 Task: Find a flat in Westfield, United States, for 2 adults from 2nd to 6th September, with a price range of ₹15,000 to ₹20,000, 1 bedroom, 1 bed, 1 bathroom, self check-in, and English-speaking host.
Action: Mouse moved to (538, 139)
Screenshot: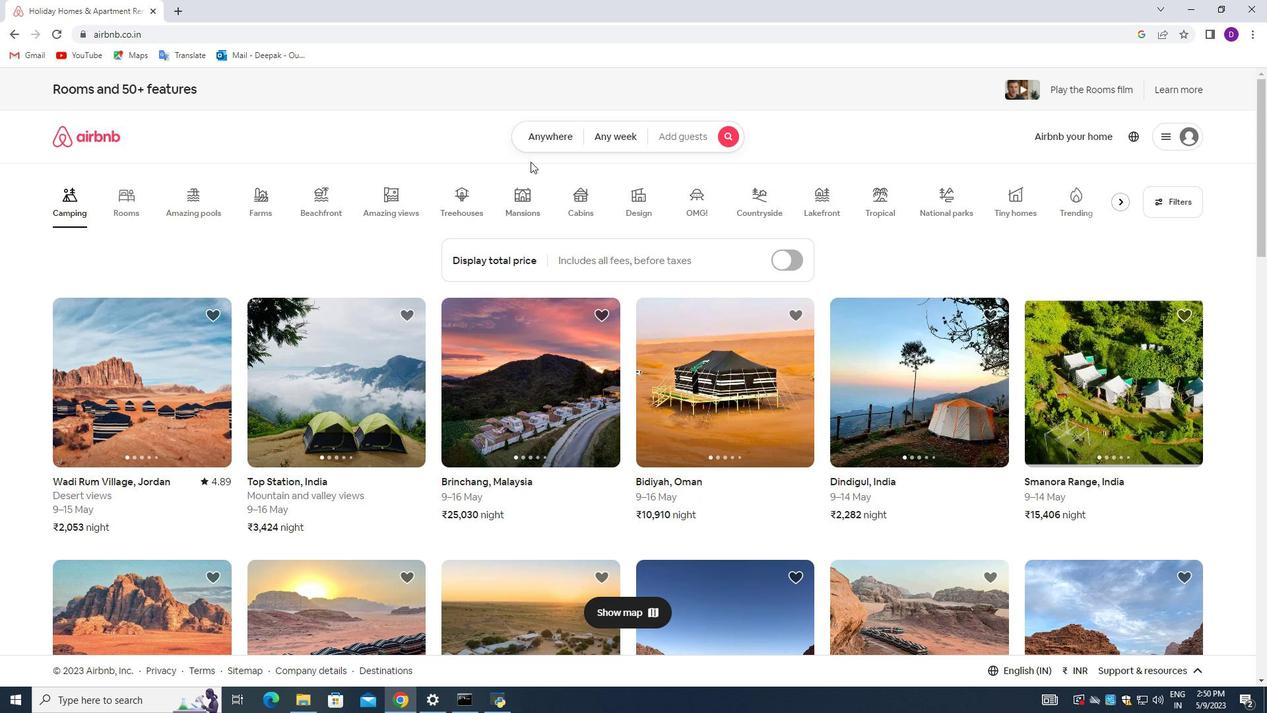 
Action: Mouse pressed left at (538, 139)
Screenshot: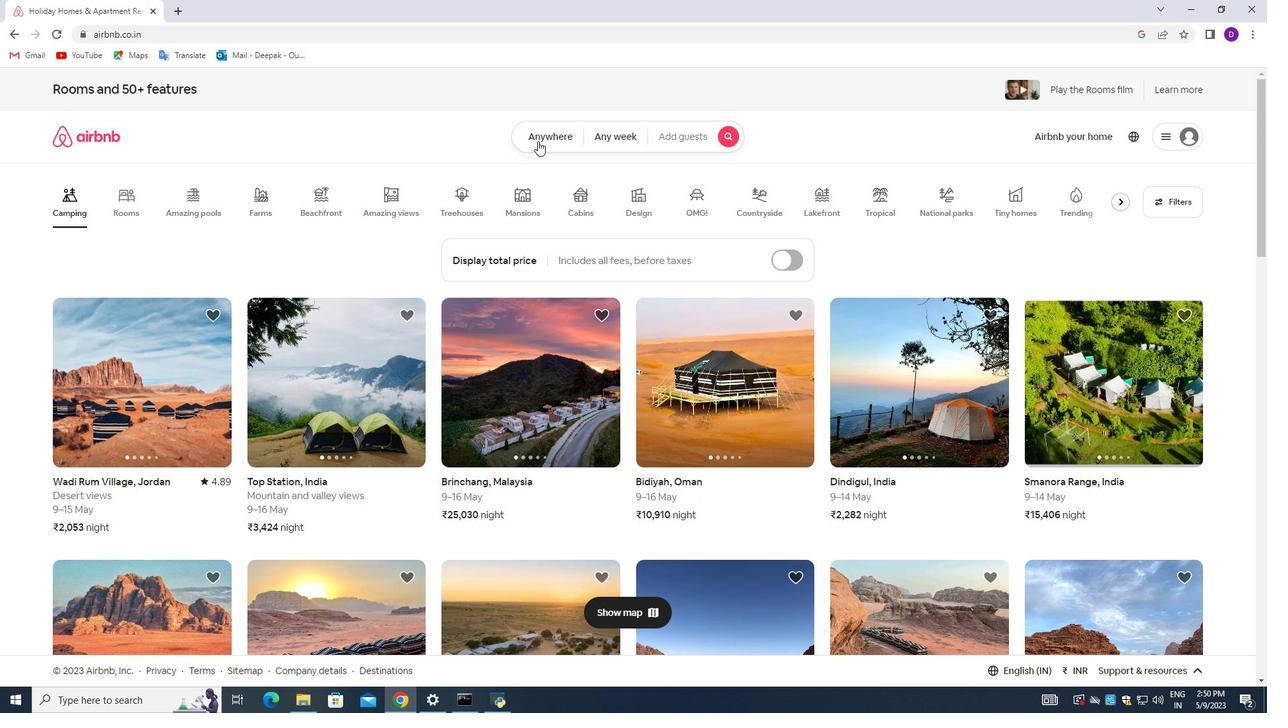 
Action: Mouse moved to (479, 185)
Screenshot: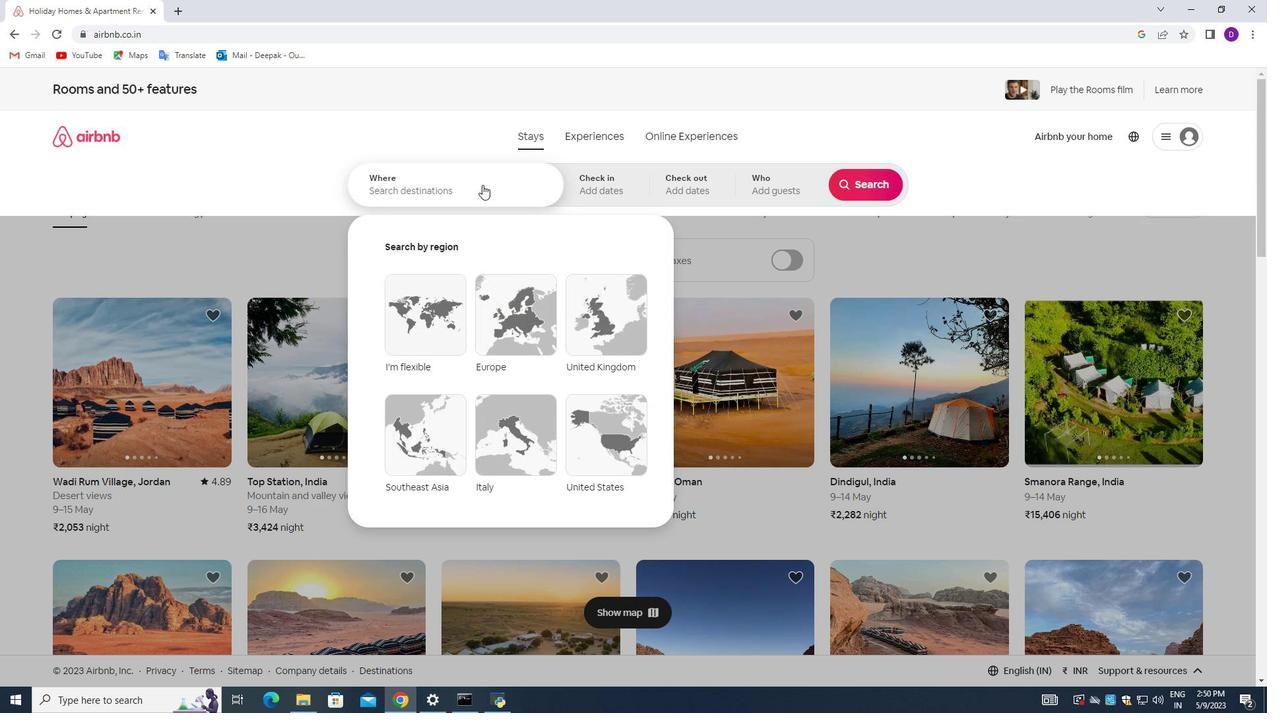
Action: Mouse pressed left at (479, 185)
Screenshot: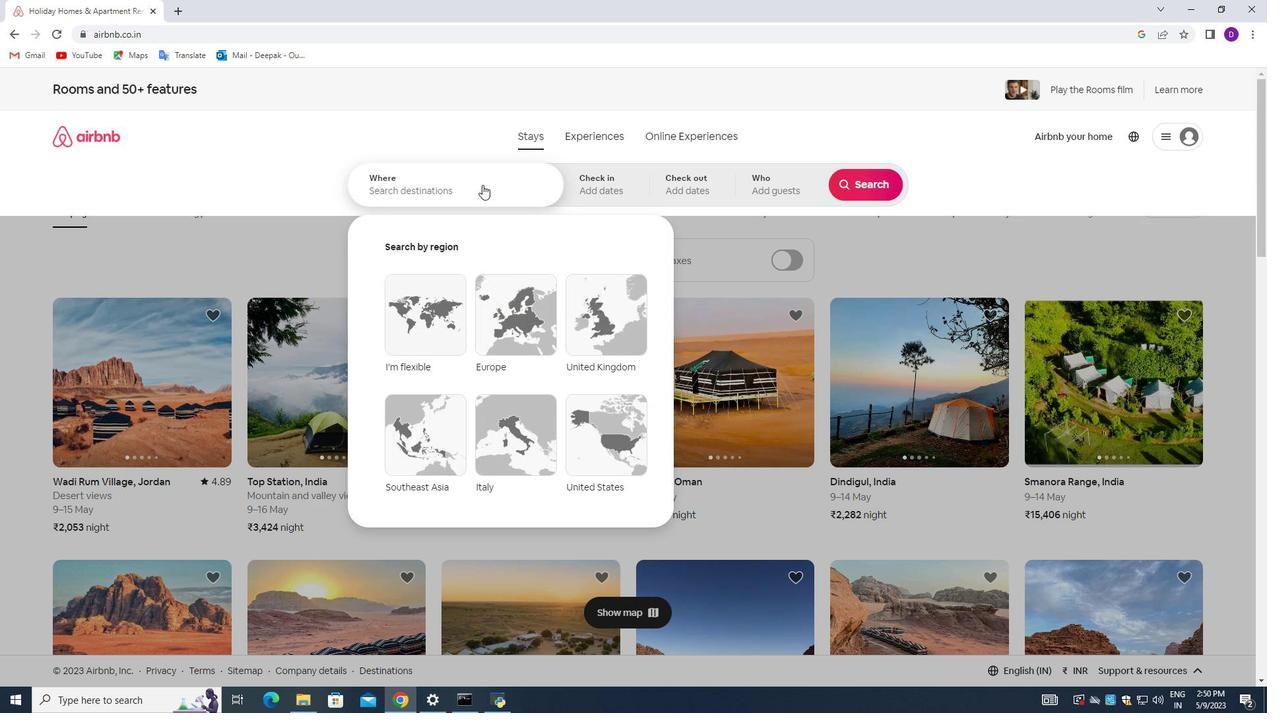 
Action: Mouse moved to (275, 266)
Screenshot: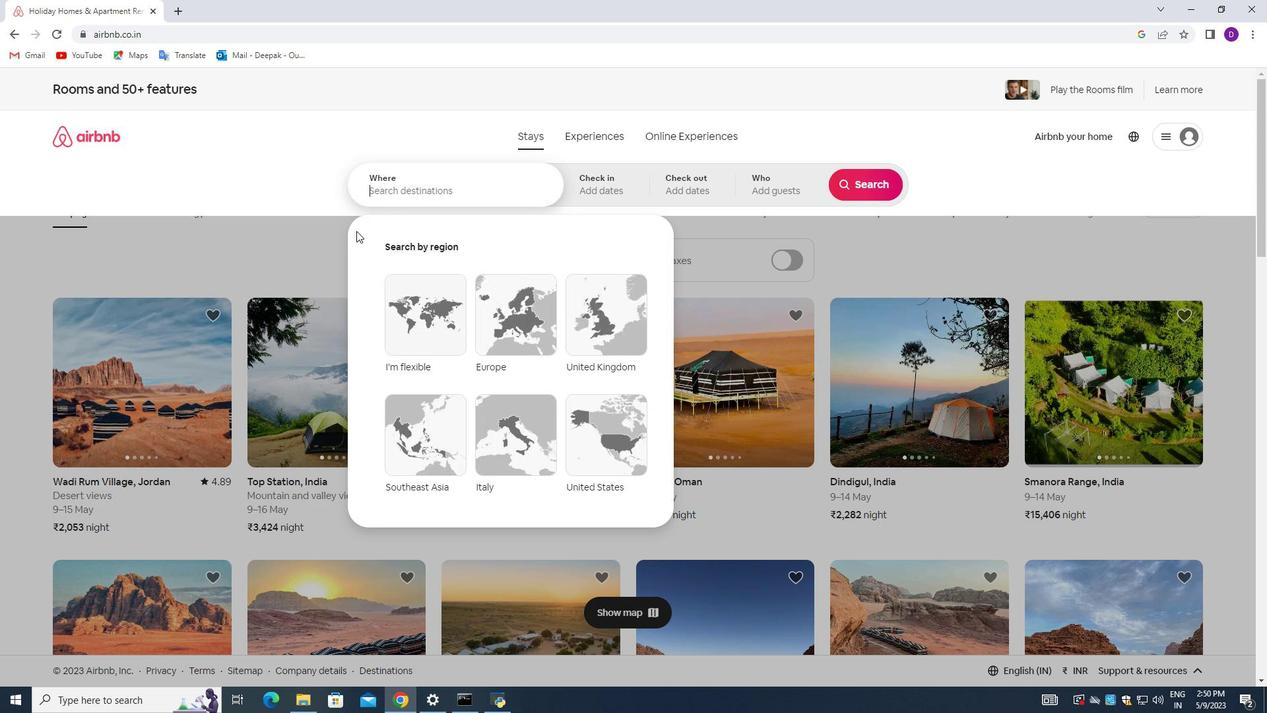 
Action: Key pressed <Key.shift_r>Westg=<Key.backspace><Key.backspace>fiels<Key.backspace>d,<Key.space><Key.shift>United<Key.space><Key.shift_r>States<Key.enter>
Screenshot: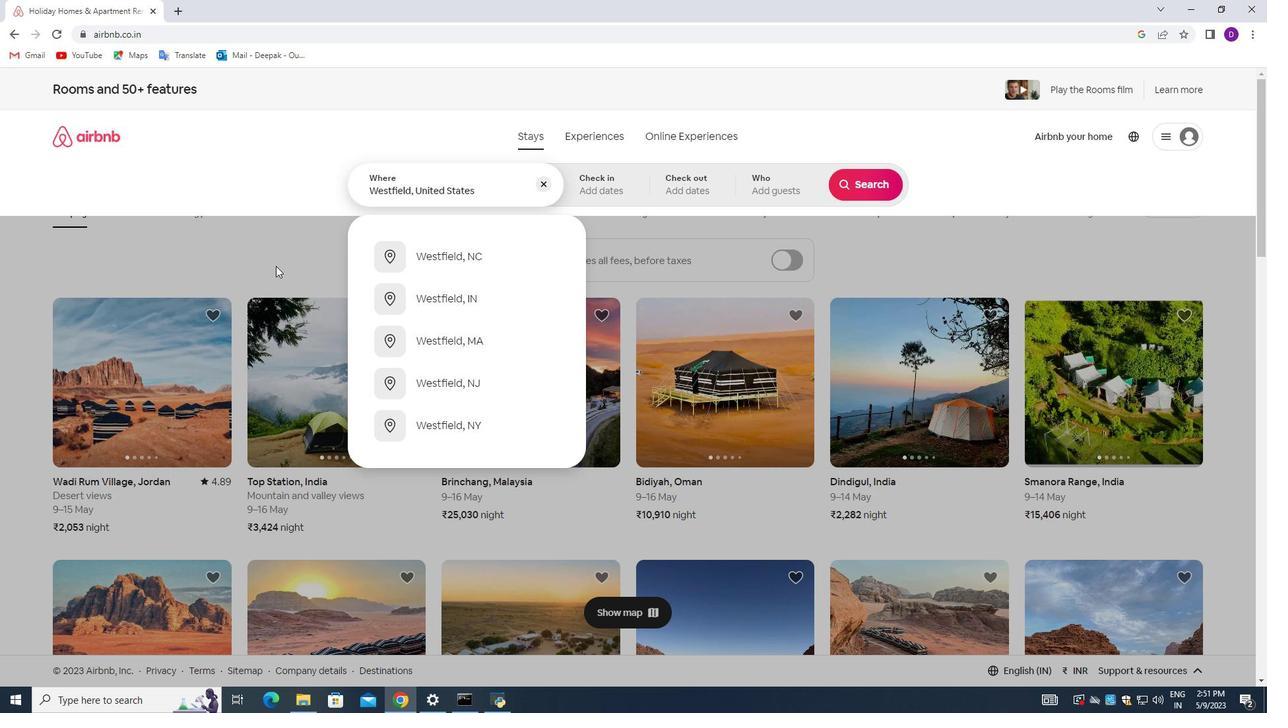 
Action: Mouse moved to (868, 293)
Screenshot: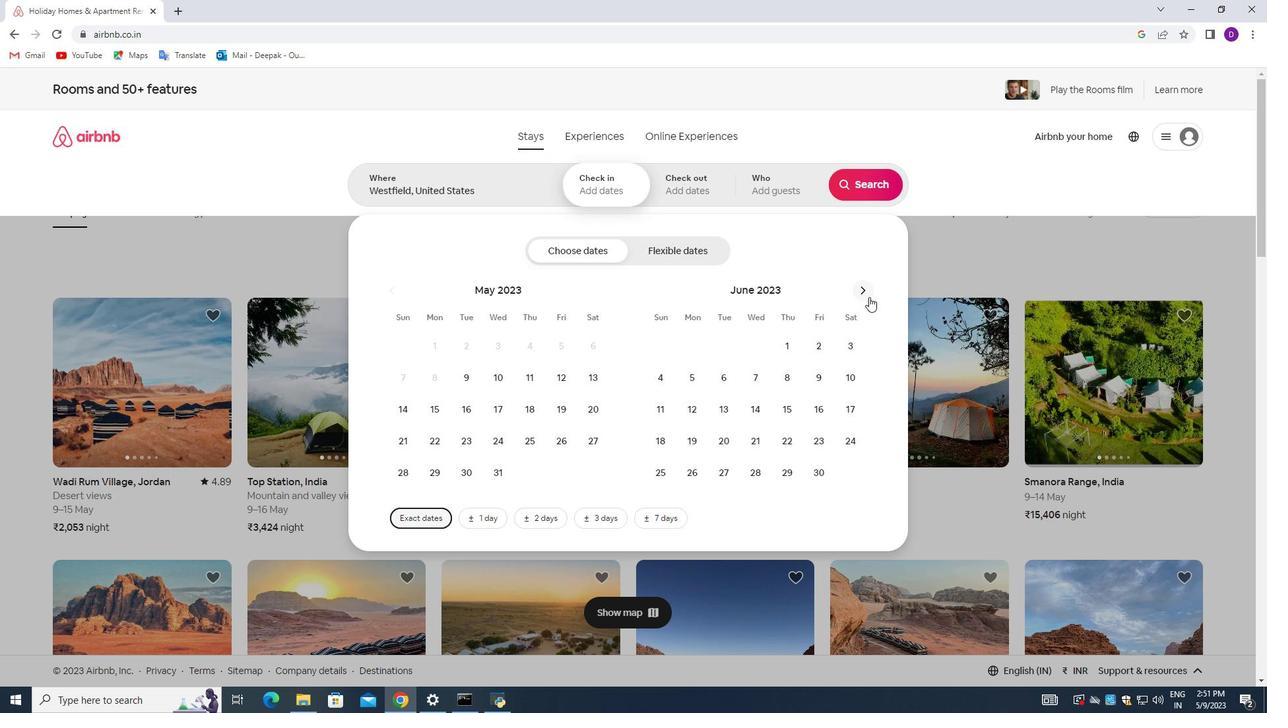 
Action: Mouse pressed left at (868, 293)
Screenshot: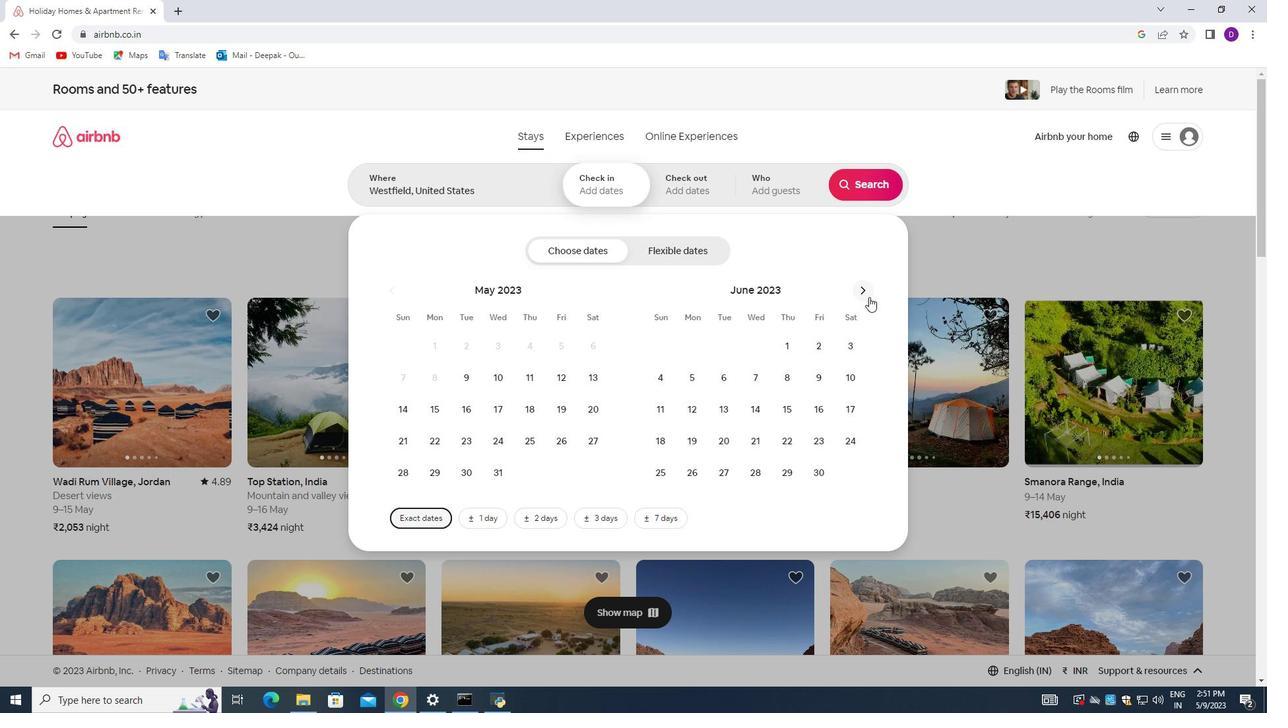 
Action: Mouse pressed left at (868, 293)
Screenshot: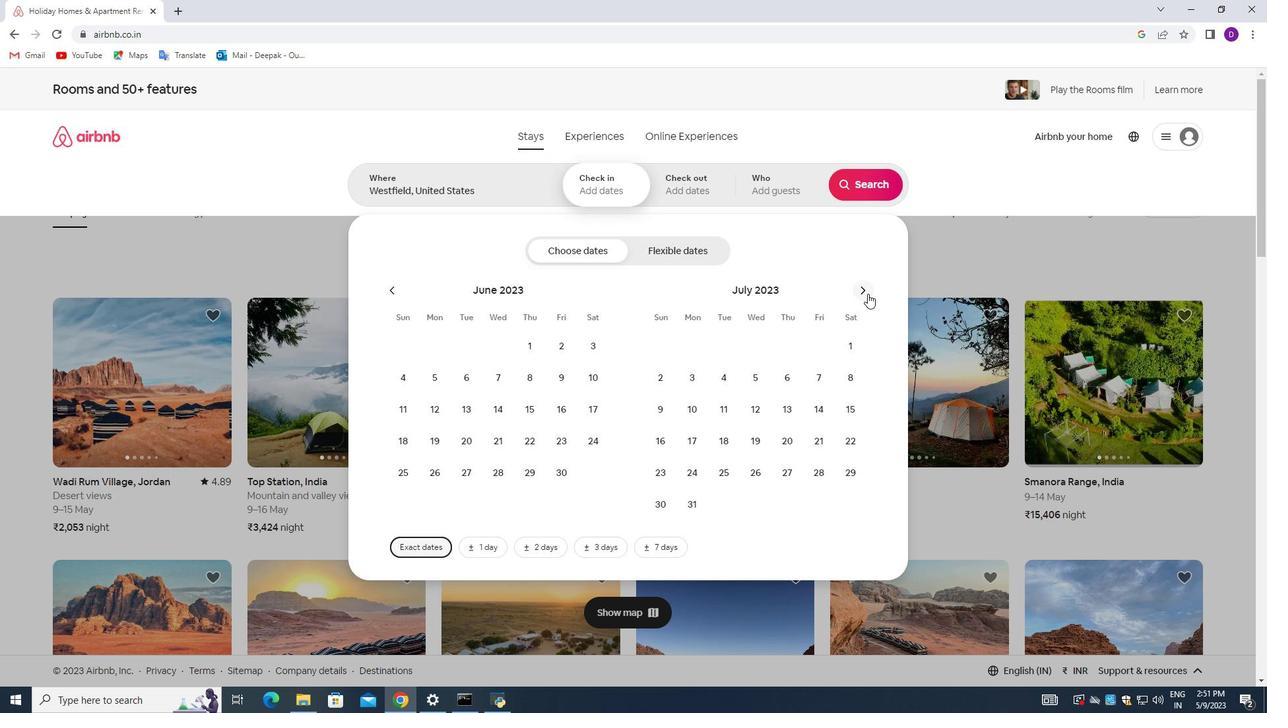
Action: Mouse pressed left at (868, 293)
Screenshot: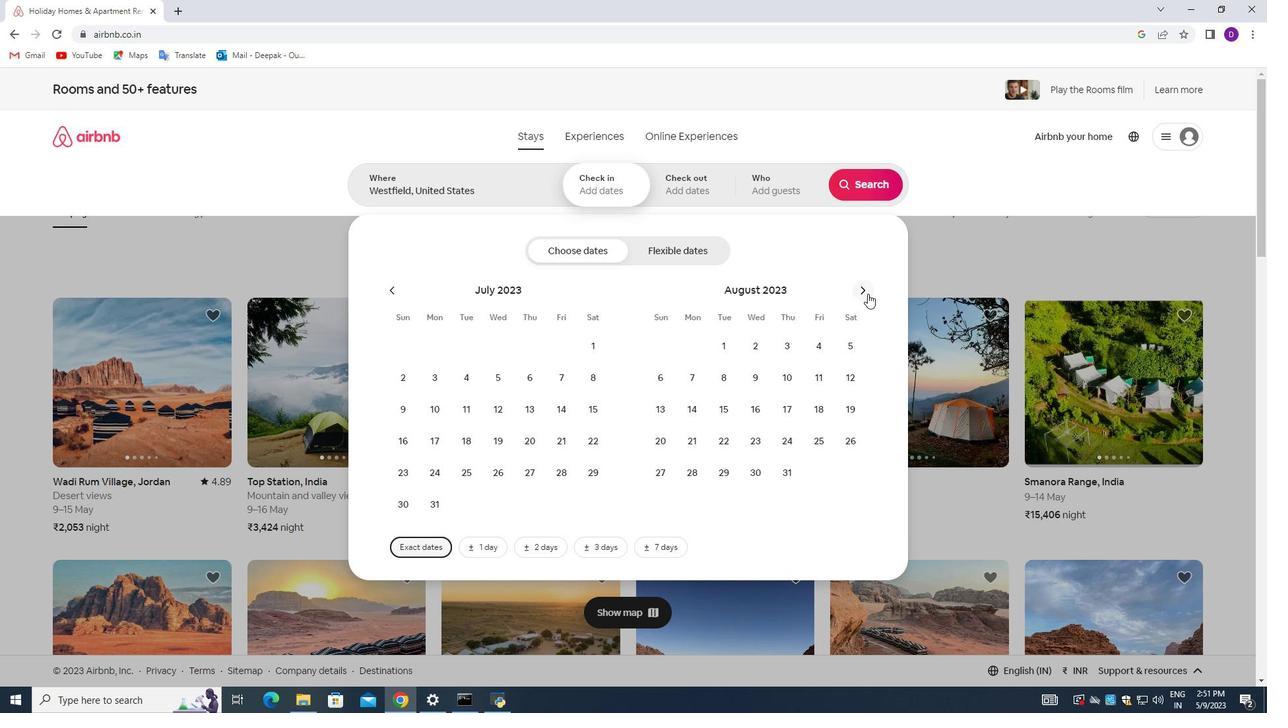 
Action: Mouse moved to (853, 339)
Screenshot: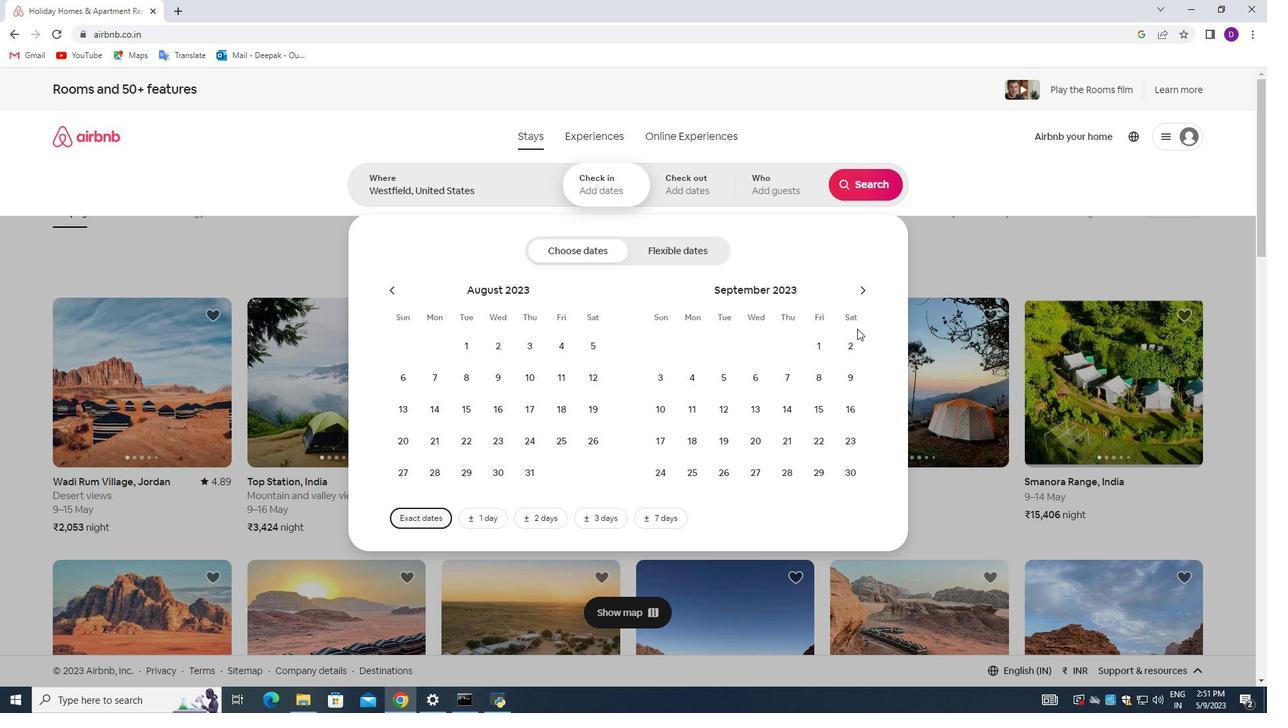 
Action: Mouse pressed left at (853, 339)
Screenshot: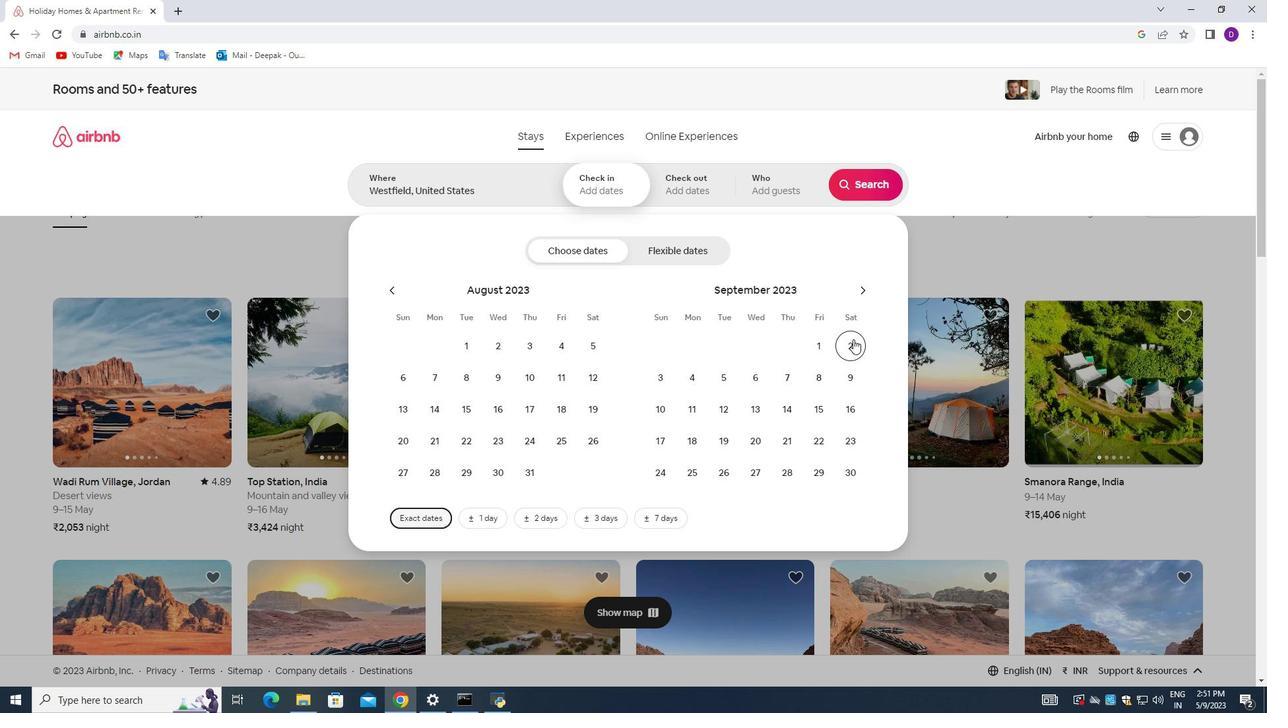 
Action: Mouse moved to (765, 377)
Screenshot: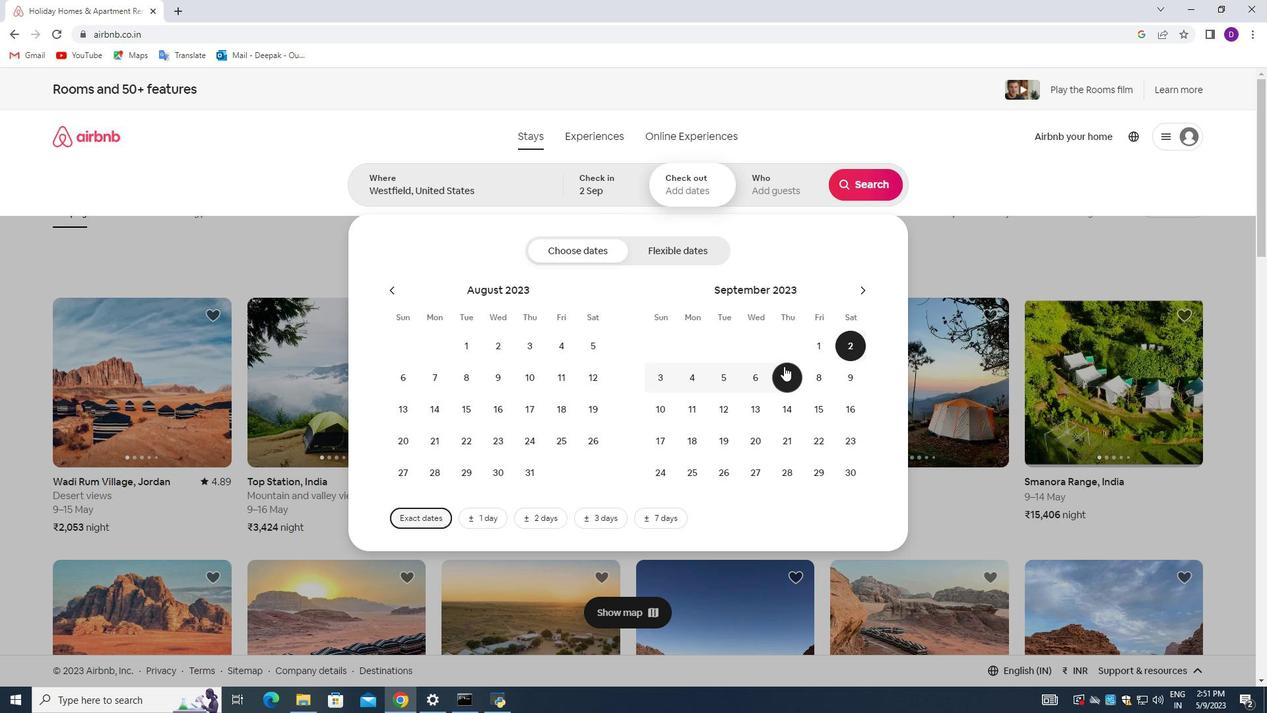 
Action: Mouse pressed left at (765, 377)
Screenshot: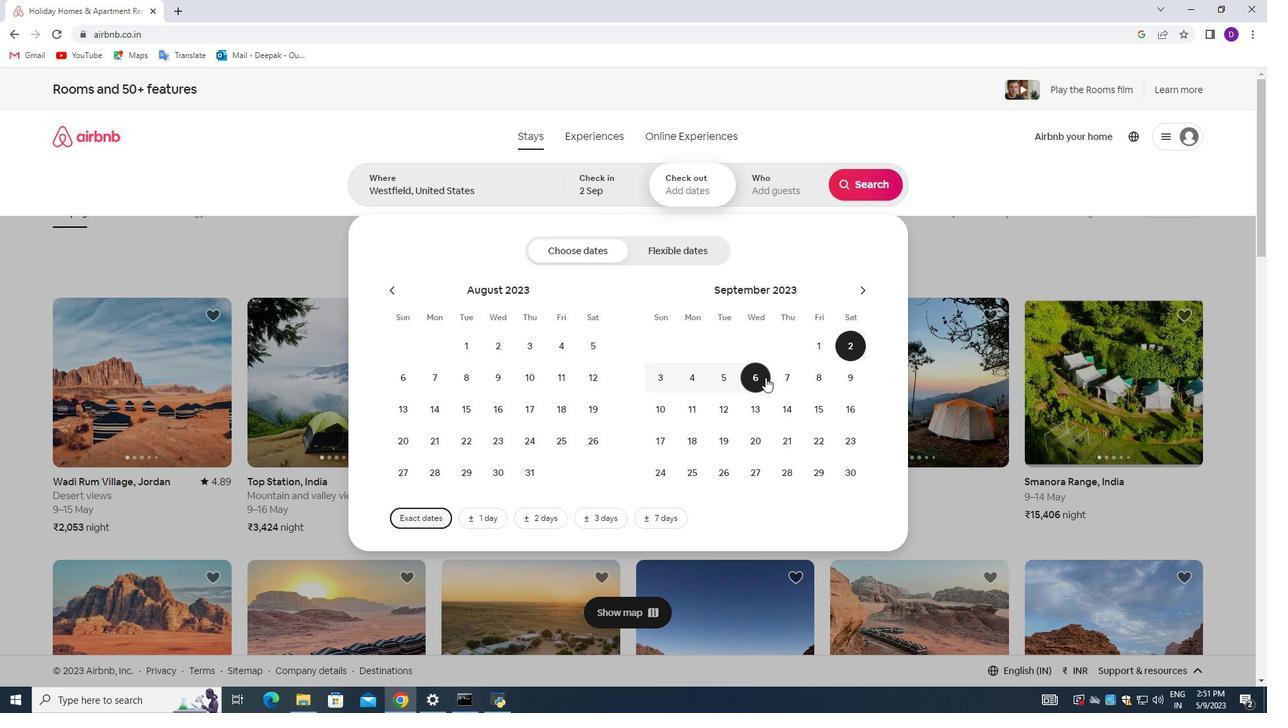 
Action: Mouse moved to (761, 176)
Screenshot: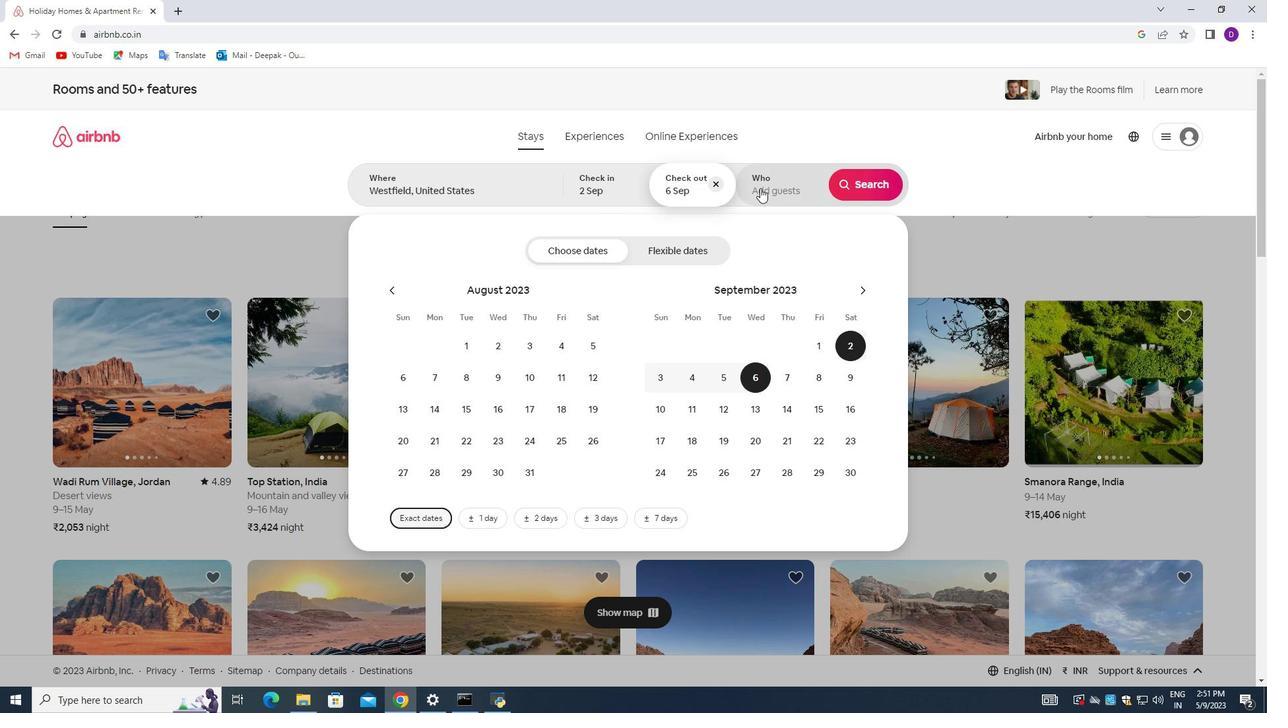
Action: Mouse pressed left at (761, 176)
Screenshot: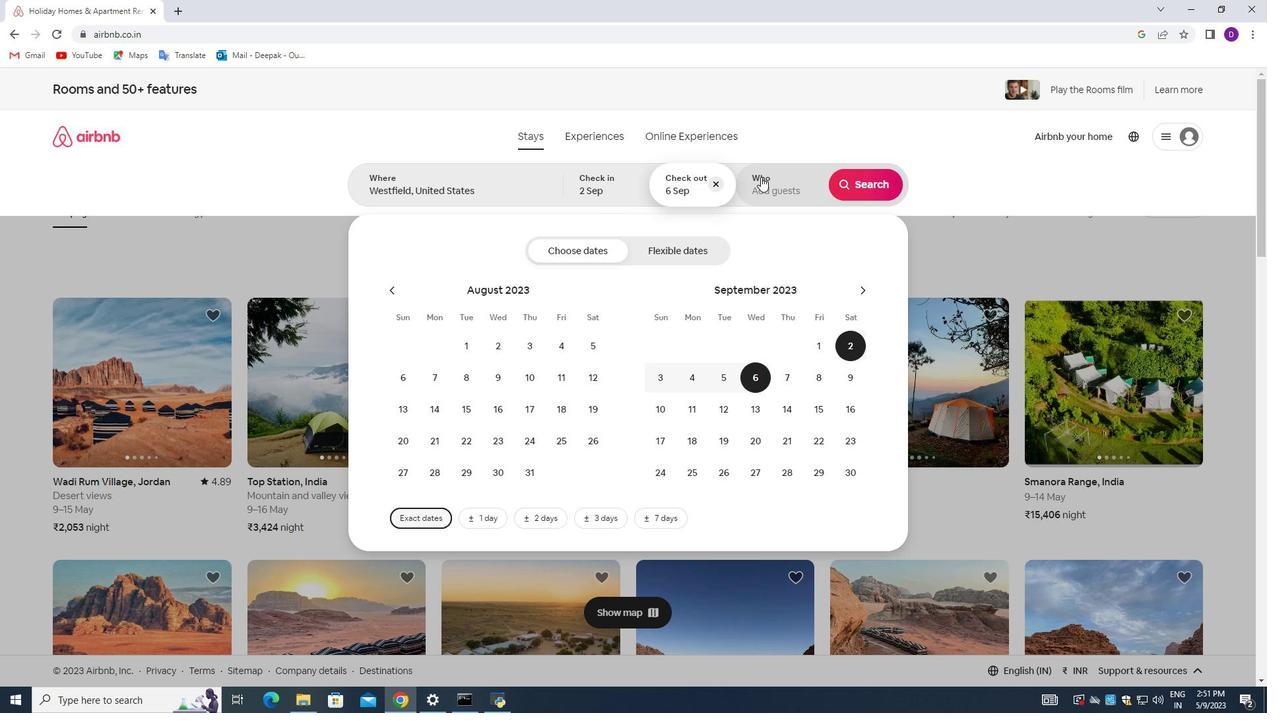
Action: Mouse moved to (872, 256)
Screenshot: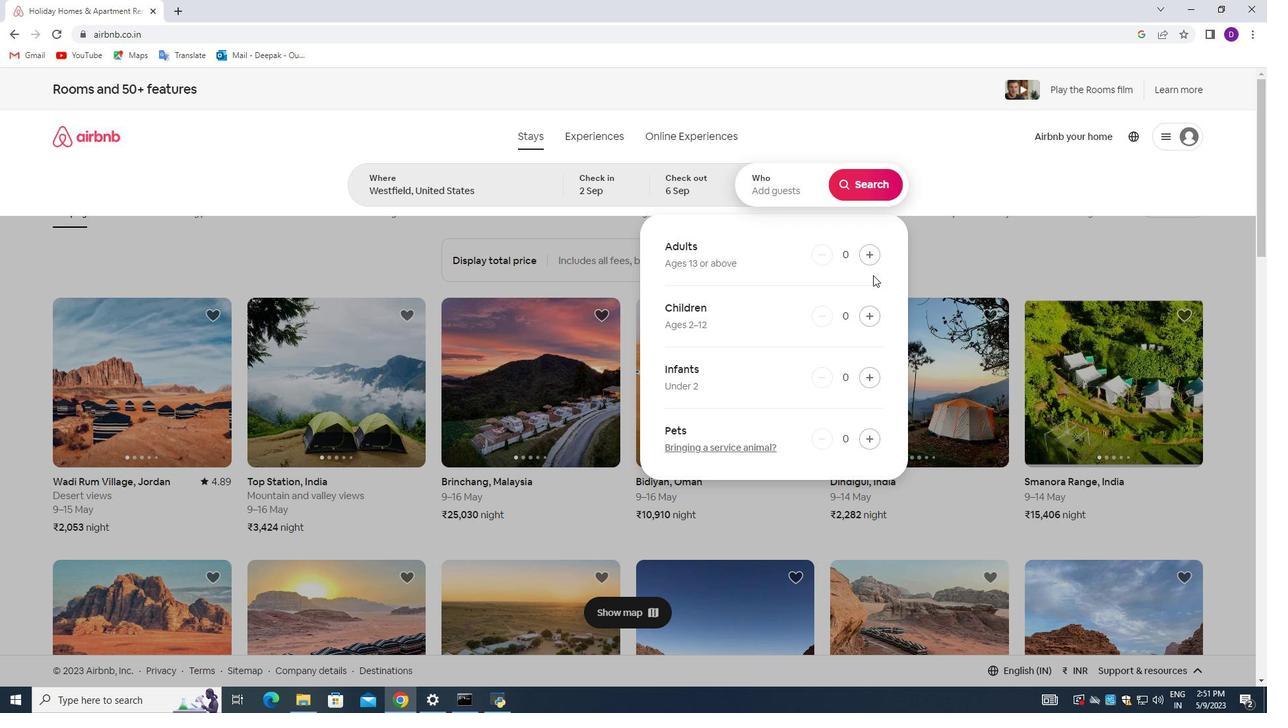 
Action: Mouse pressed left at (872, 256)
Screenshot: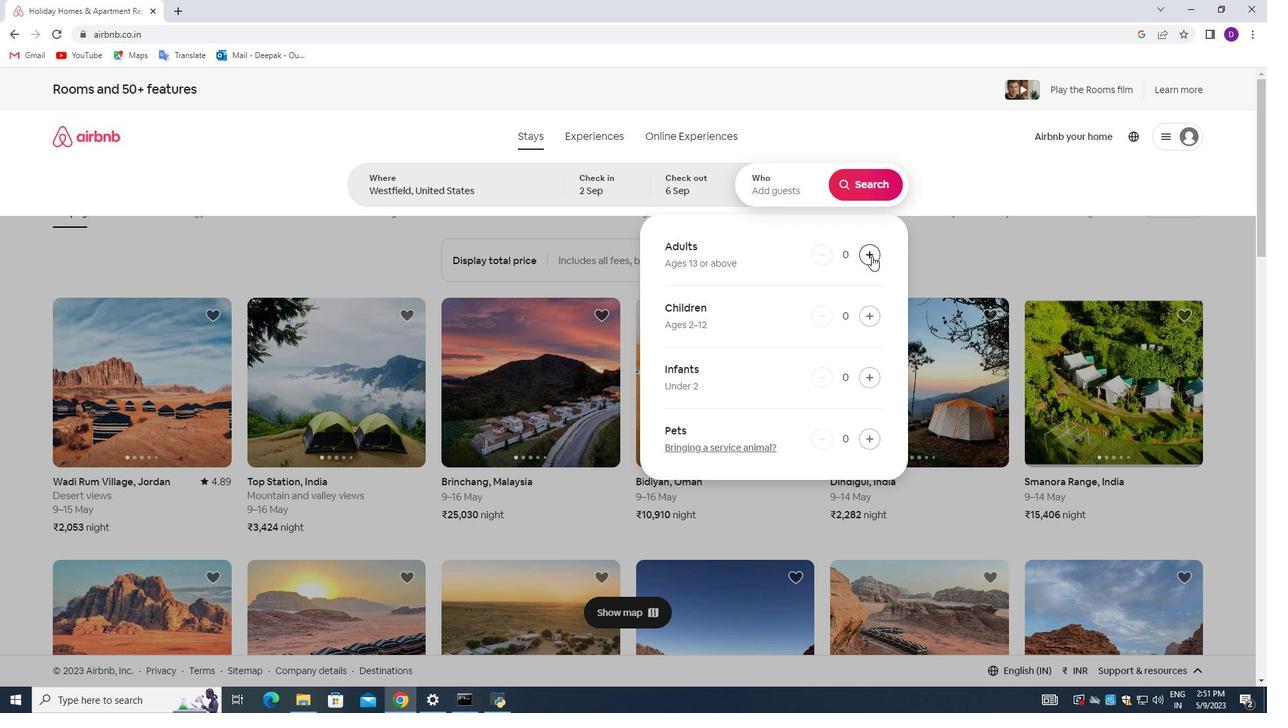 
Action: Mouse pressed left at (872, 256)
Screenshot: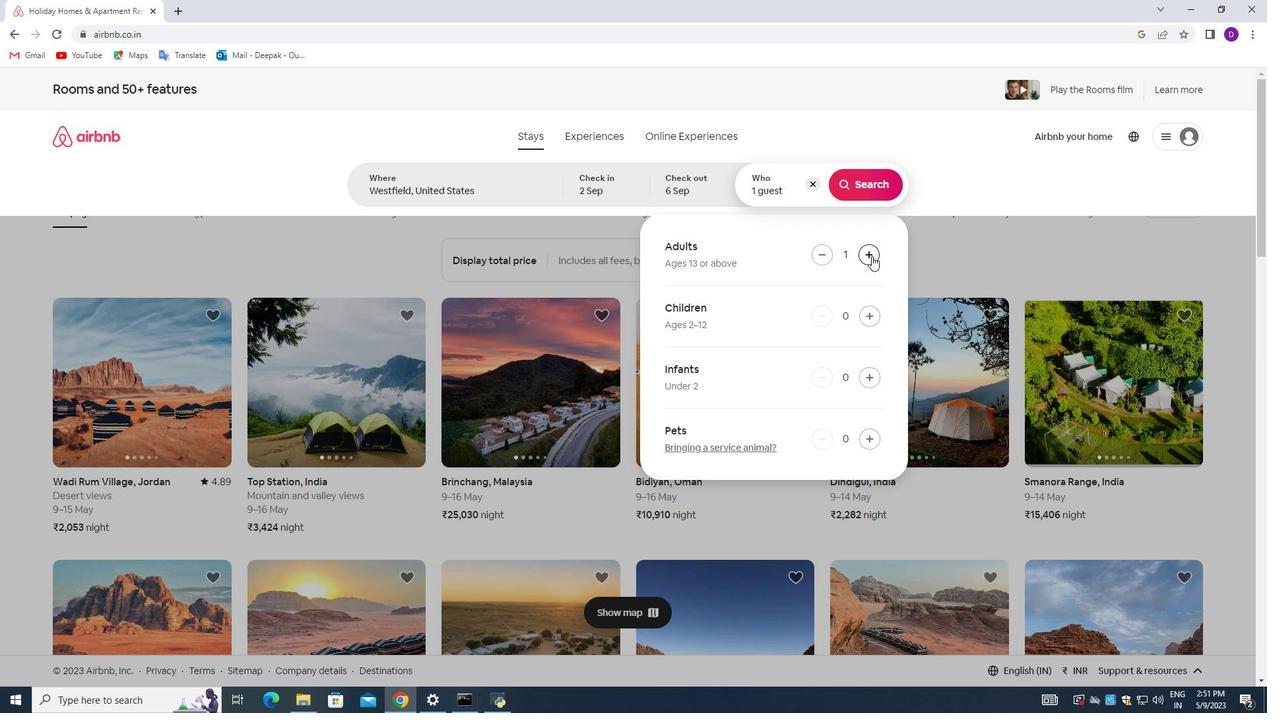 
Action: Mouse moved to (864, 185)
Screenshot: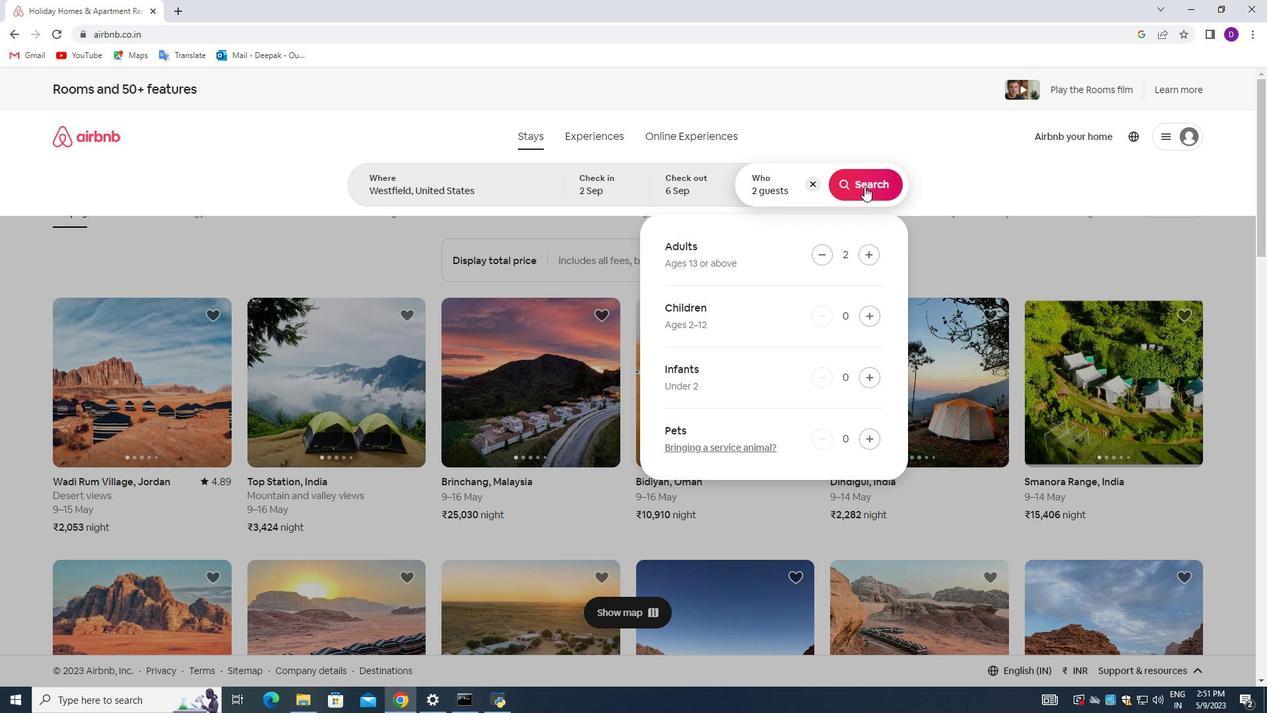 
Action: Mouse pressed left at (864, 185)
Screenshot: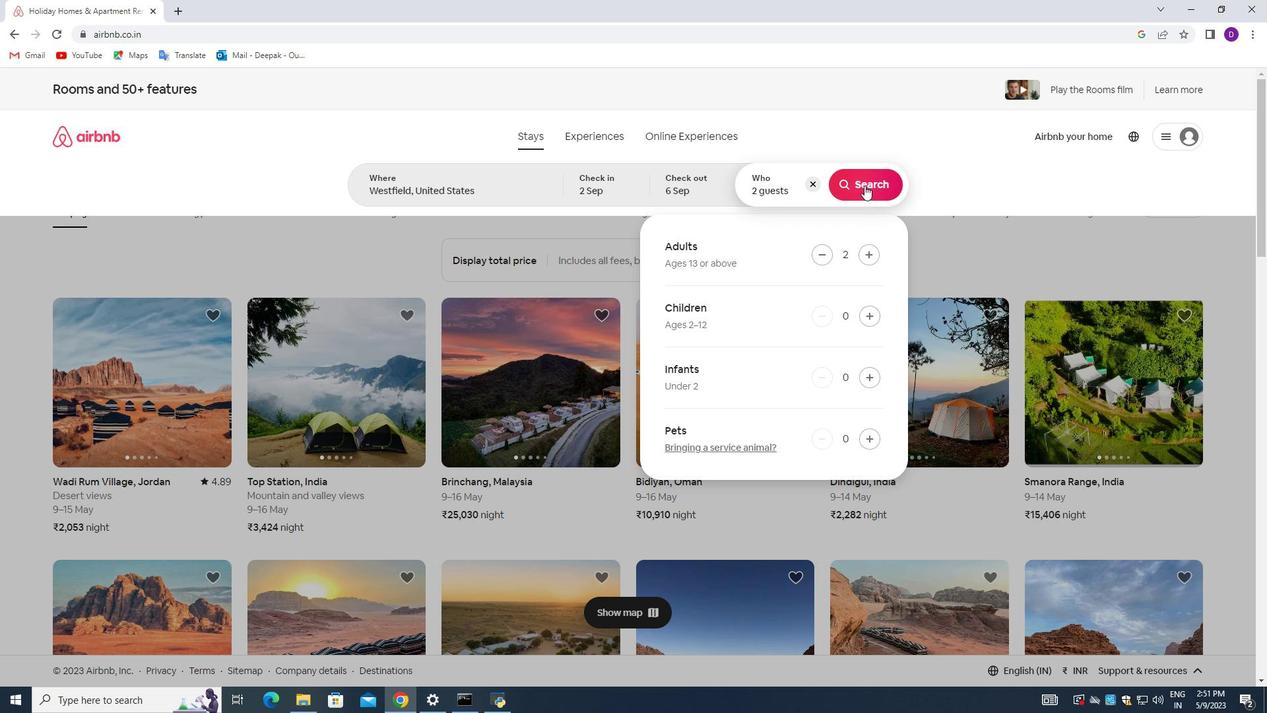 
Action: Mouse moved to (1187, 147)
Screenshot: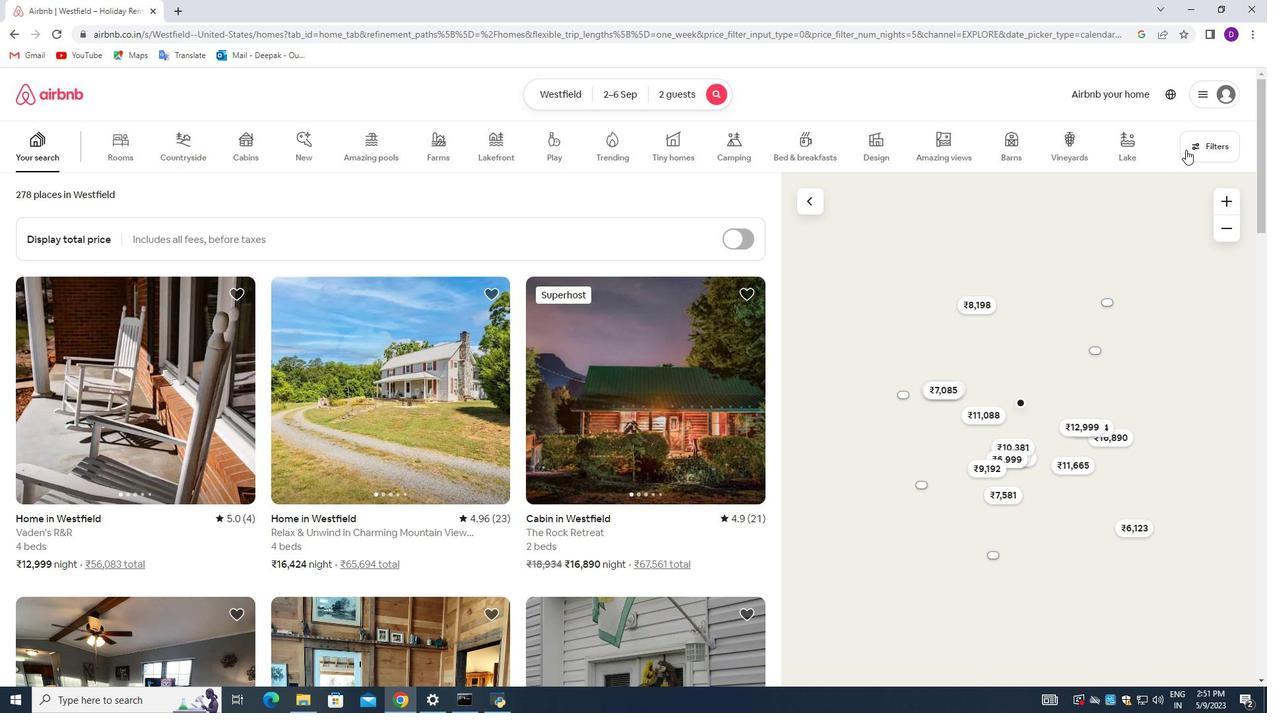 
Action: Mouse pressed left at (1187, 147)
Screenshot: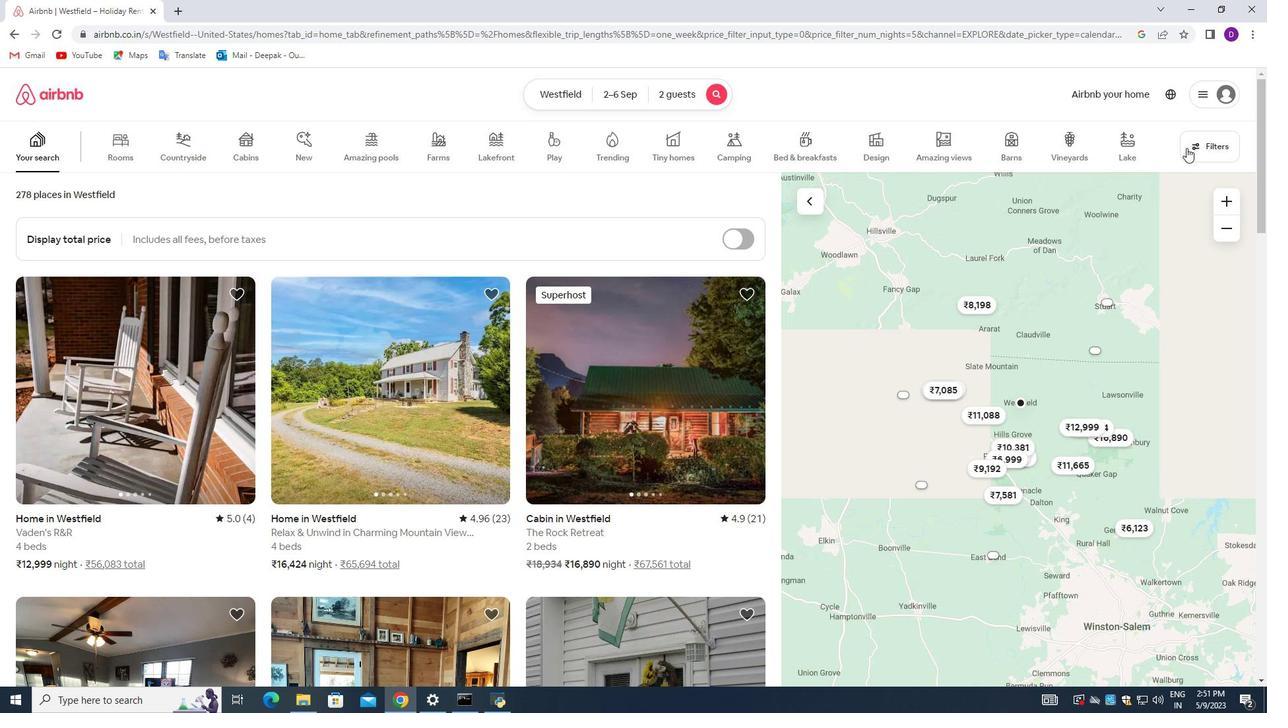 
Action: Mouse moved to (454, 474)
Screenshot: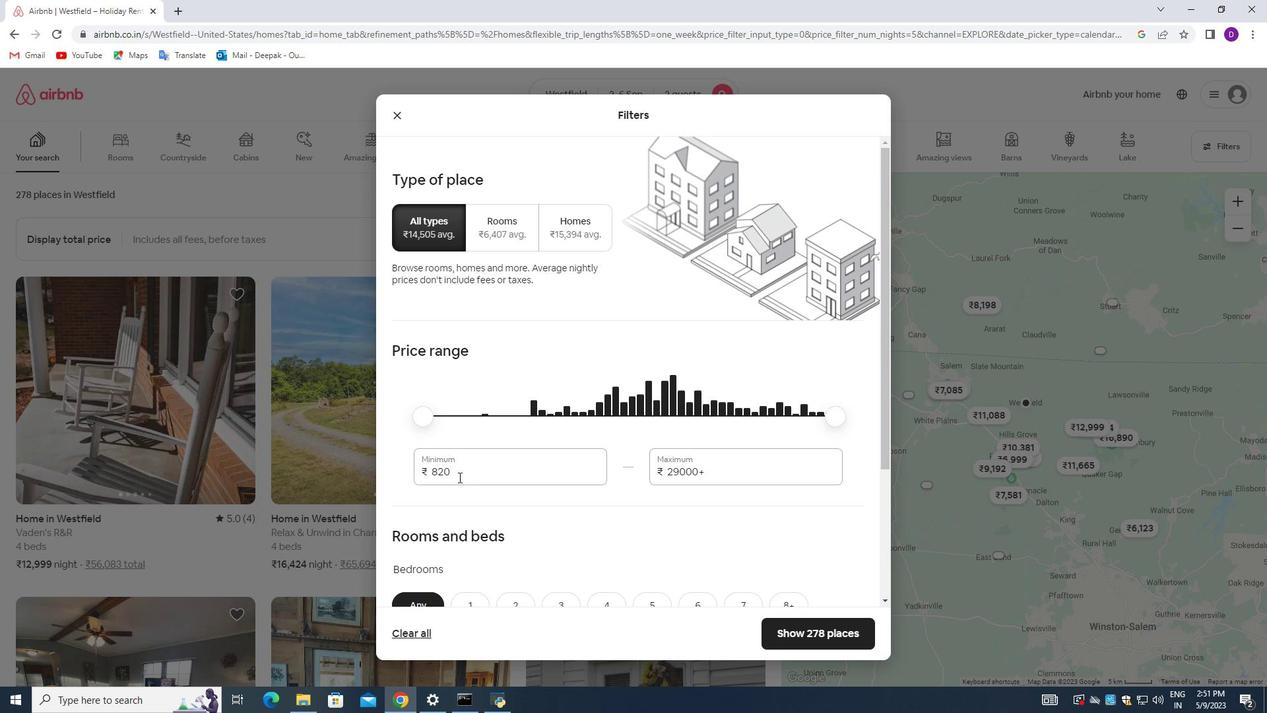 
Action: Mouse pressed left at (454, 474)
Screenshot: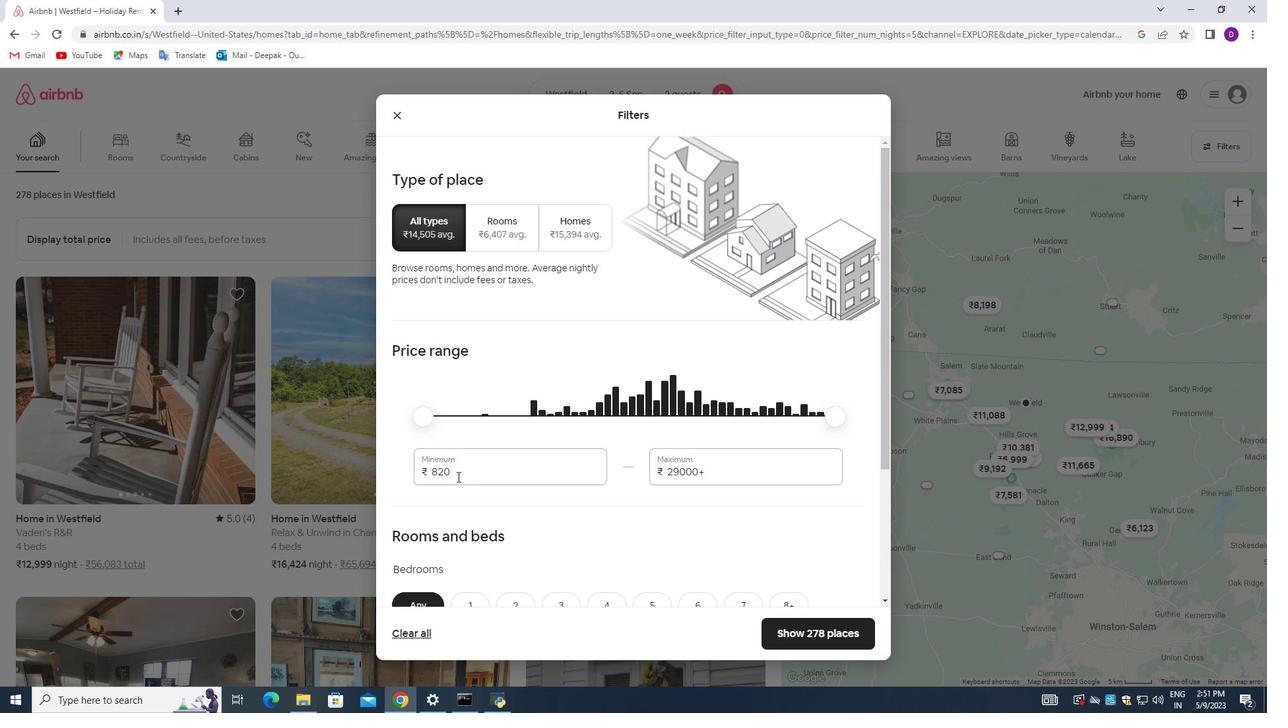 
Action: Mouse pressed left at (454, 474)
Screenshot: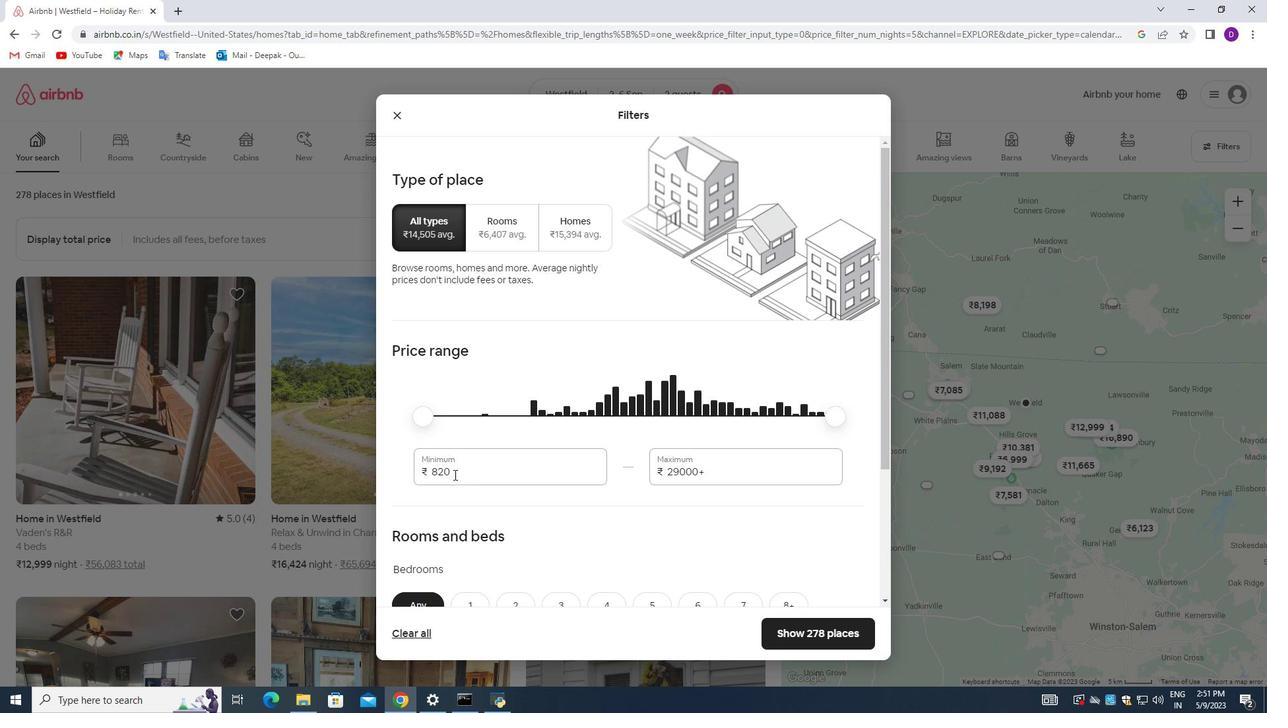 
Action: Key pressed 15020<Key.backspace><Key.backspace>00<Key.tab>20000
Screenshot: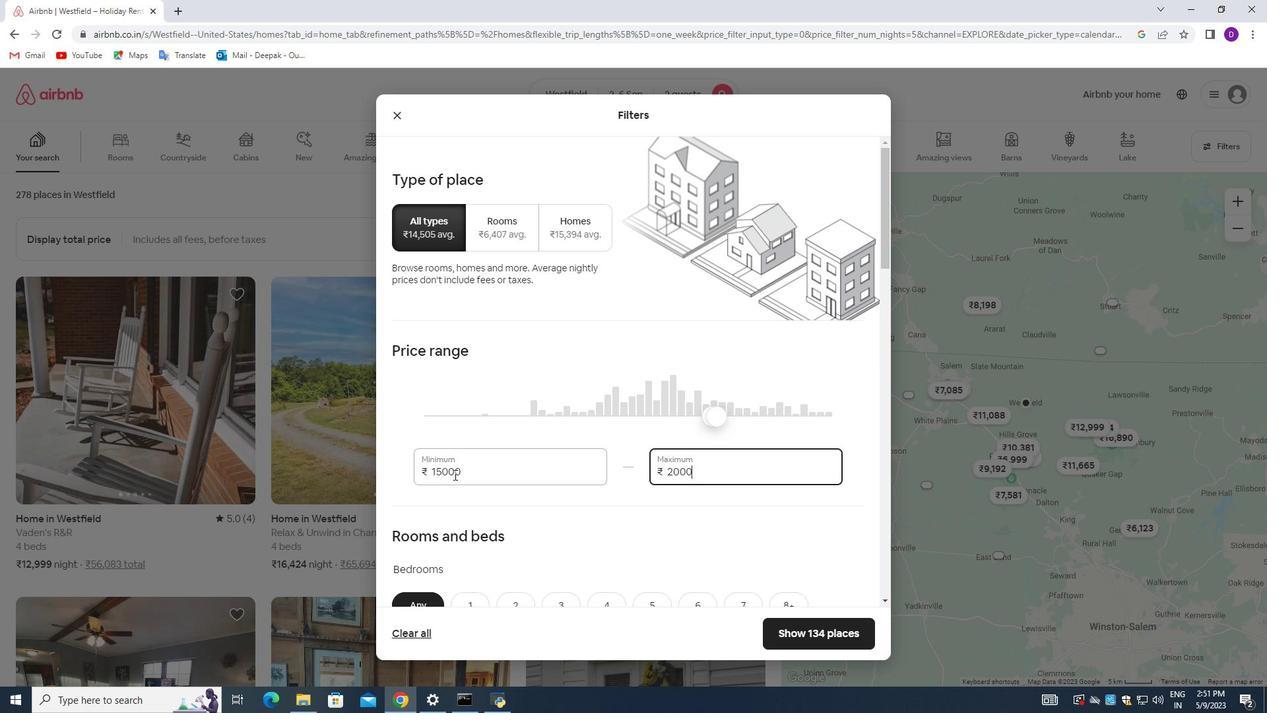 
Action: Mouse moved to (562, 424)
Screenshot: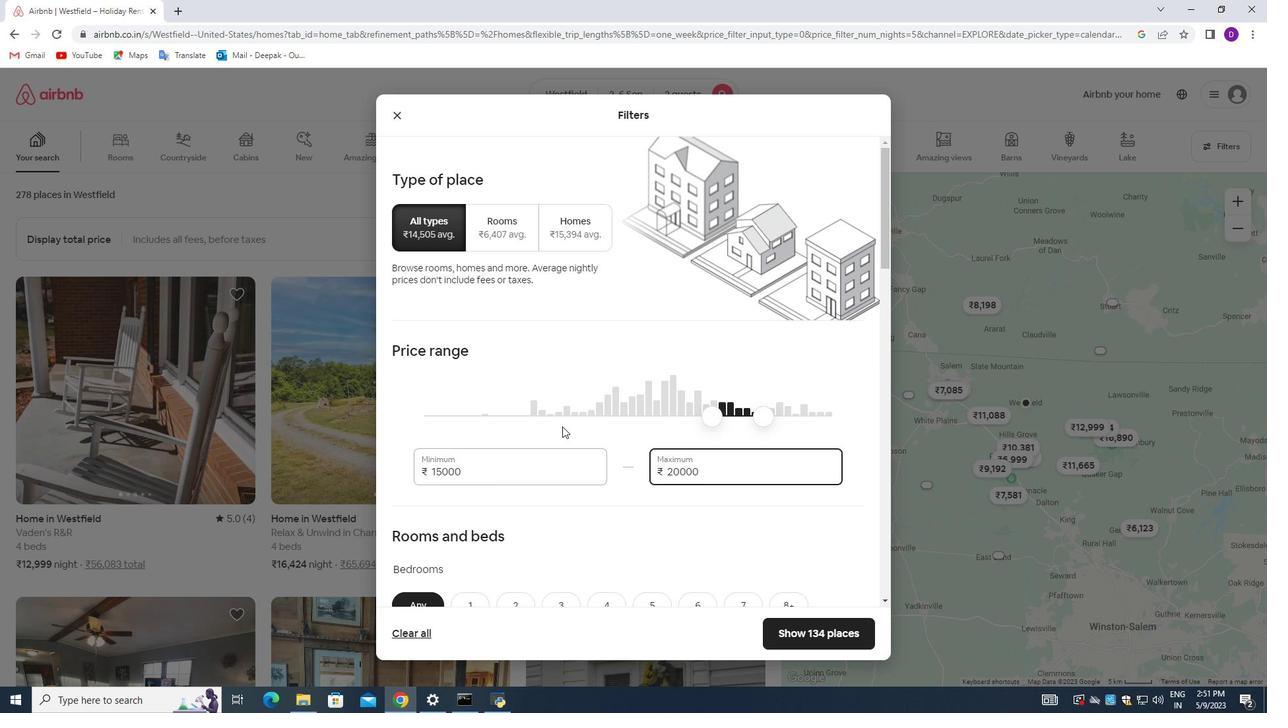 
Action: Mouse scrolled (562, 423) with delta (0, 0)
Screenshot: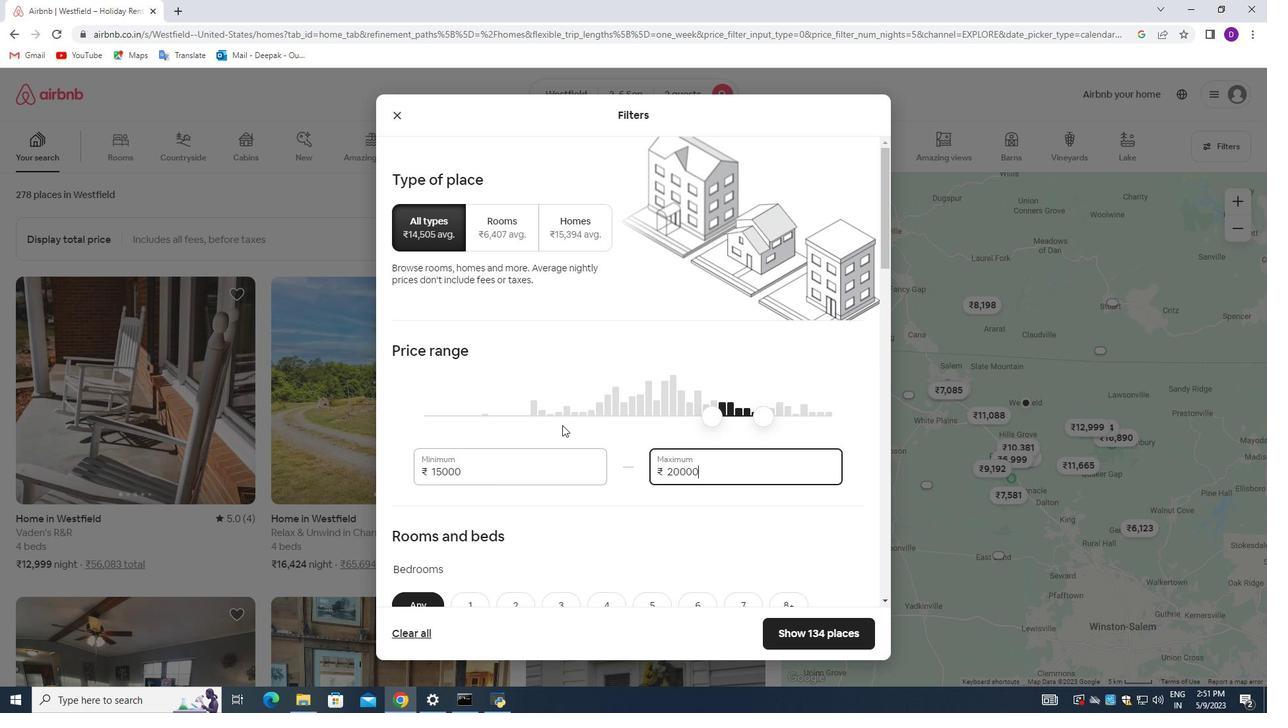 
Action: Mouse scrolled (562, 423) with delta (0, 0)
Screenshot: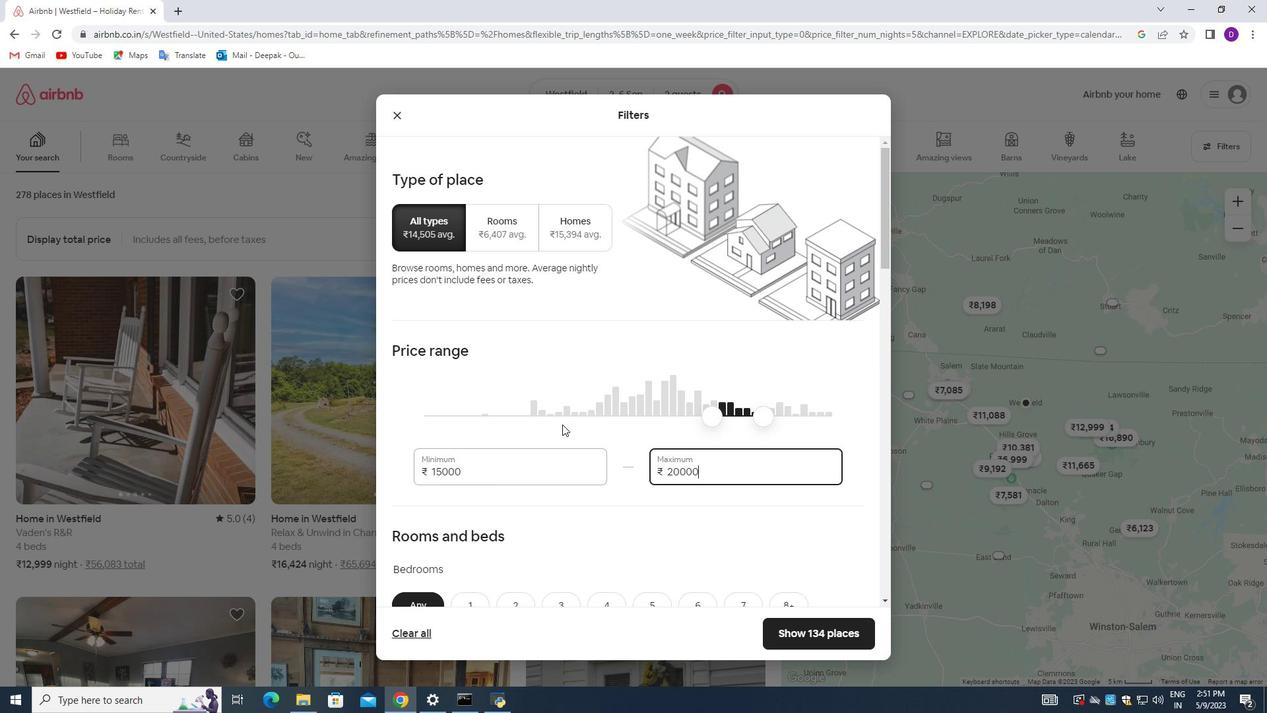 
Action: Mouse scrolled (562, 423) with delta (0, 0)
Screenshot: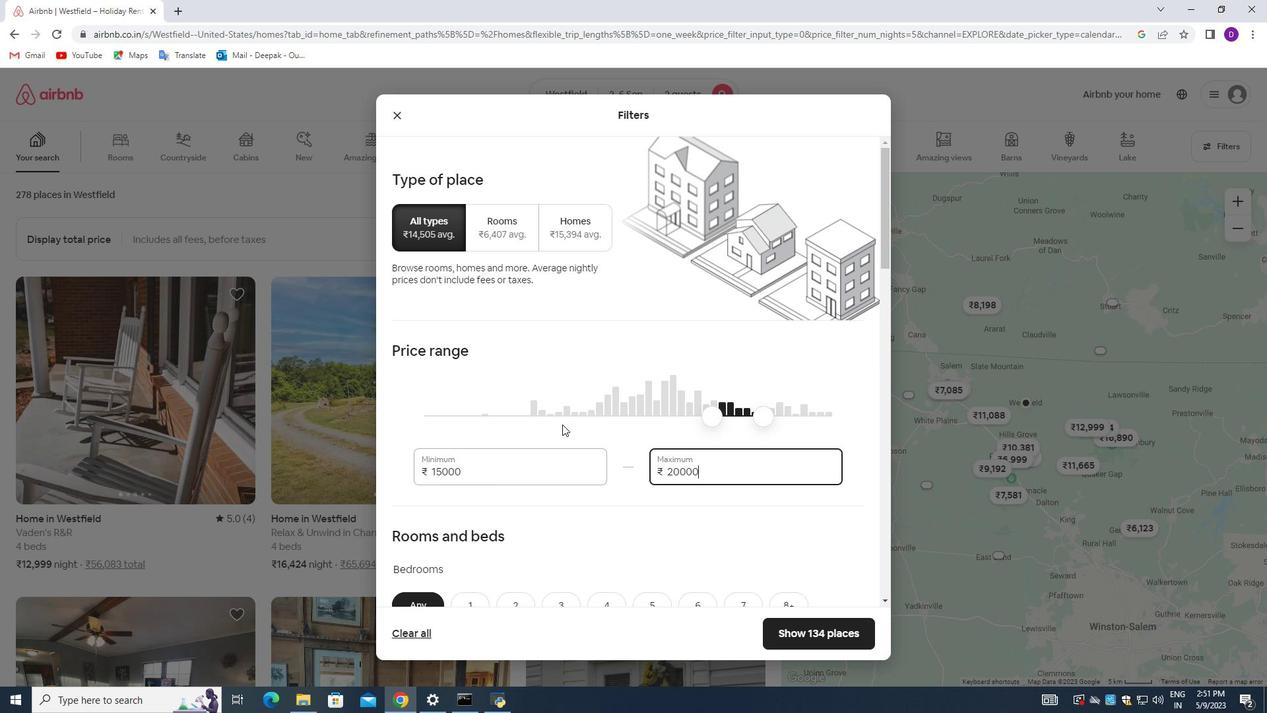 
Action: Mouse scrolled (562, 423) with delta (0, 0)
Screenshot: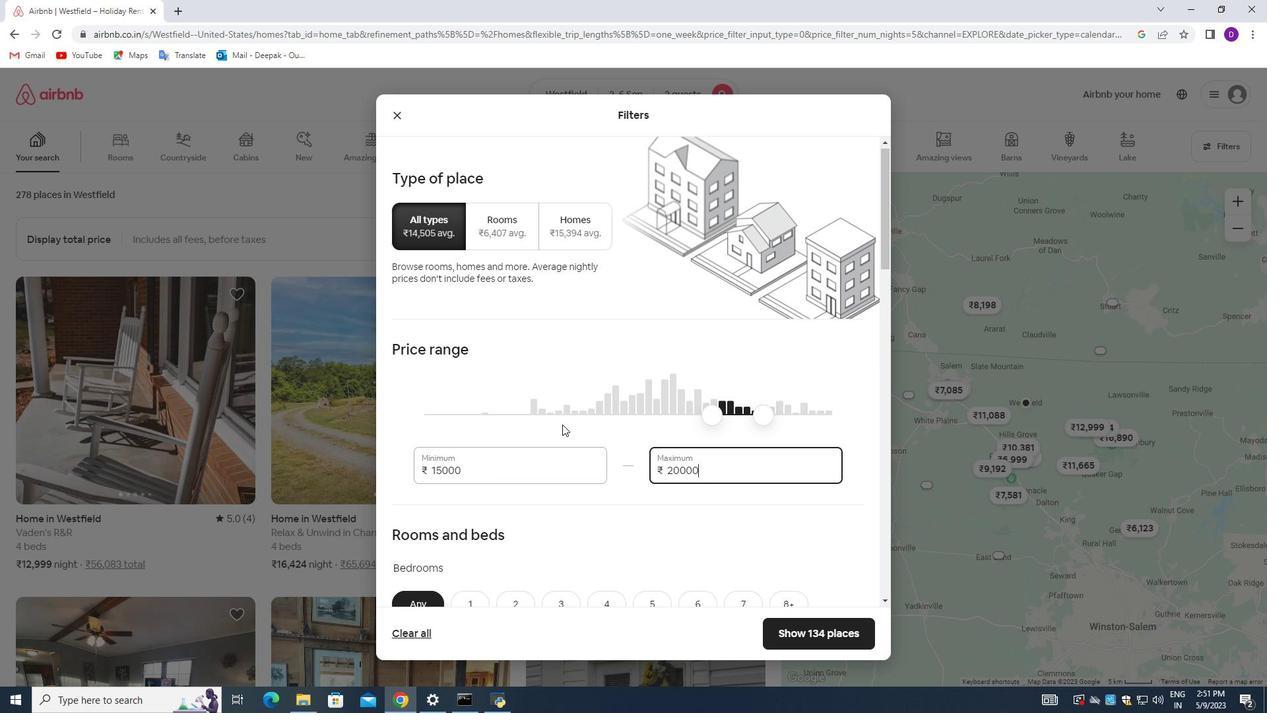 
Action: Mouse moved to (469, 349)
Screenshot: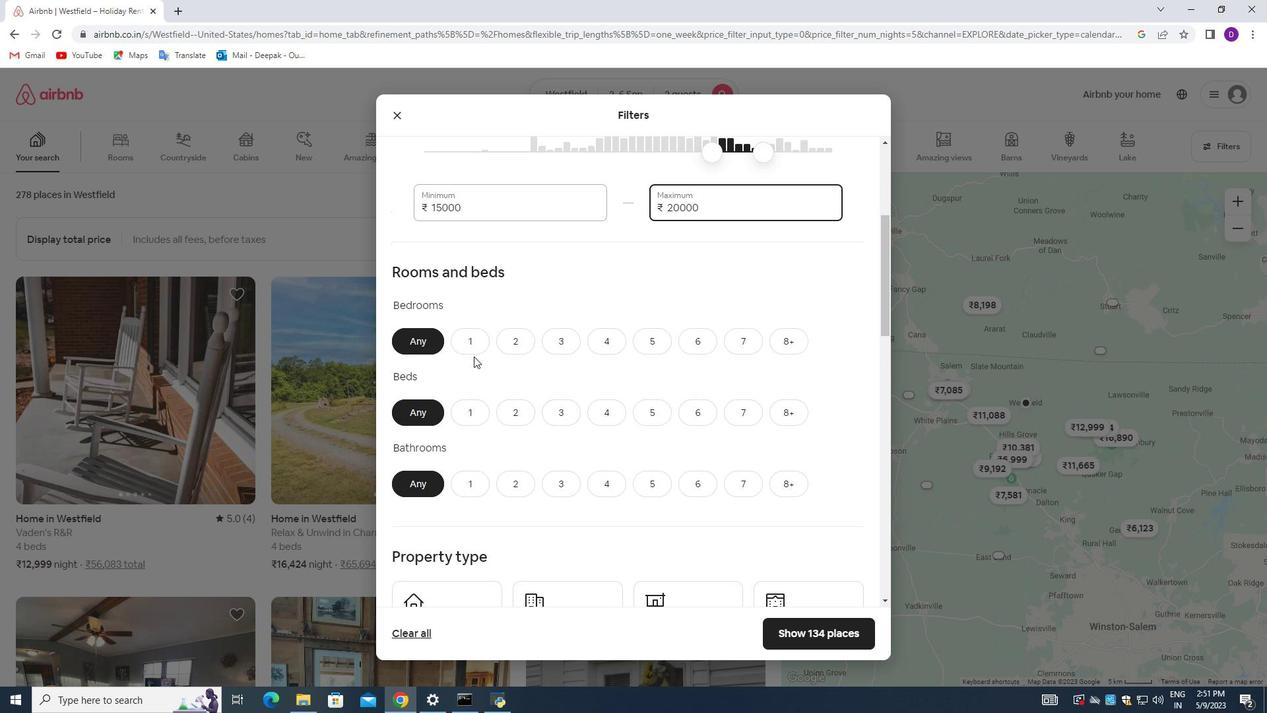 
Action: Mouse pressed left at (469, 349)
Screenshot: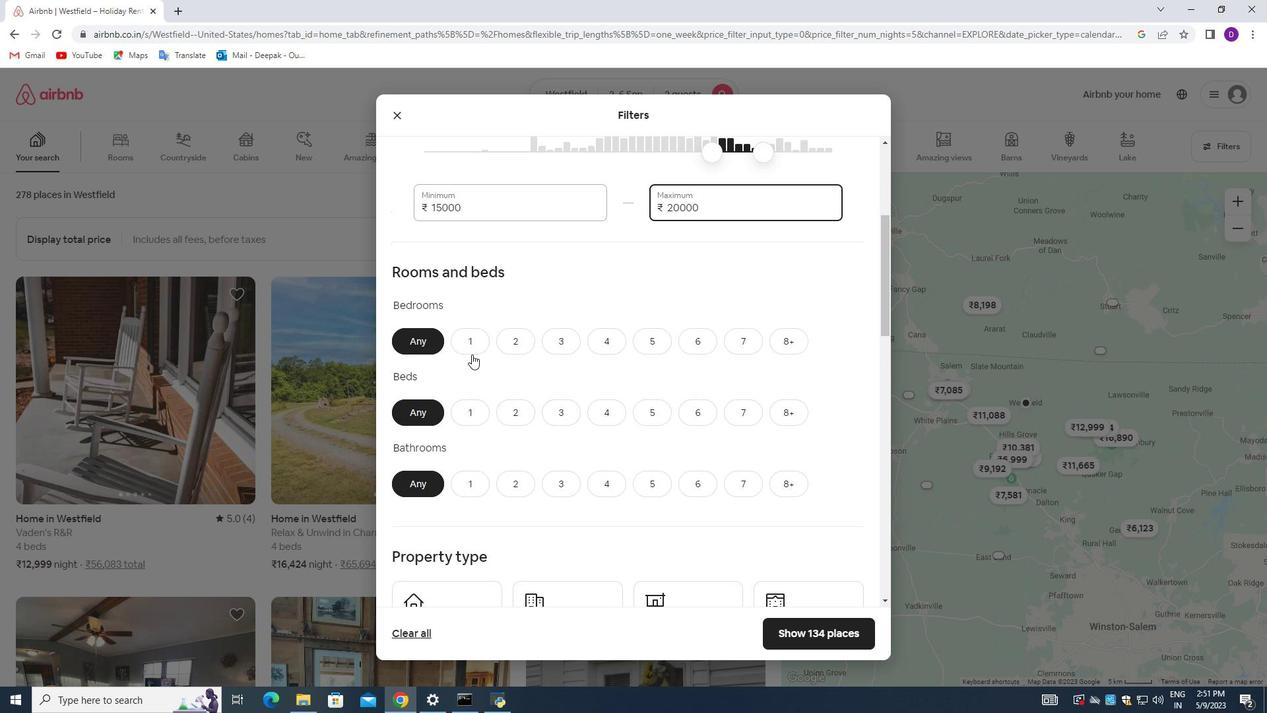 
Action: Mouse moved to (472, 420)
Screenshot: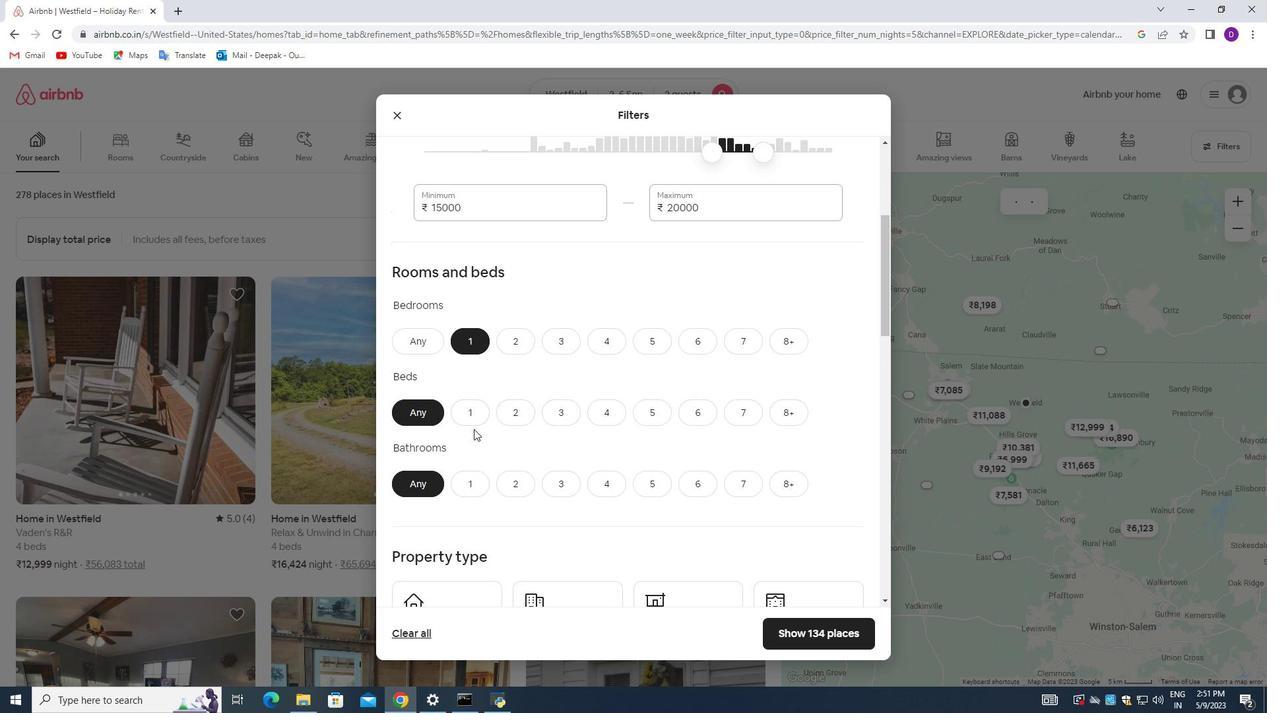 
Action: Mouse pressed left at (472, 420)
Screenshot: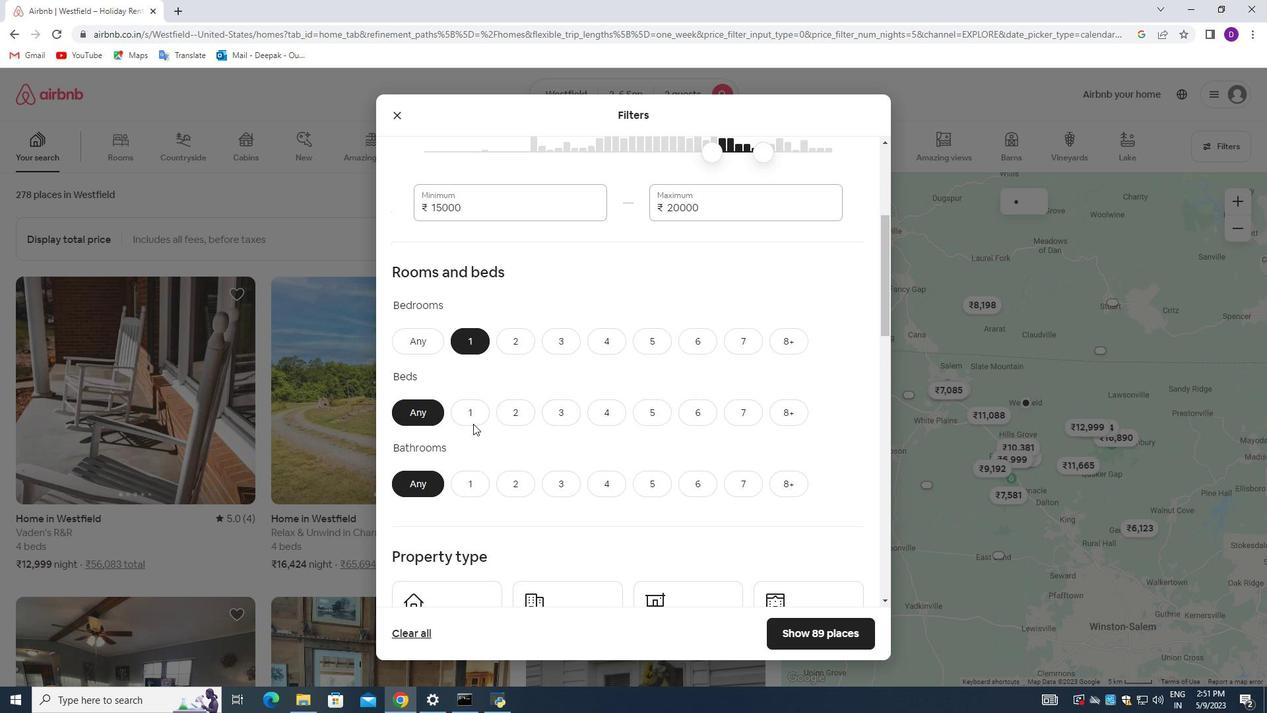
Action: Mouse moved to (474, 478)
Screenshot: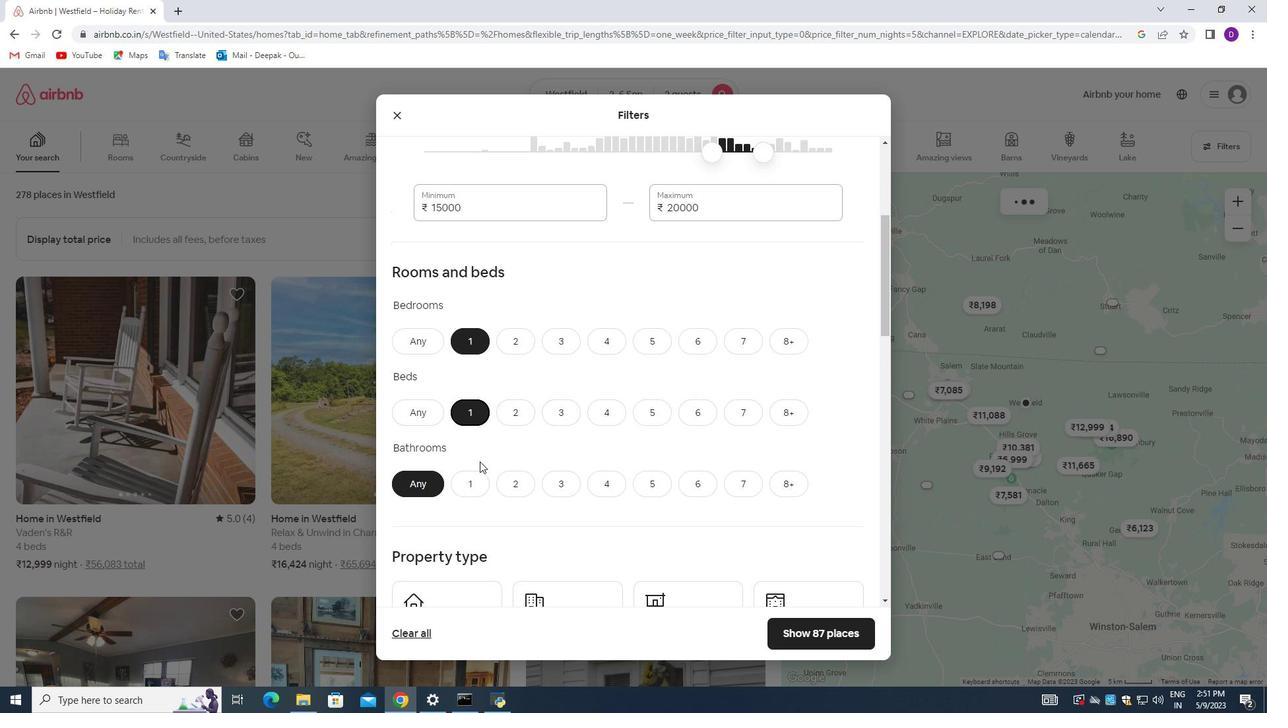 
Action: Mouse pressed left at (474, 478)
Screenshot: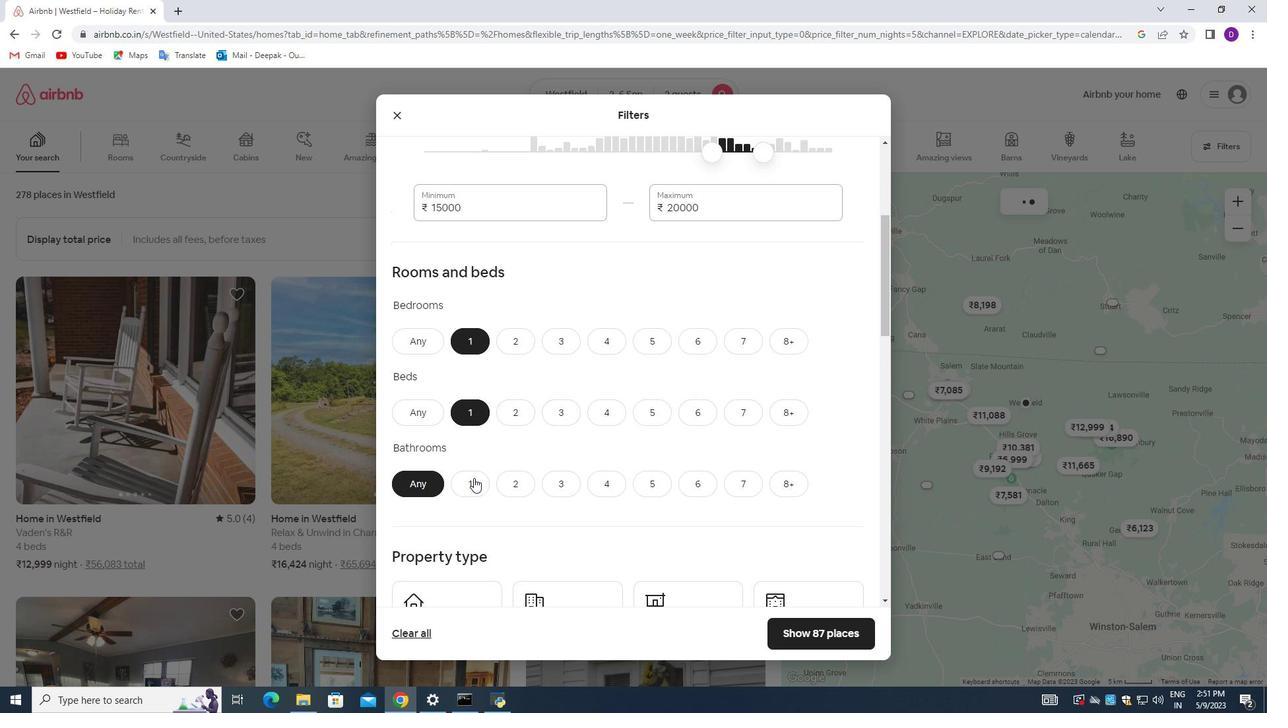 
Action: Mouse moved to (508, 424)
Screenshot: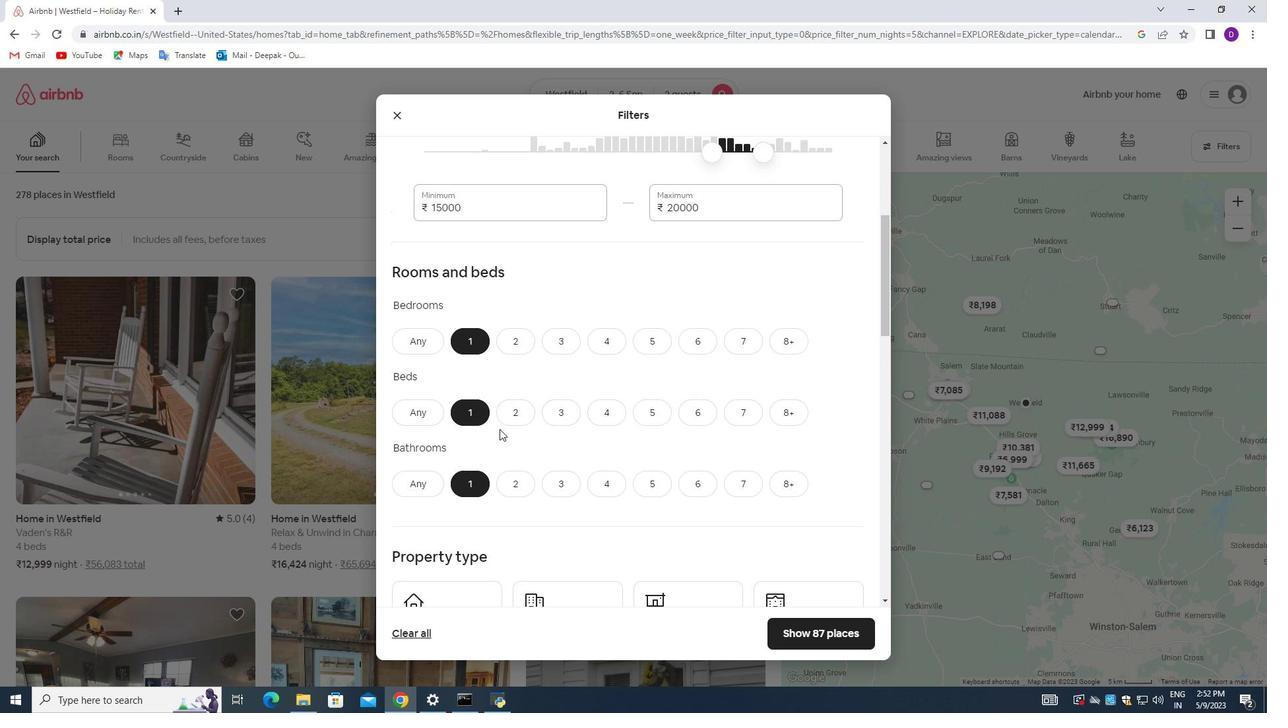 
Action: Mouse scrolled (508, 423) with delta (0, 0)
Screenshot: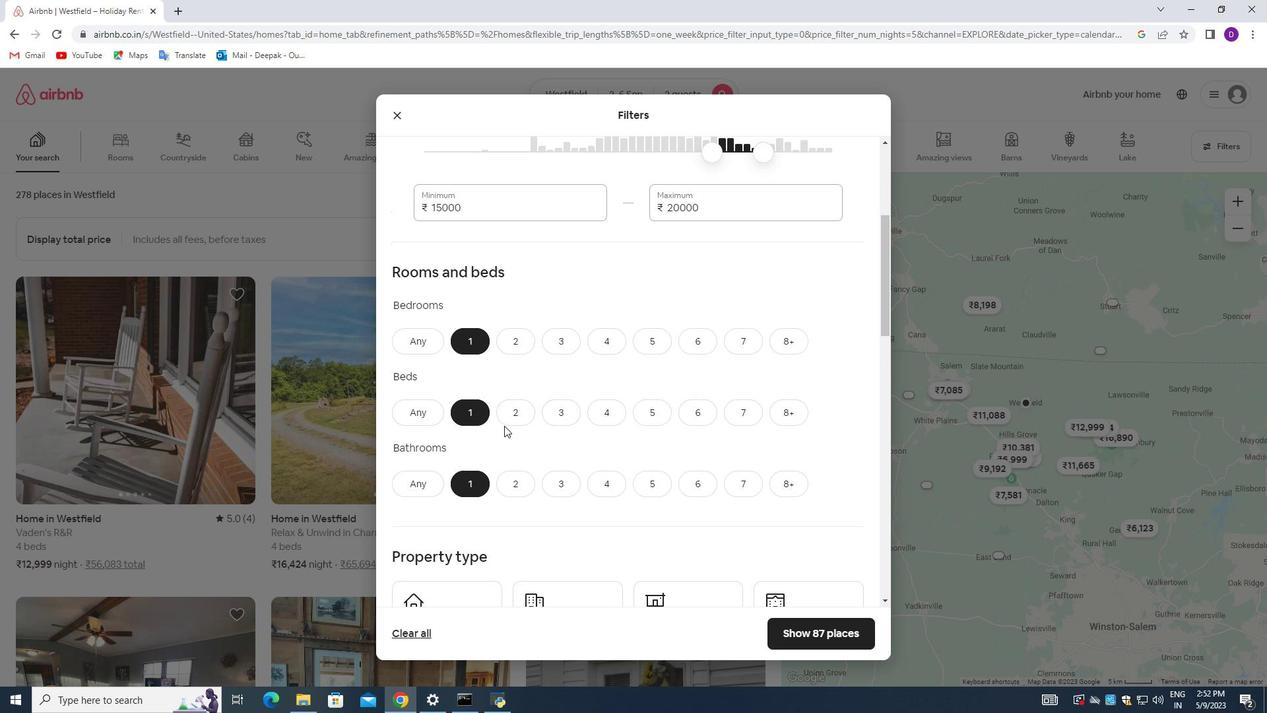 
Action: Mouse scrolled (508, 423) with delta (0, 0)
Screenshot: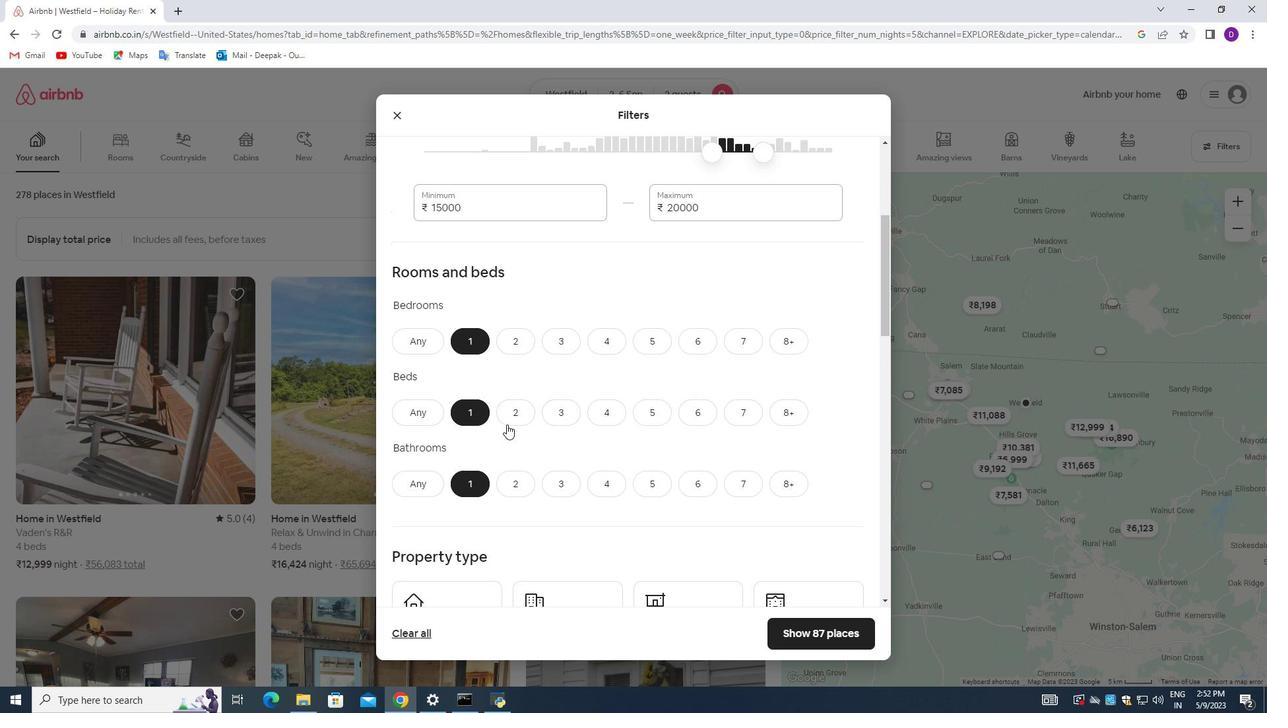 
Action: Mouse scrolled (508, 423) with delta (0, 0)
Screenshot: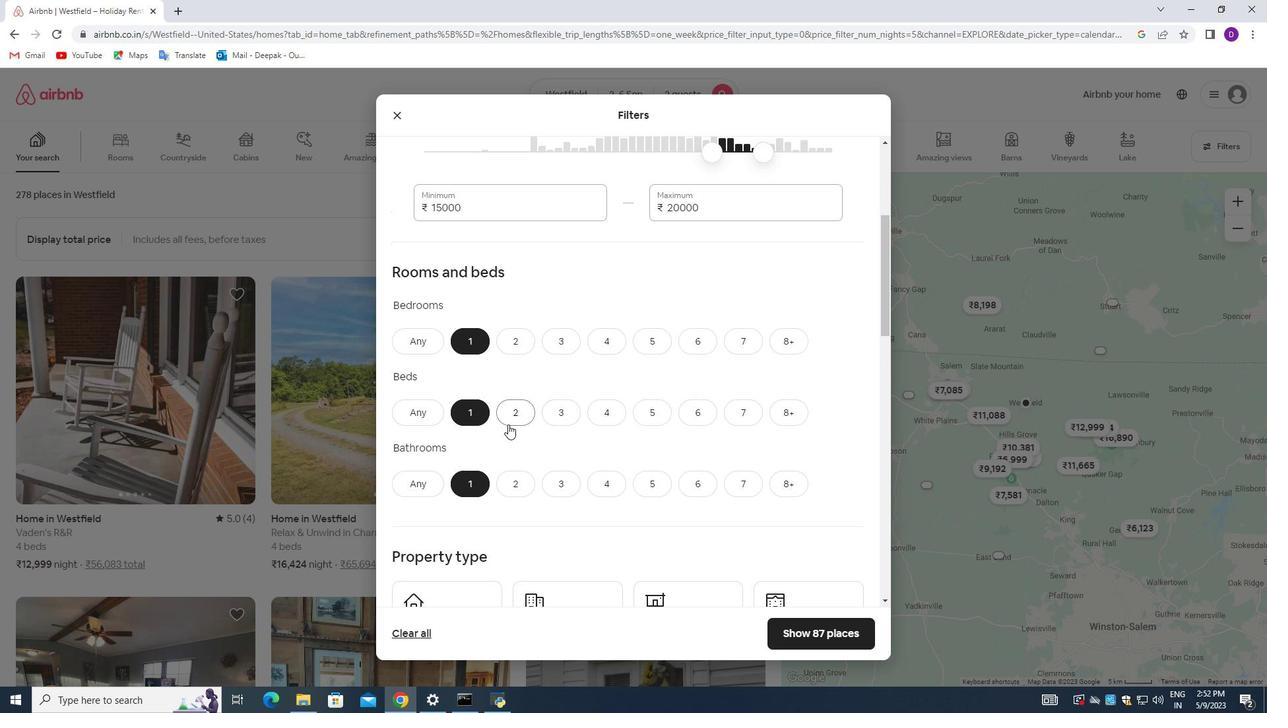 
Action: Mouse moved to (464, 423)
Screenshot: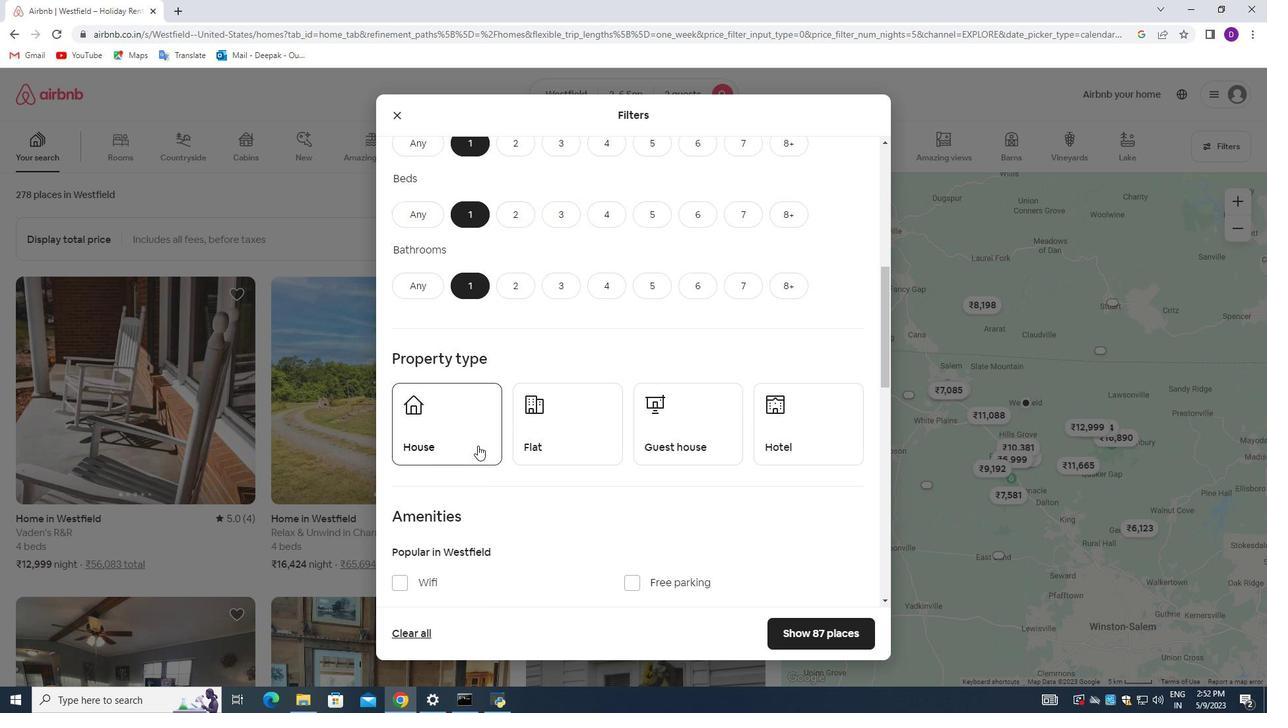 
Action: Mouse pressed left at (464, 423)
Screenshot: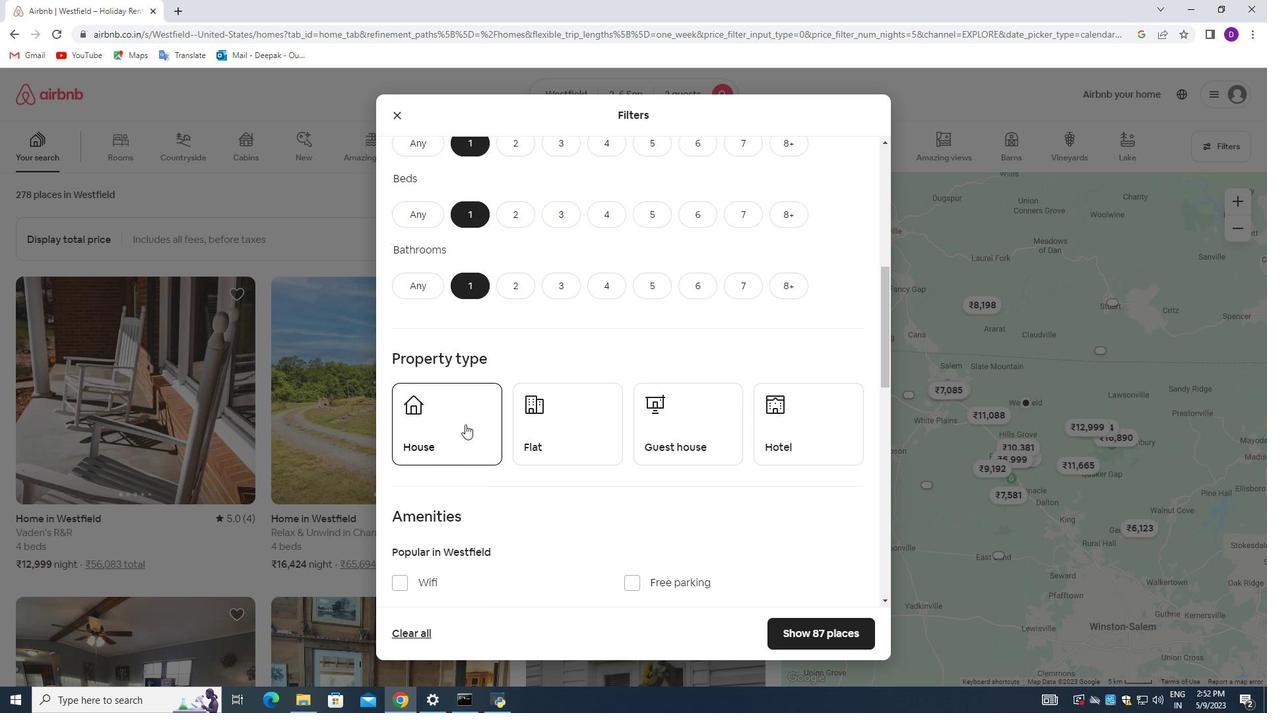 
Action: Mouse moved to (579, 437)
Screenshot: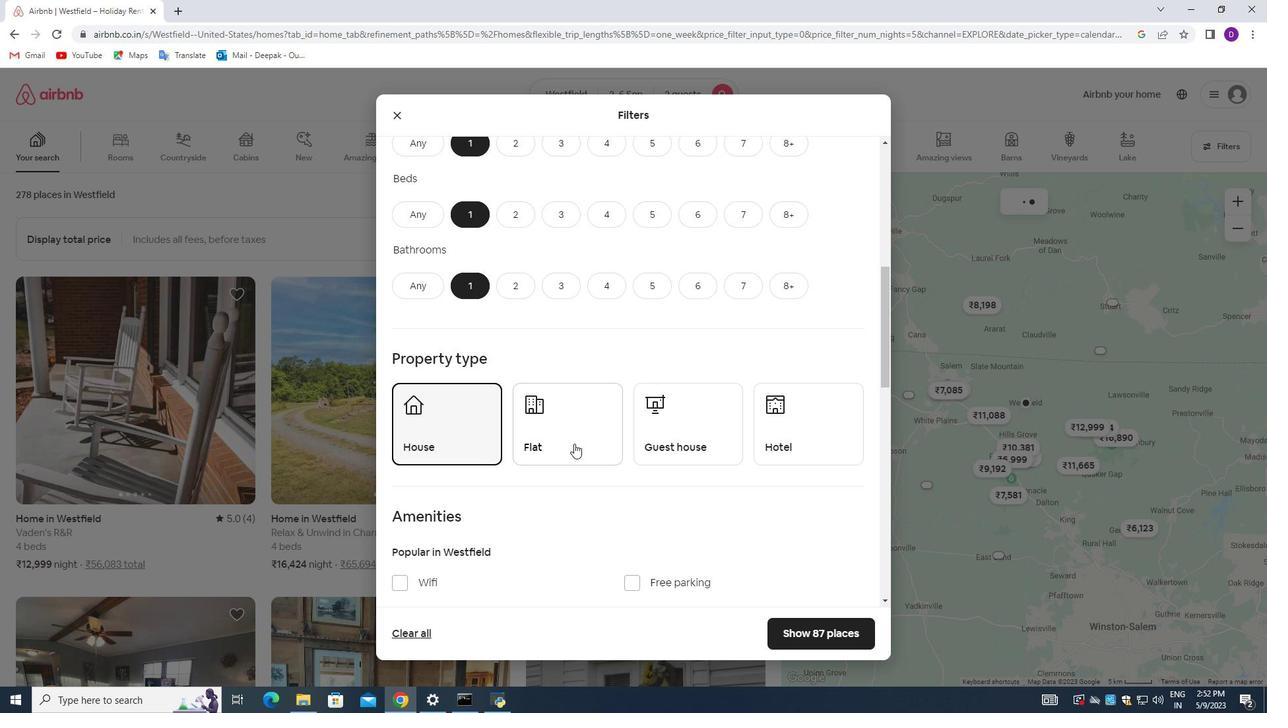 
Action: Mouse pressed left at (579, 437)
Screenshot: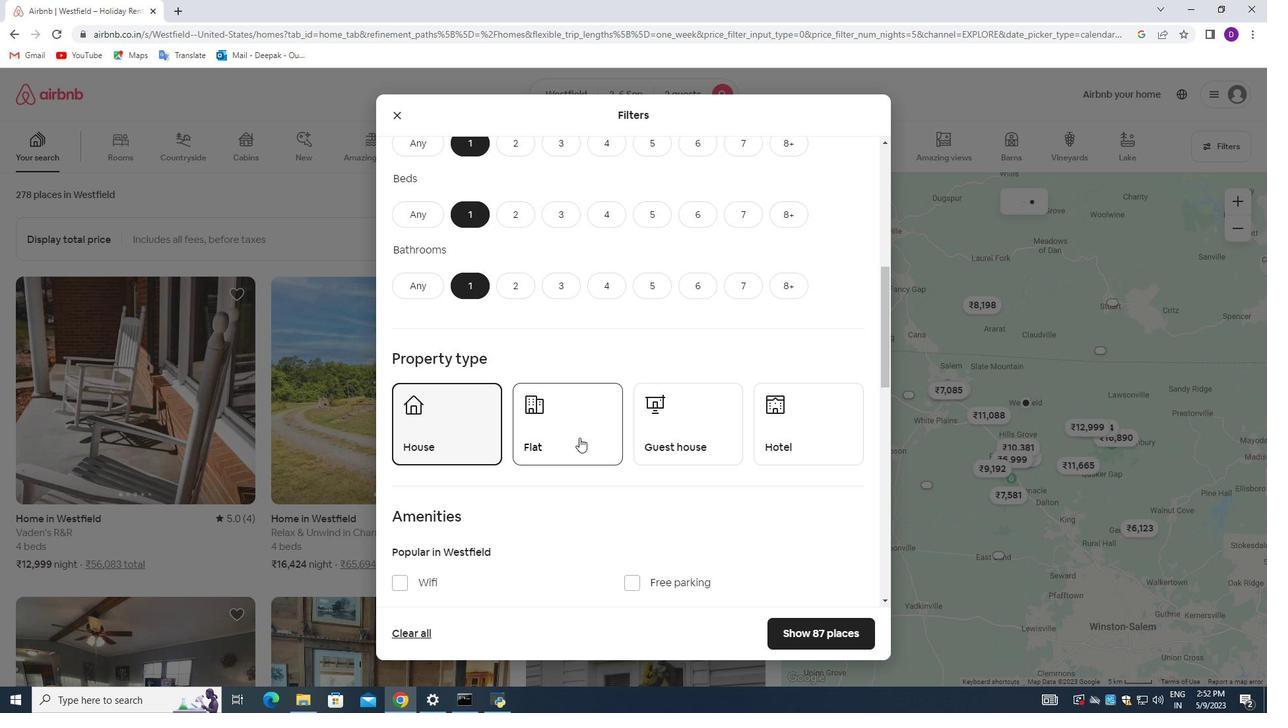 
Action: Mouse moved to (682, 435)
Screenshot: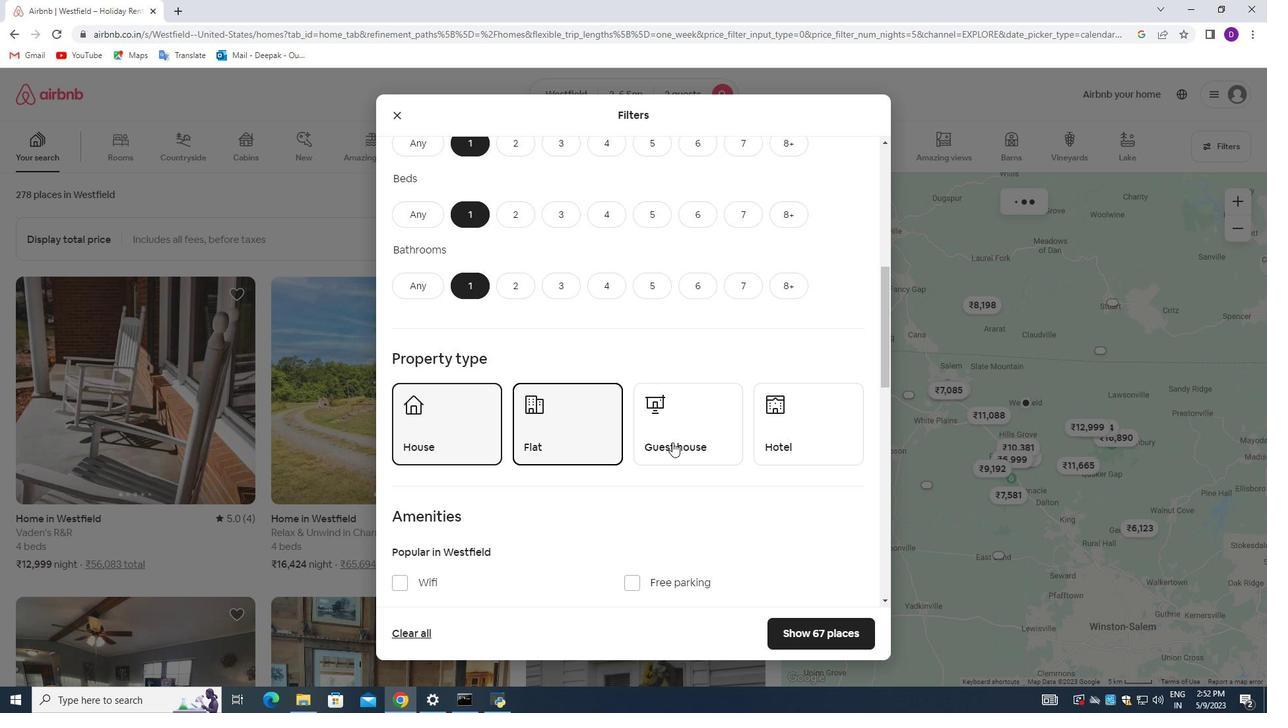 
Action: Mouse pressed left at (682, 435)
Screenshot: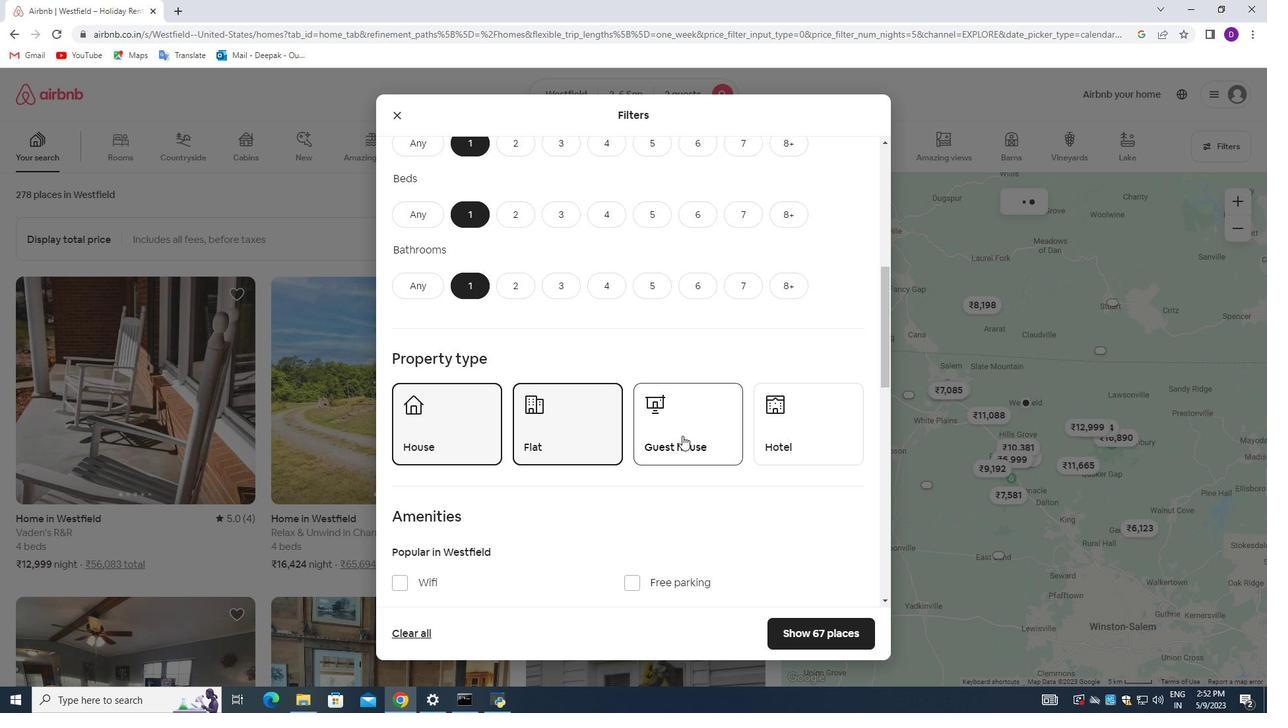 
Action: Mouse moved to (820, 417)
Screenshot: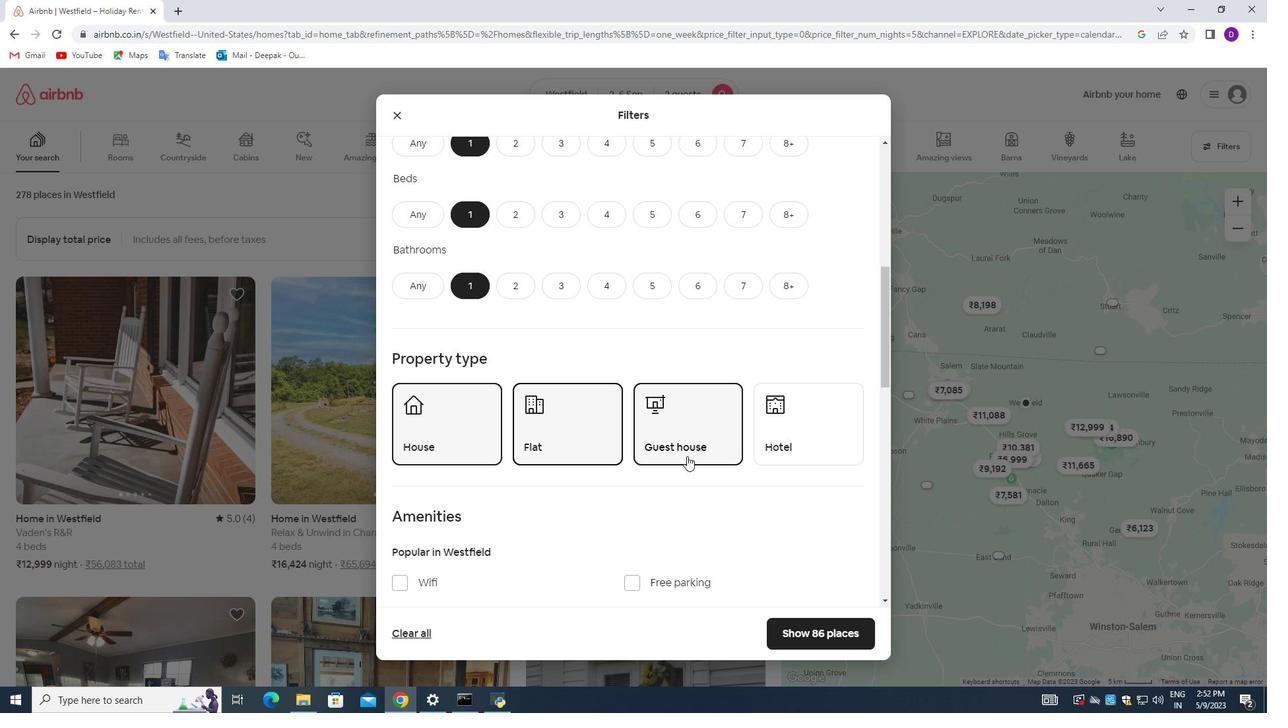 
Action: Mouse pressed left at (820, 417)
Screenshot: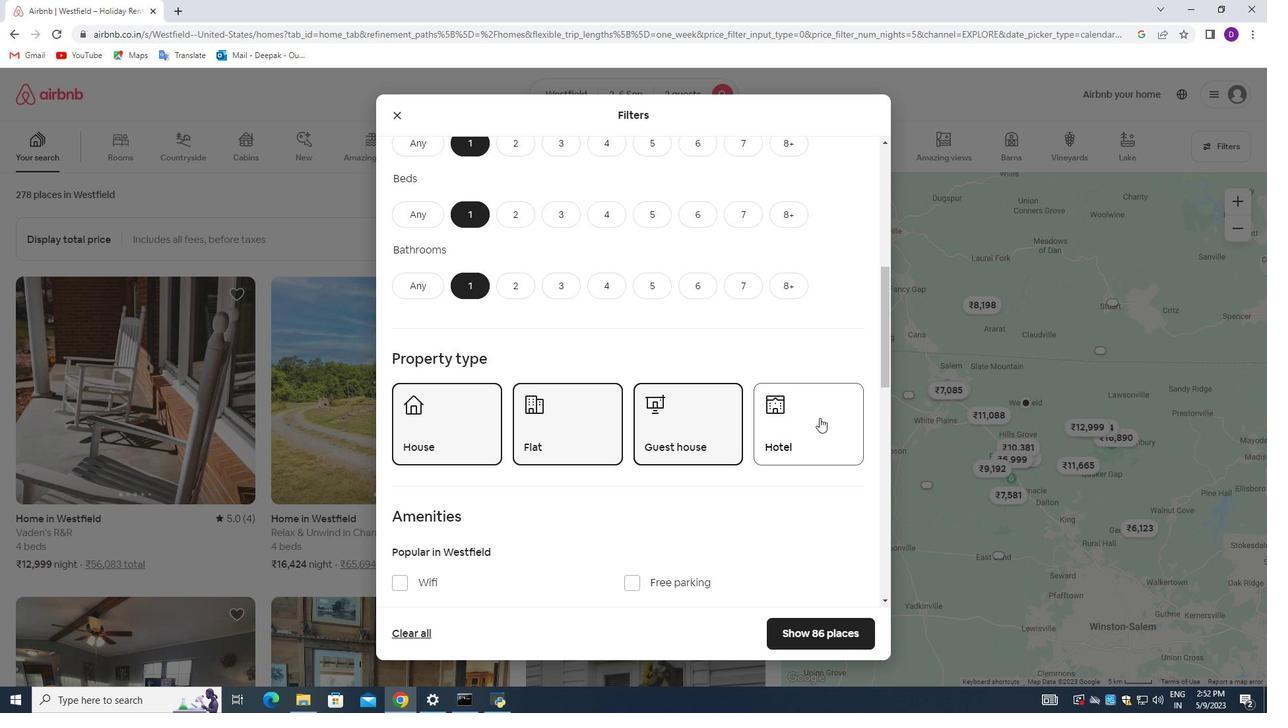 
Action: Mouse moved to (633, 426)
Screenshot: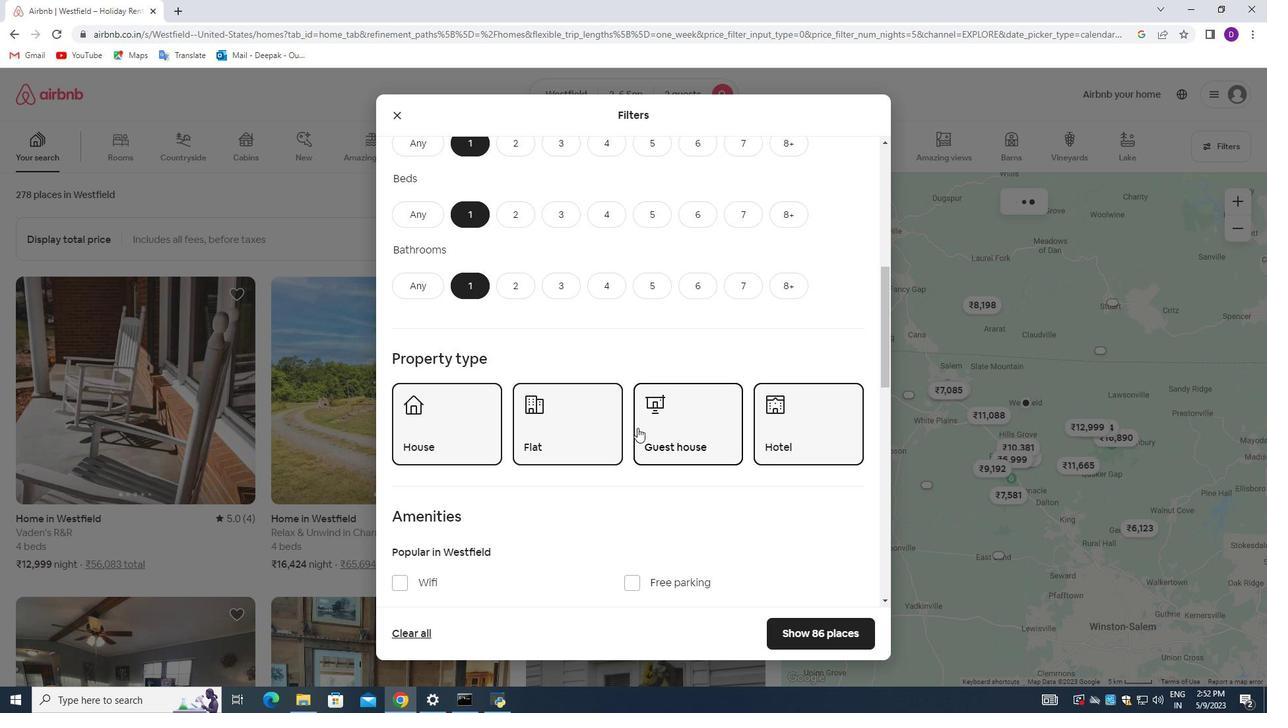 
Action: Mouse scrolled (633, 425) with delta (0, 0)
Screenshot: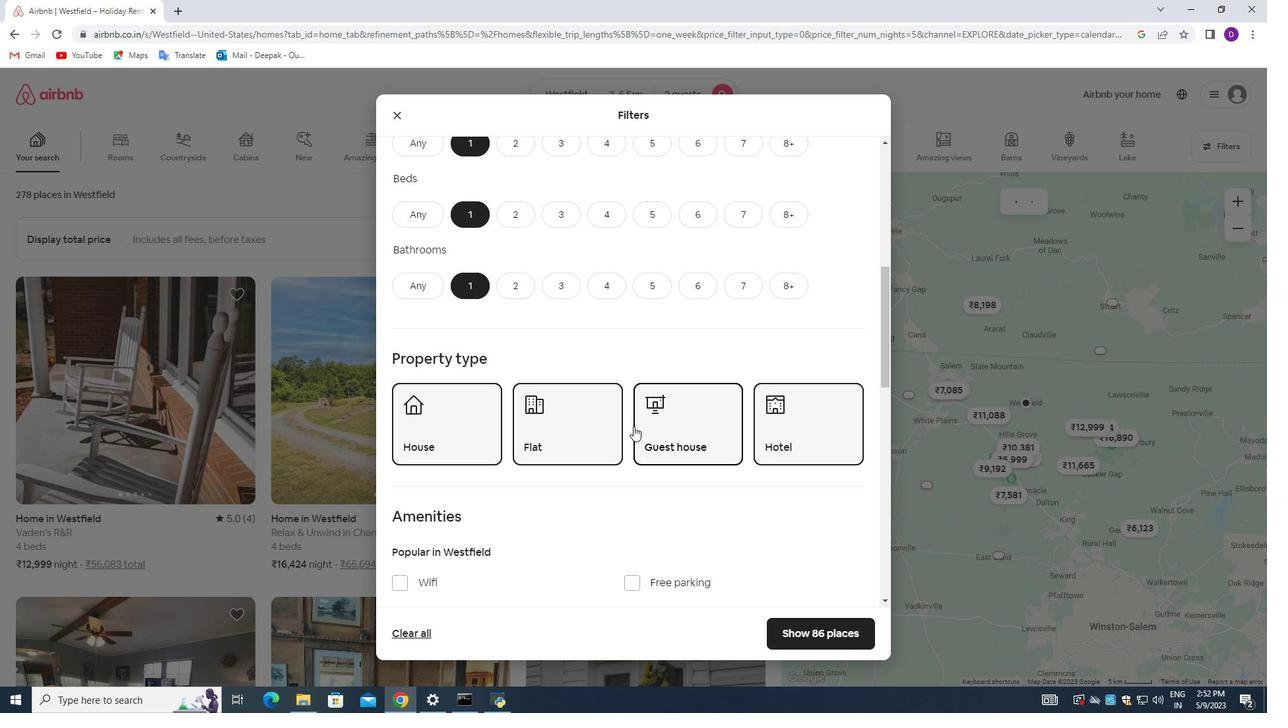 
Action: Mouse scrolled (633, 425) with delta (0, 0)
Screenshot: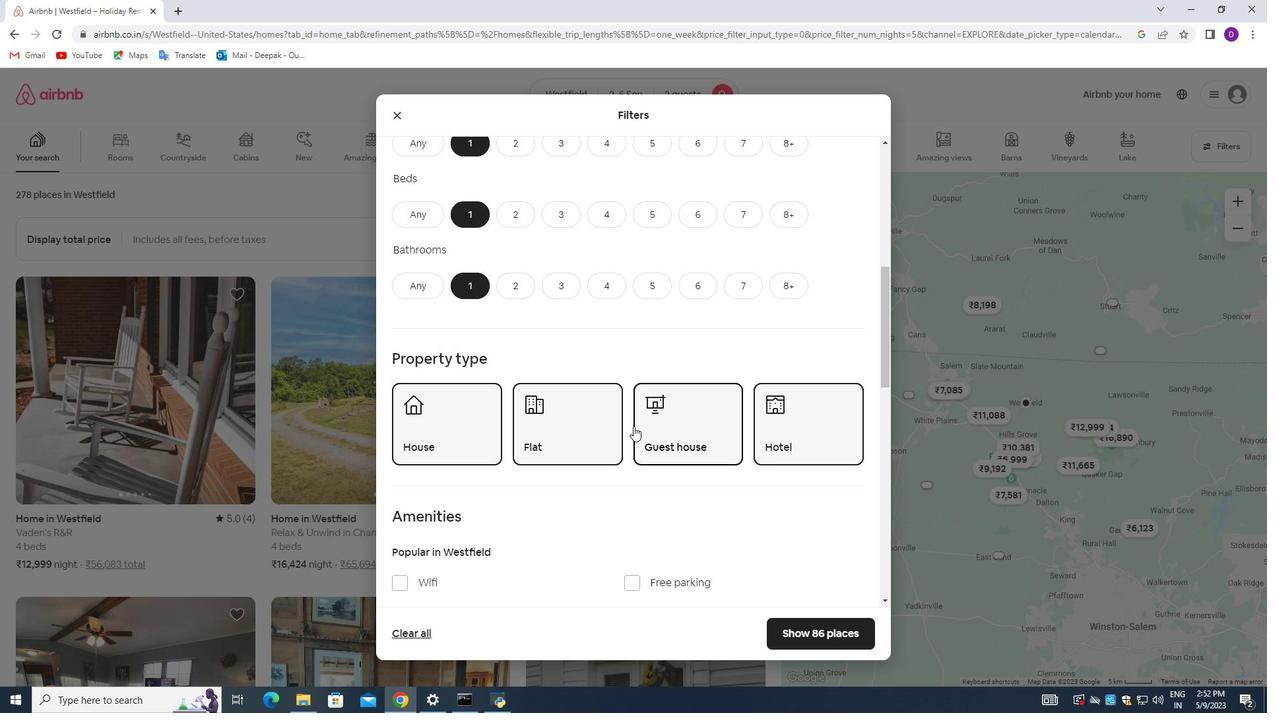 
Action: Mouse scrolled (633, 425) with delta (0, 0)
Screenshot: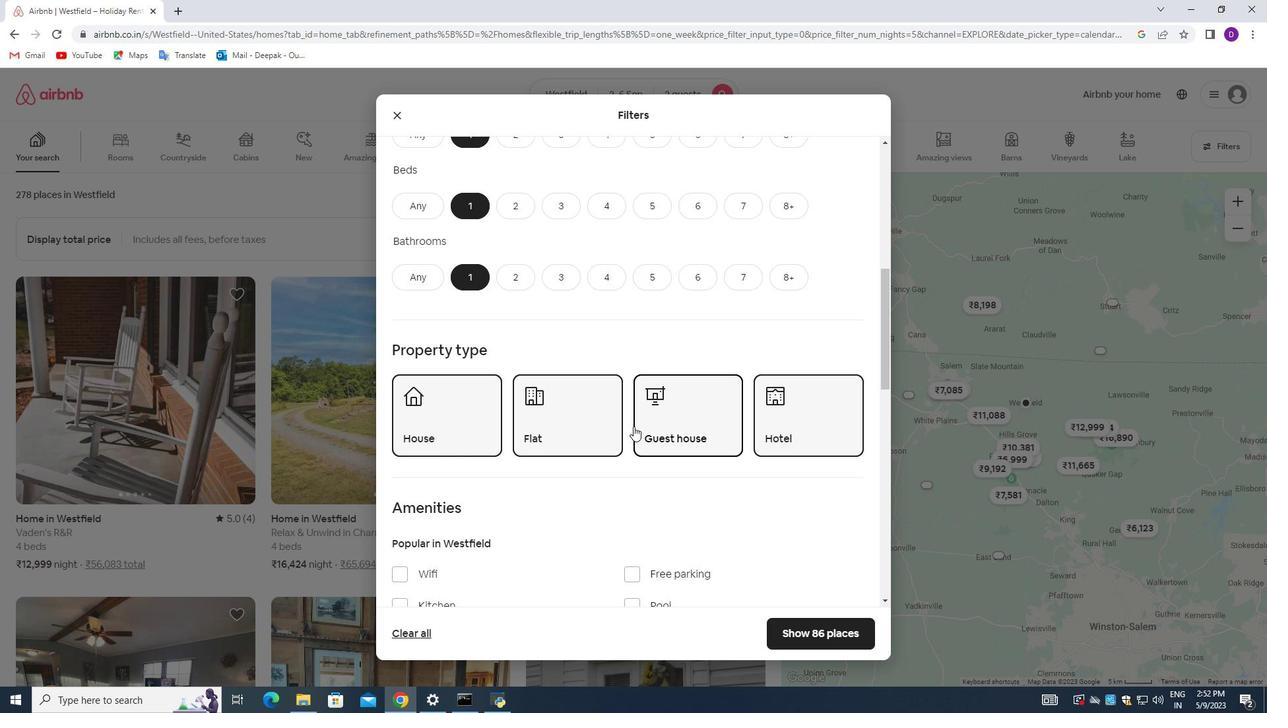
Action: Mouse moved to (647, 441)
Screenshot: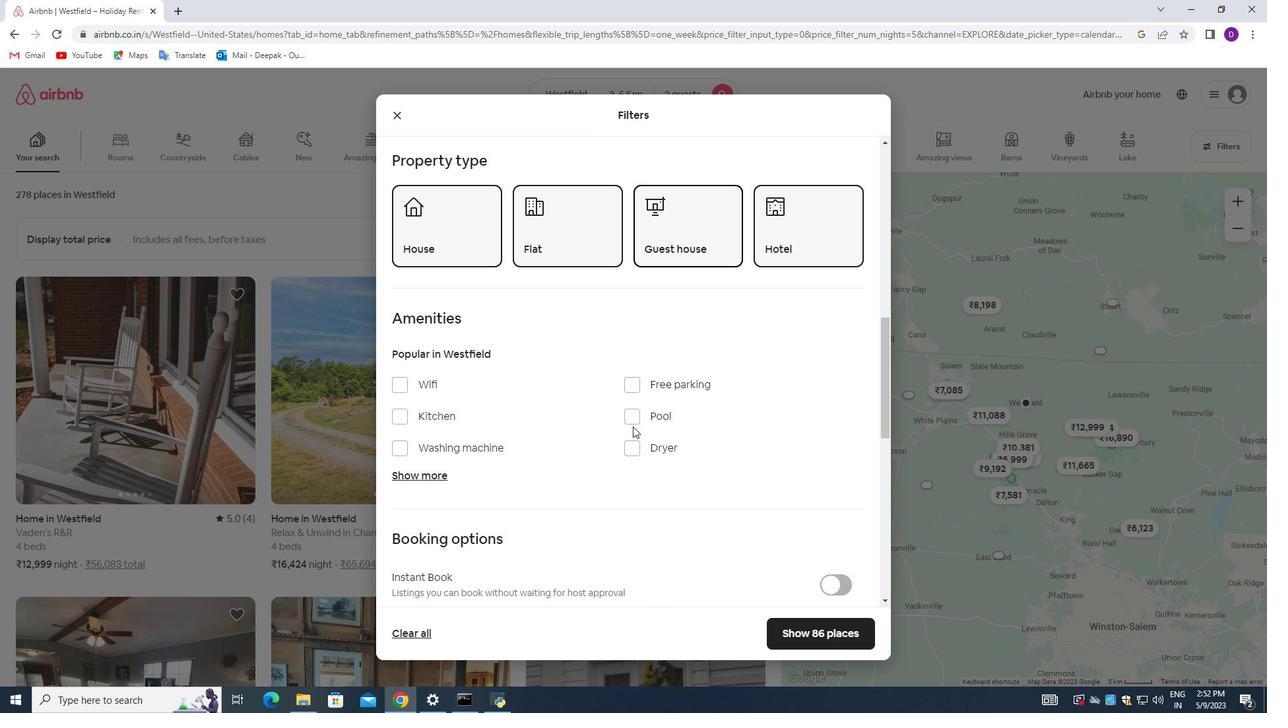 
Action: Mouse scrolled (647, 441) with delta (0, 0)
Screenshot: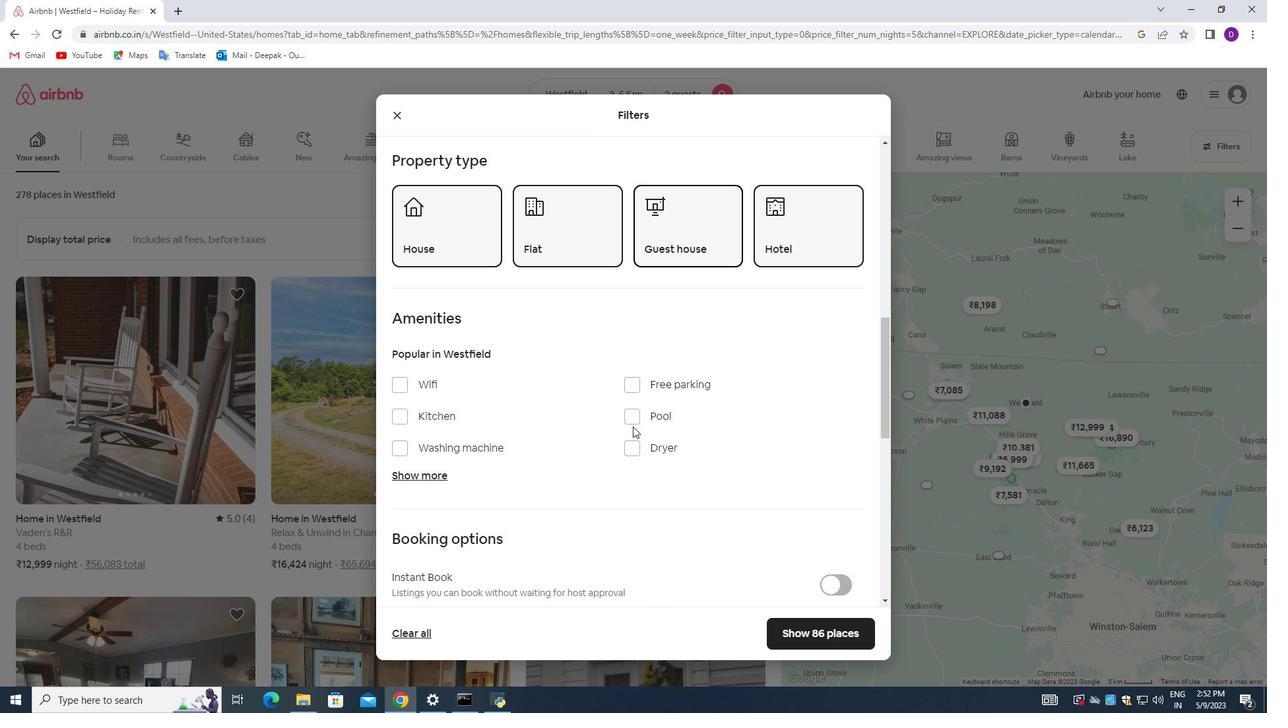
Action: Mouse moved to (656, 446)
Screenshot: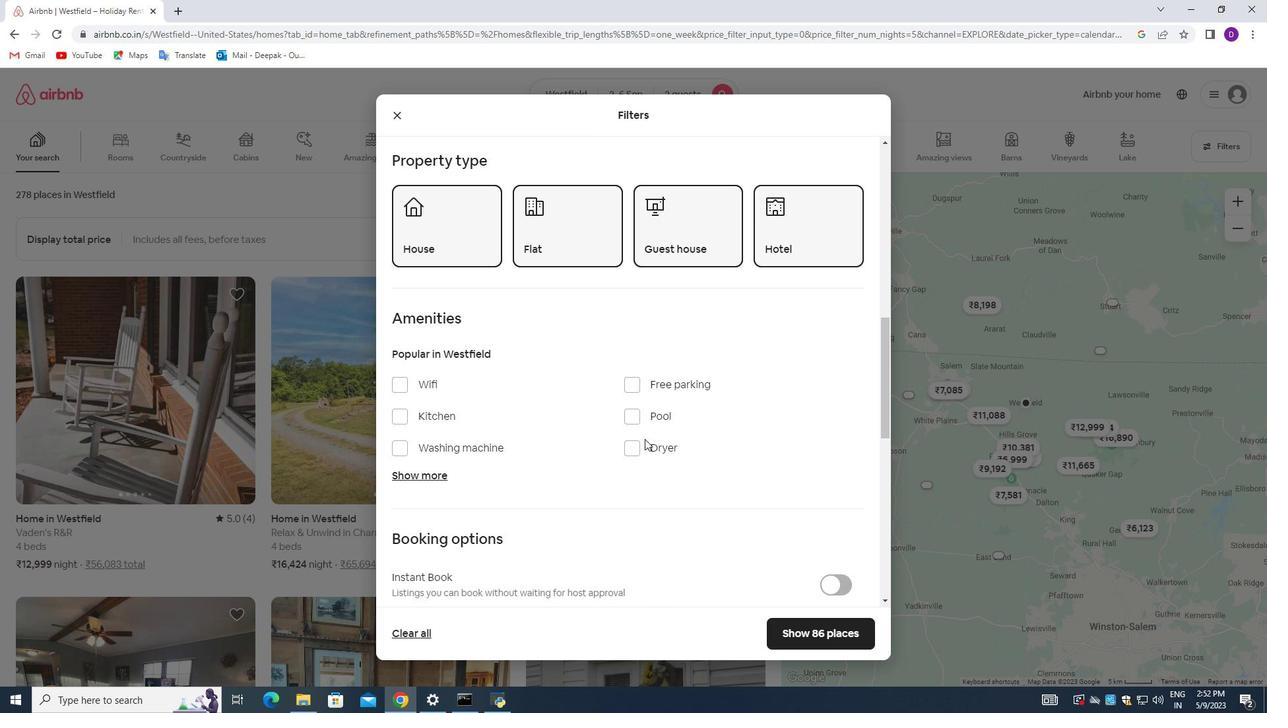 
Action: Mouse scrolled (656, 445) with delta (0, 0)
Screenshot: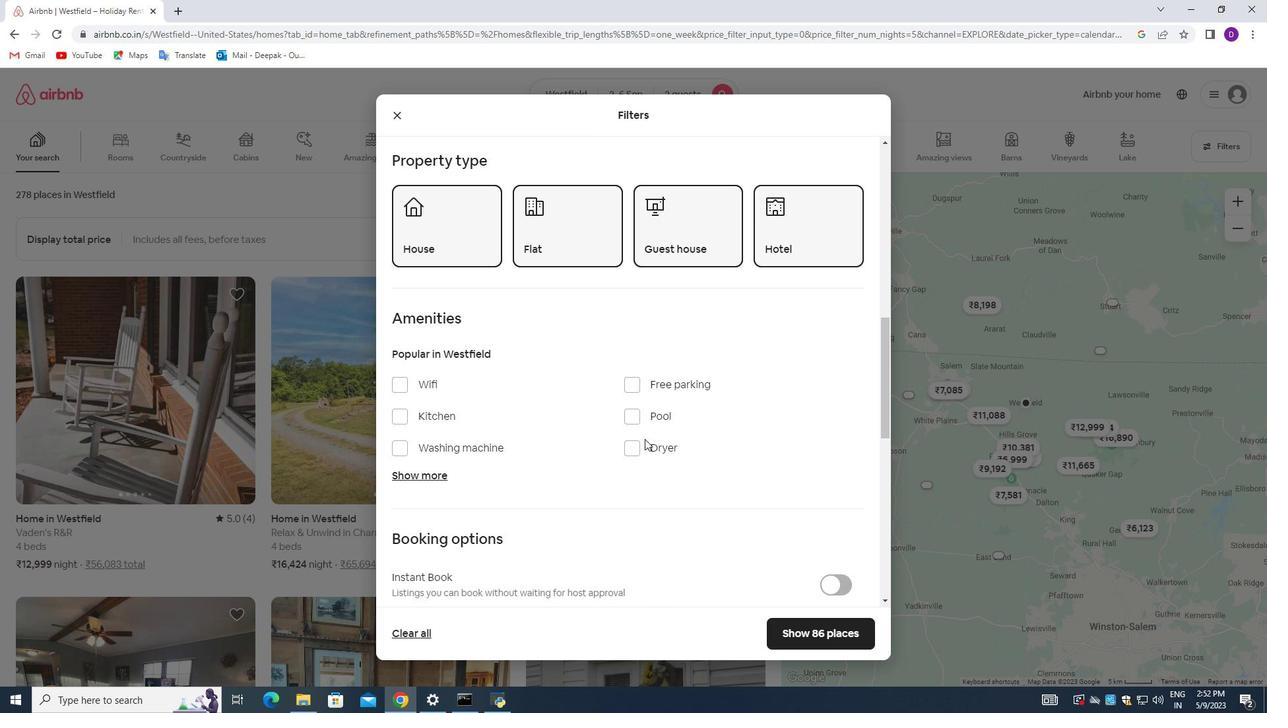 
Action: Mouse moved to (831, 493)
Screenshot: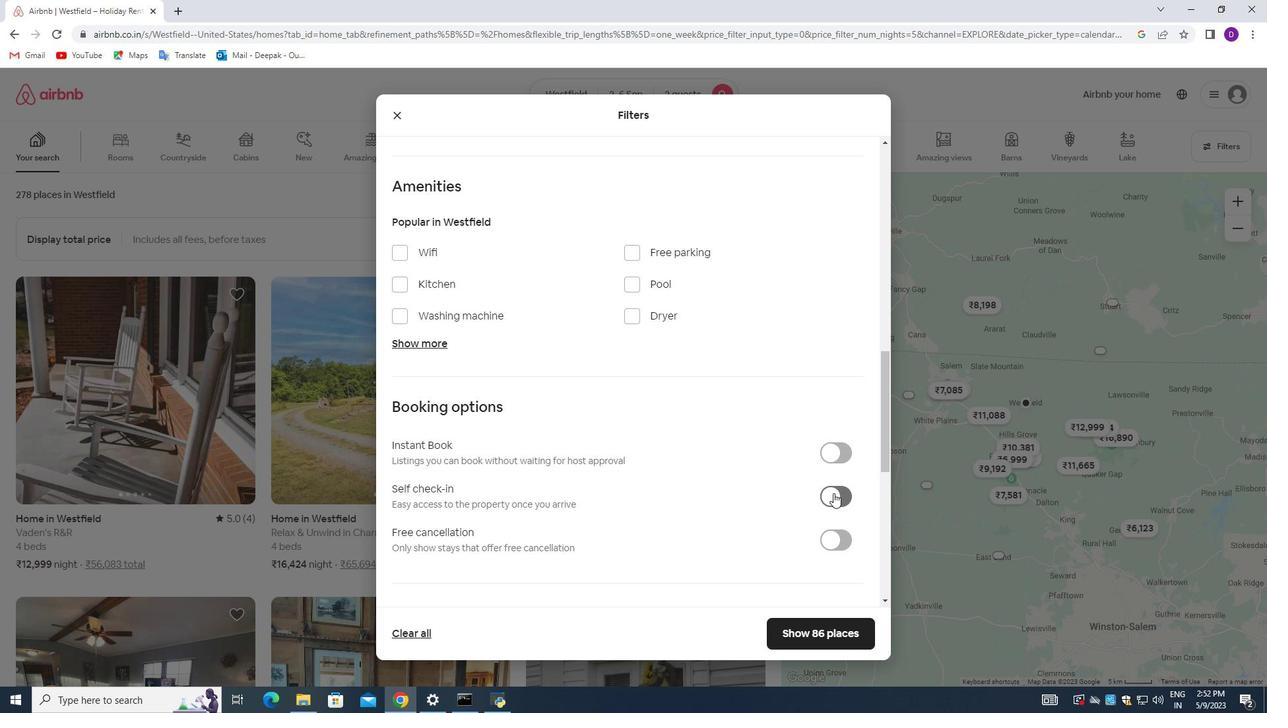 
Action: Mouse pressed left at (831, 493)
Screenshot: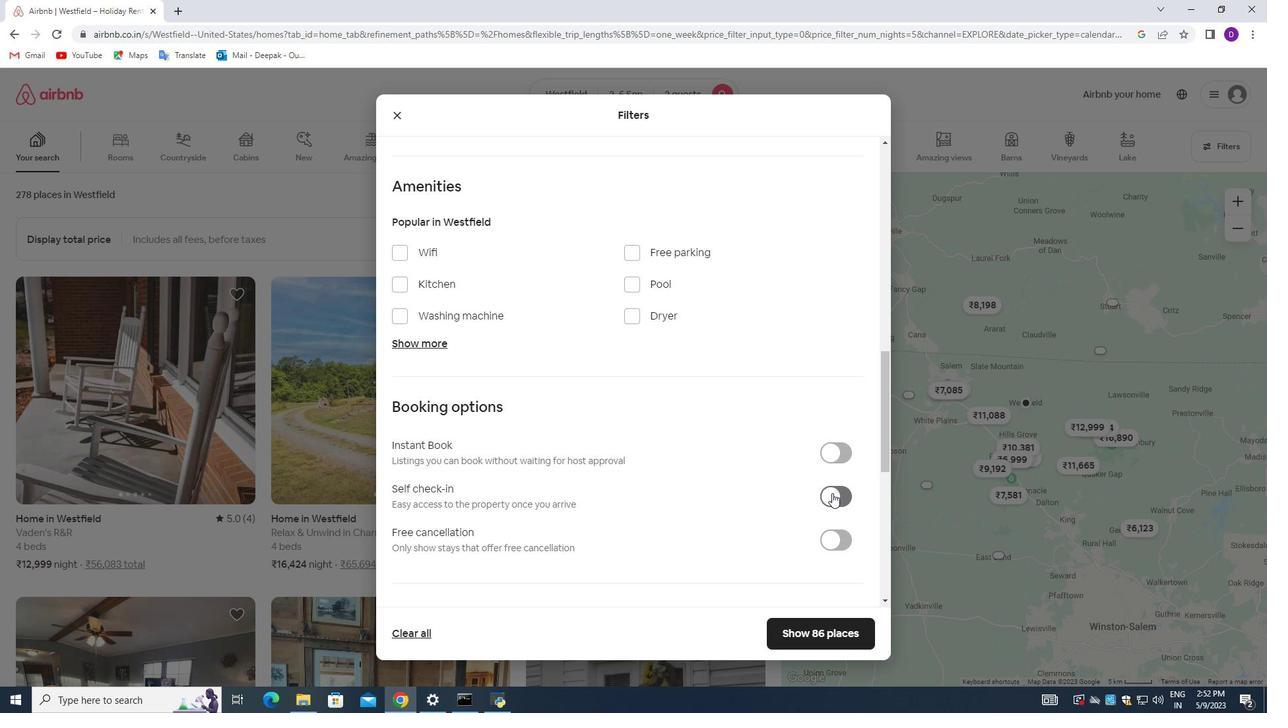
Action: Mouse moved to (627, 489)
Screenshot: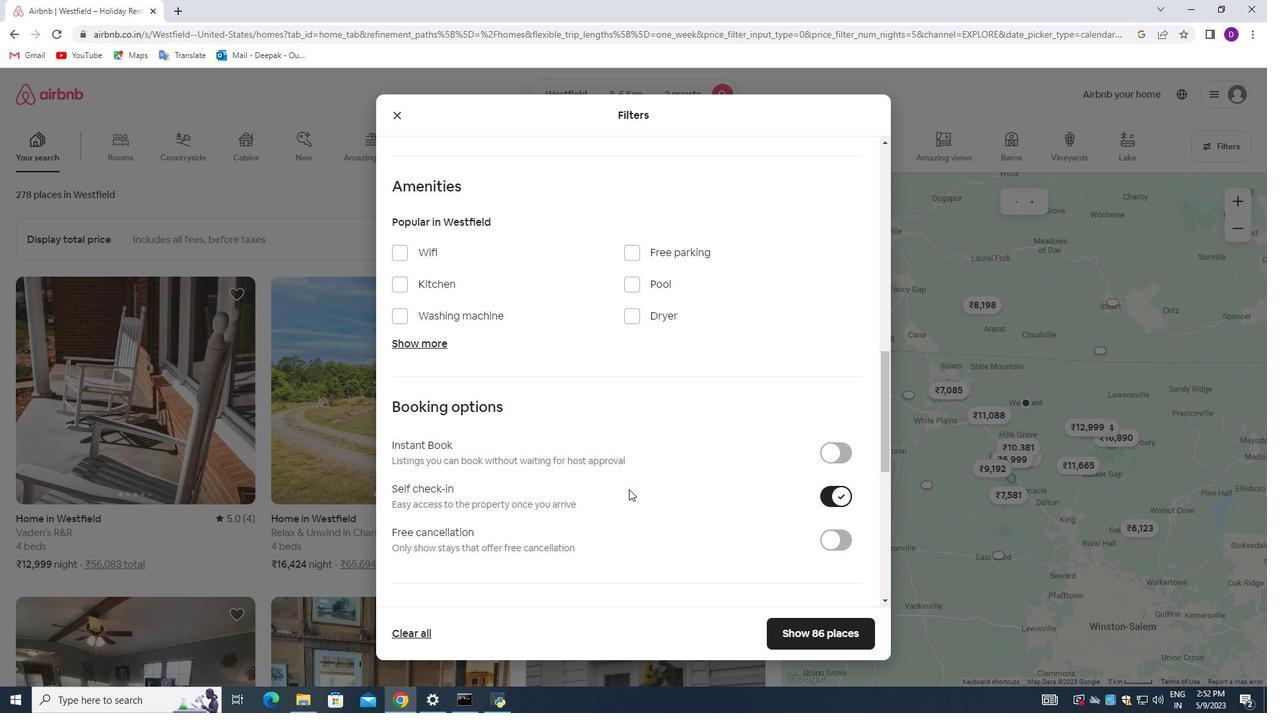 
Action: Mouse scrolled (627, 488) with delta (0, 0)
Screenshot: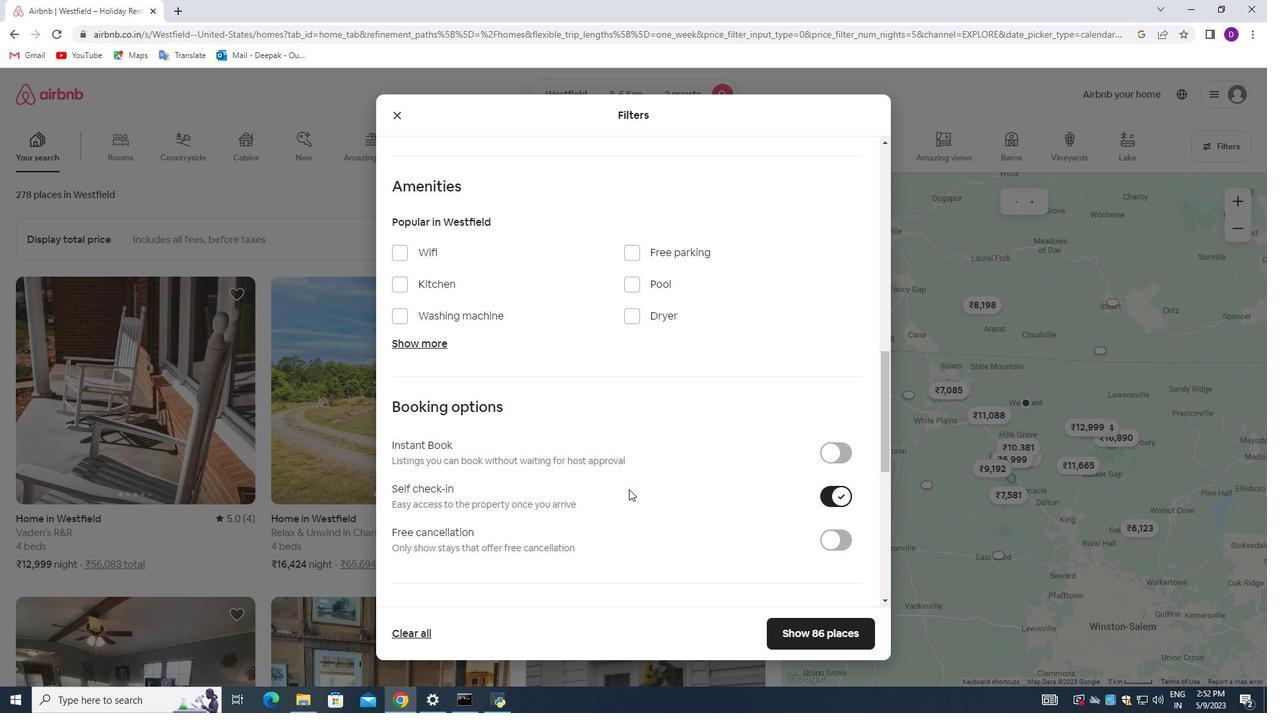 
Action: Mouse scrolled (627, 488) with delta (0, 0)
Screenshot: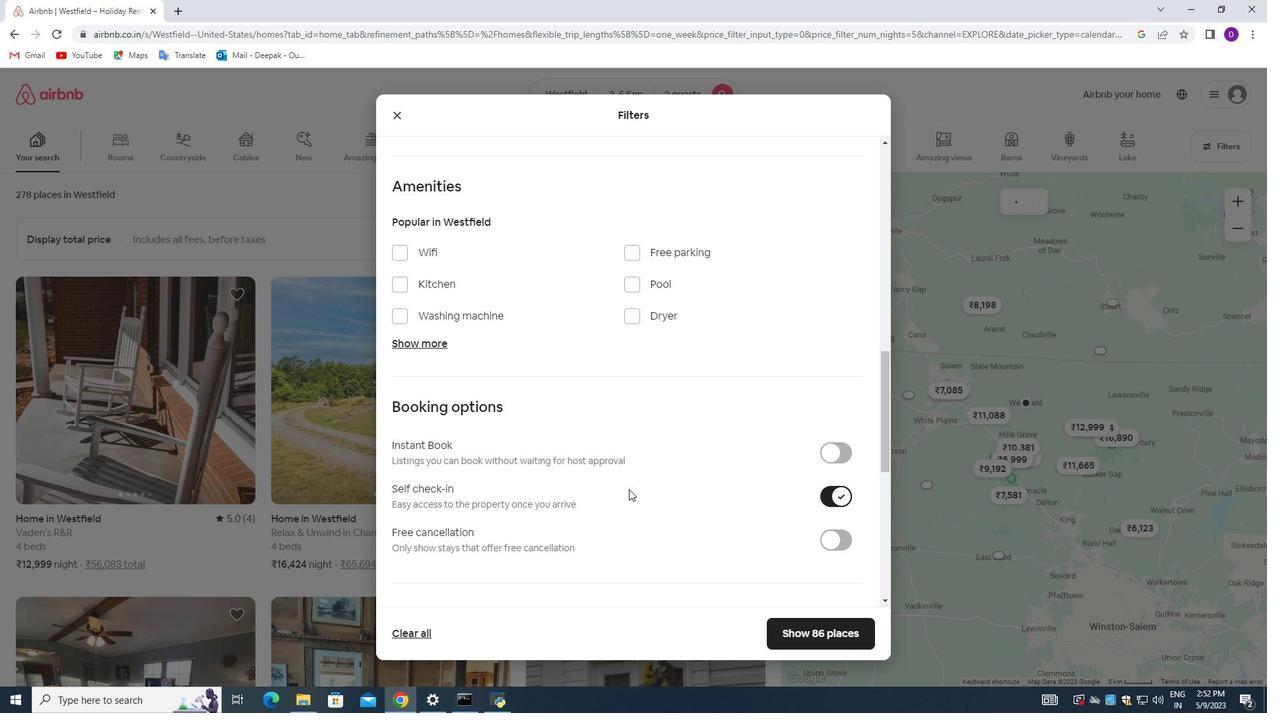 
Action: Mouse moved to (608, 494)
Screenshot: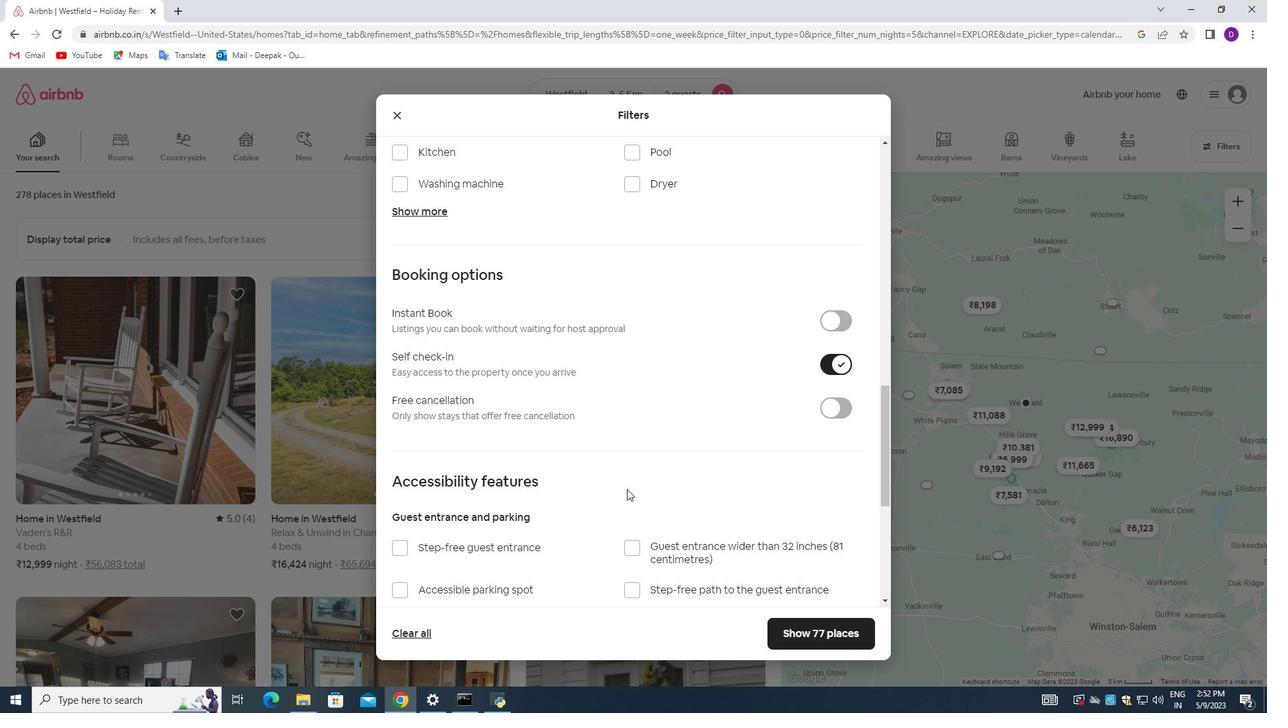 
Action: Mouse scrolled (608, 493) with delta (0, 0)
Screenshot: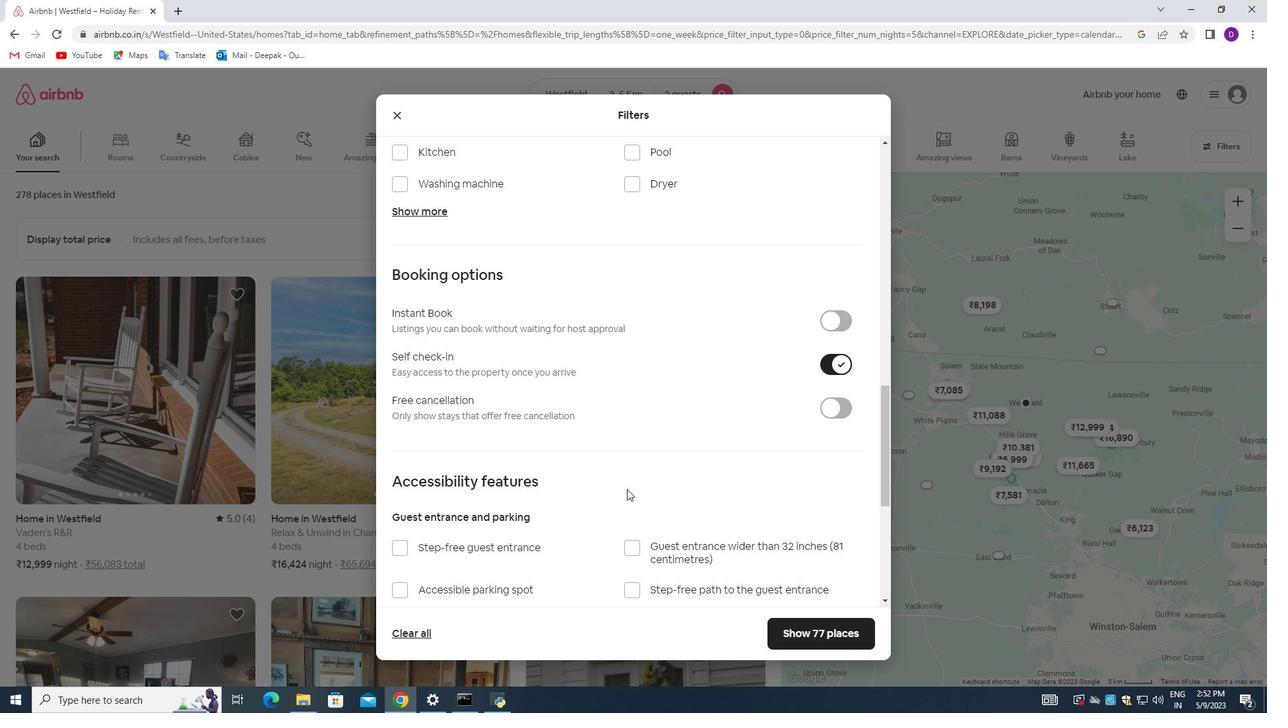 
Action: Mouse moved to (600, 495)
Screenshot: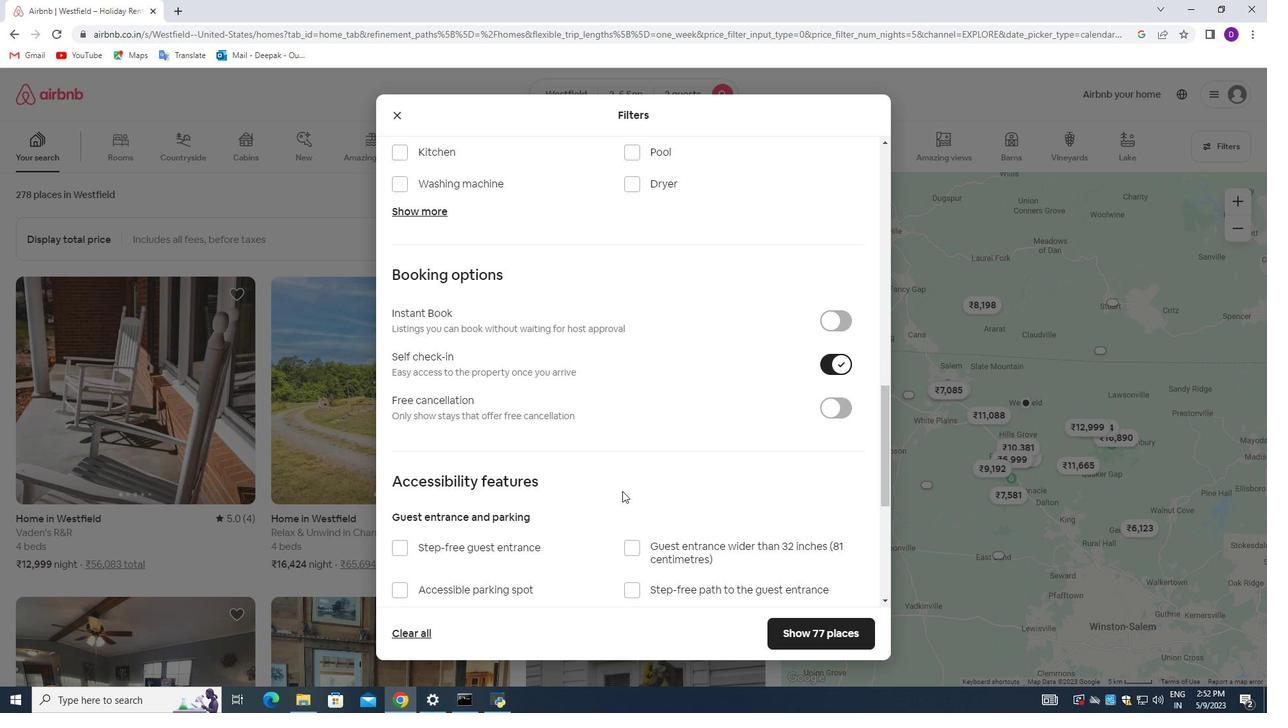 
Action: Mouse scrolled (600, 495) with delta (0, 0)
Screenshot: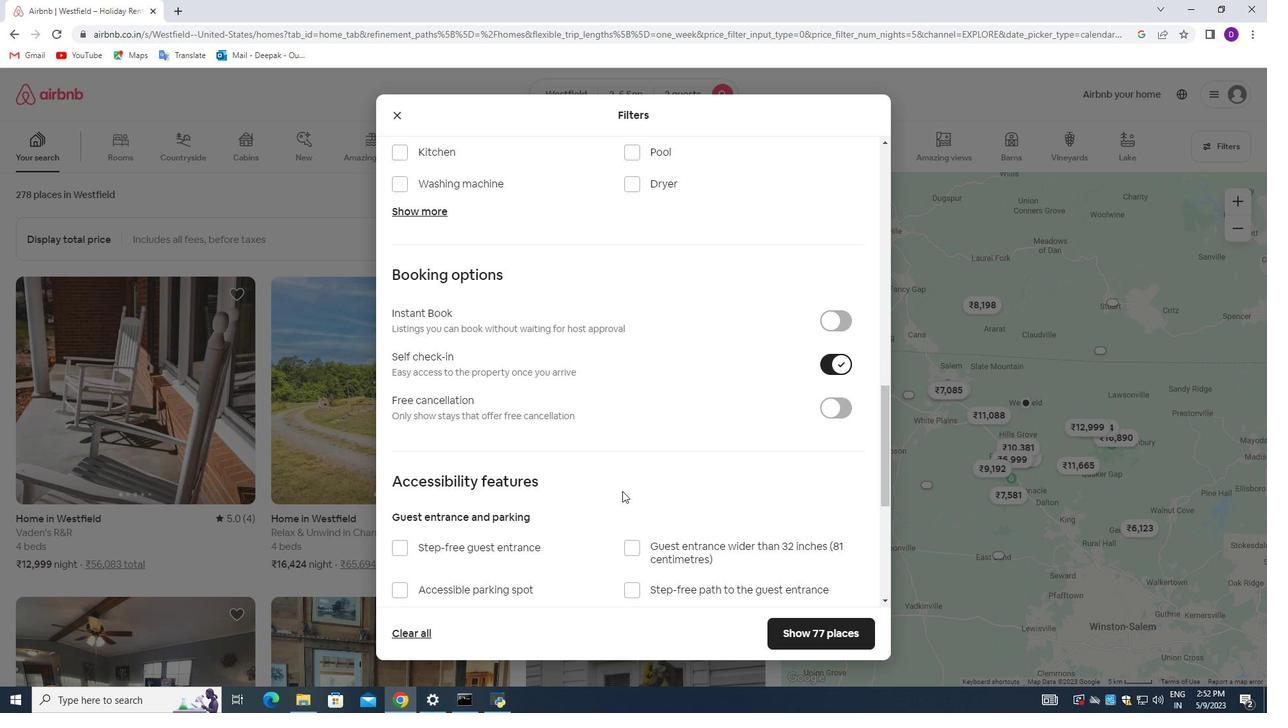 
Action: Mouse moved to (598, 495)
Screenshot: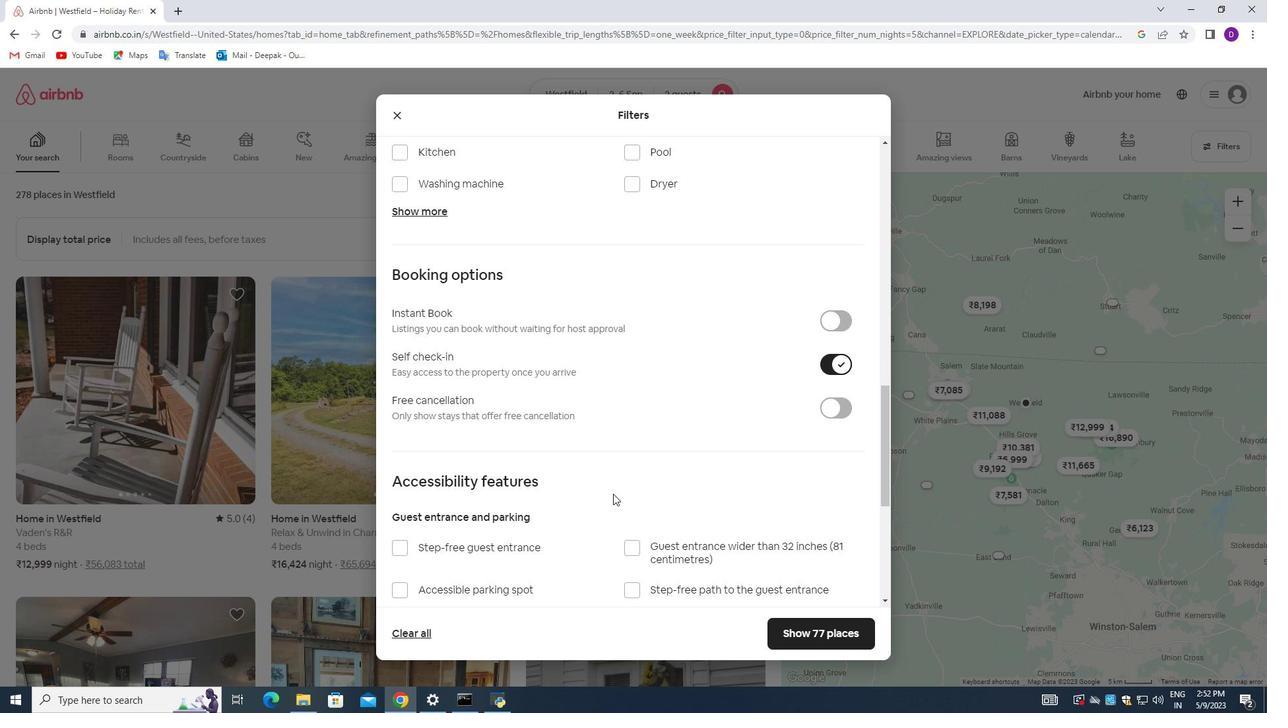 
Action: Mouse scrolled (598, 495) with delta (0, 0)
Screenshot: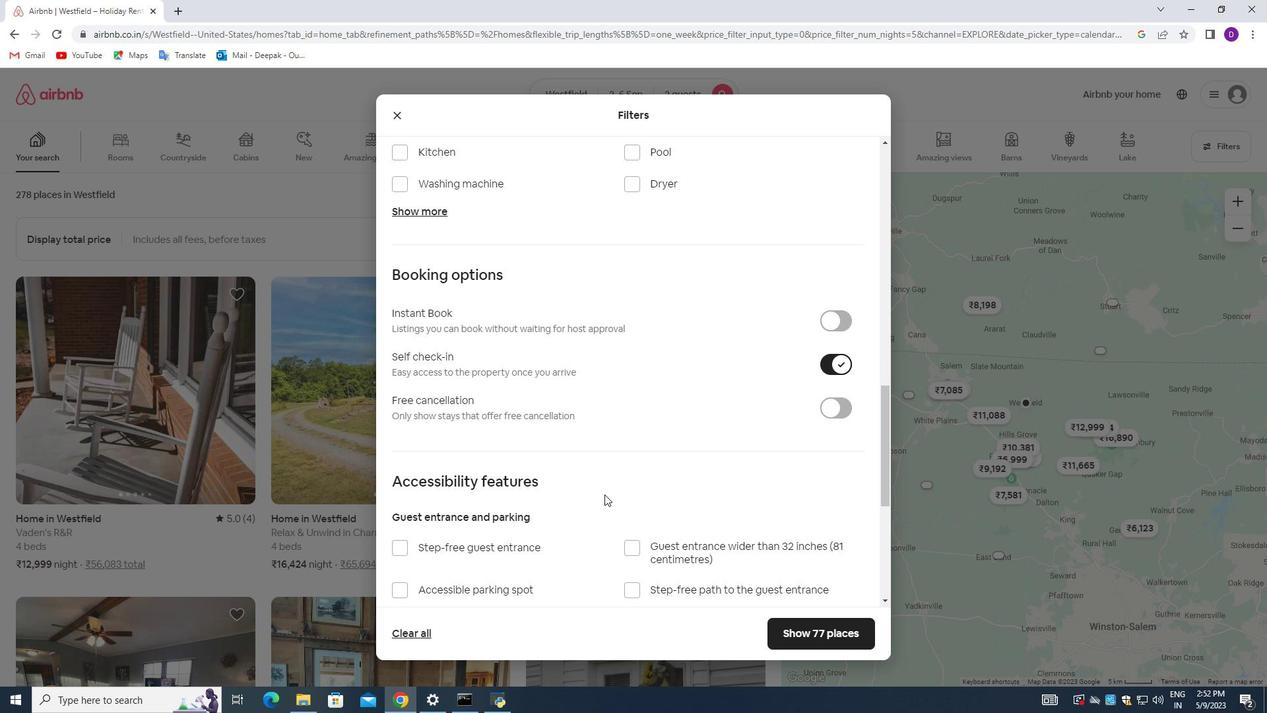 
Action: Mouse moved to (598, 496)
Screenshot: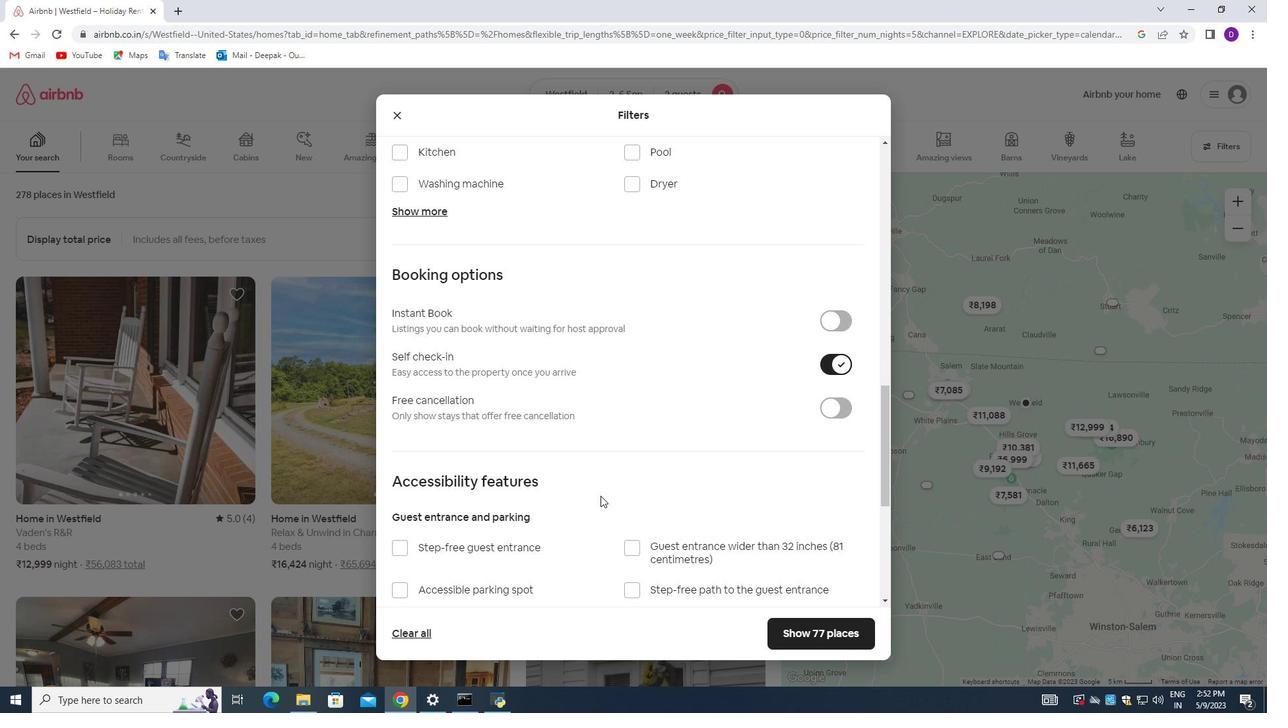 
Action: Mouse scrolled (598, 495) with delta (0, 0)
Screenshot: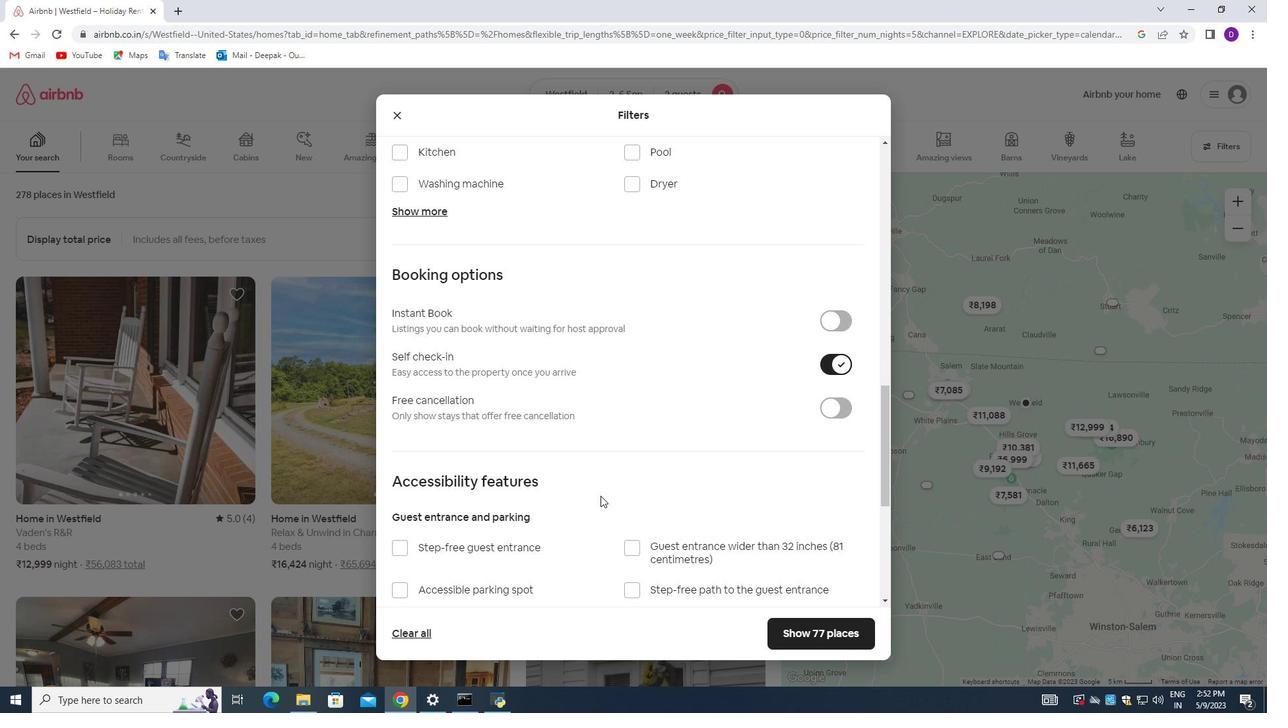 
Action: Mouse moved to (598, 496)
Screenshot: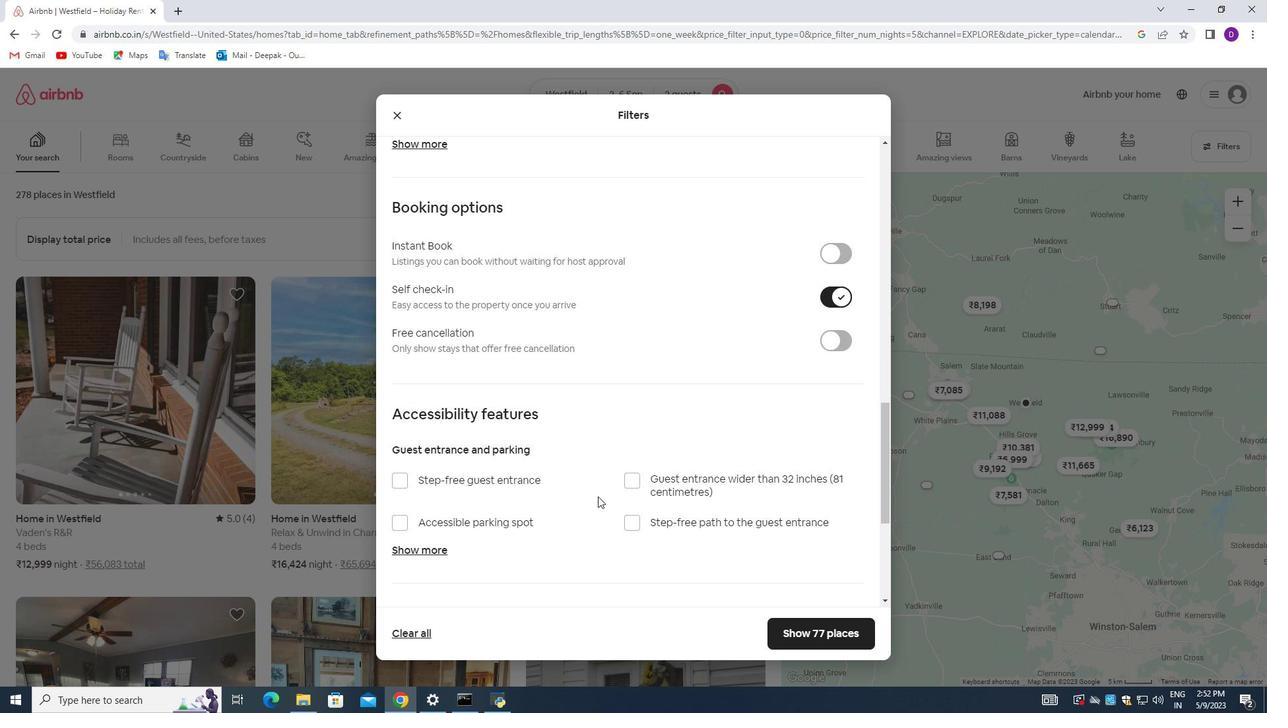 
Action: Mouse scrolled (598, 495) with delta (0, 0)
Screenshot: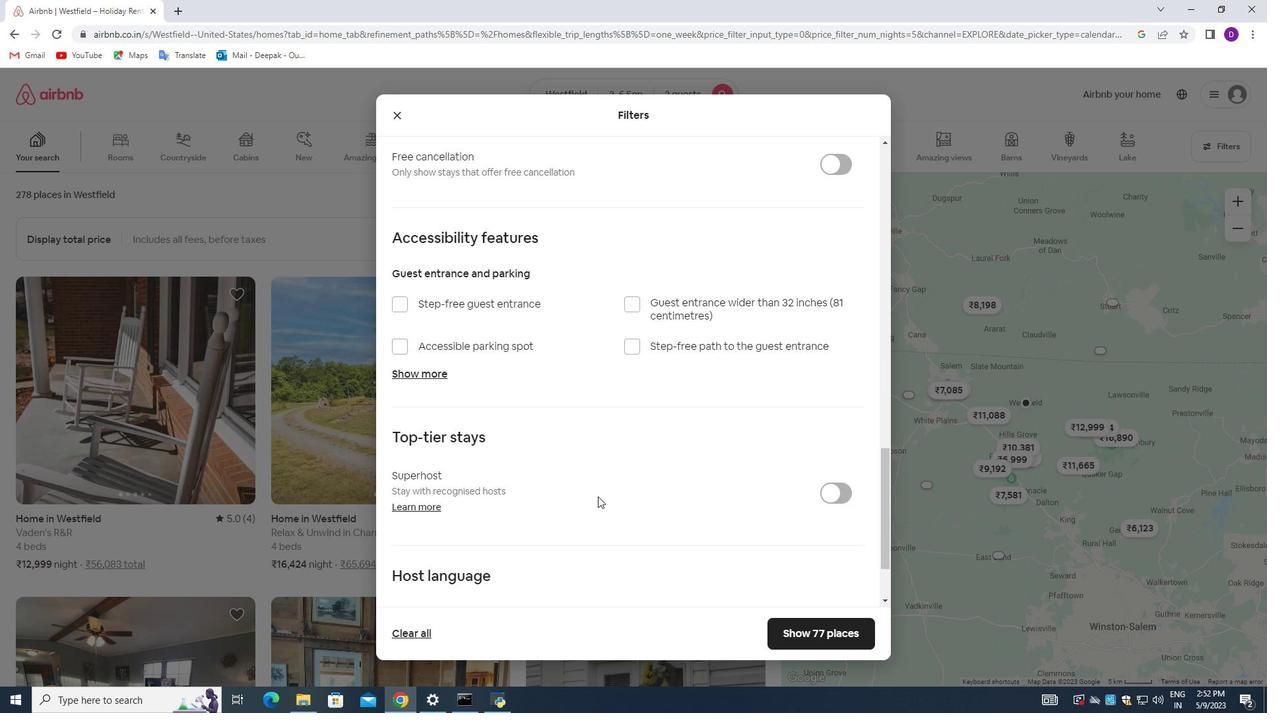 
Action: Mouse scrolled (598, 495) with delta (0, 0)
Screenshot: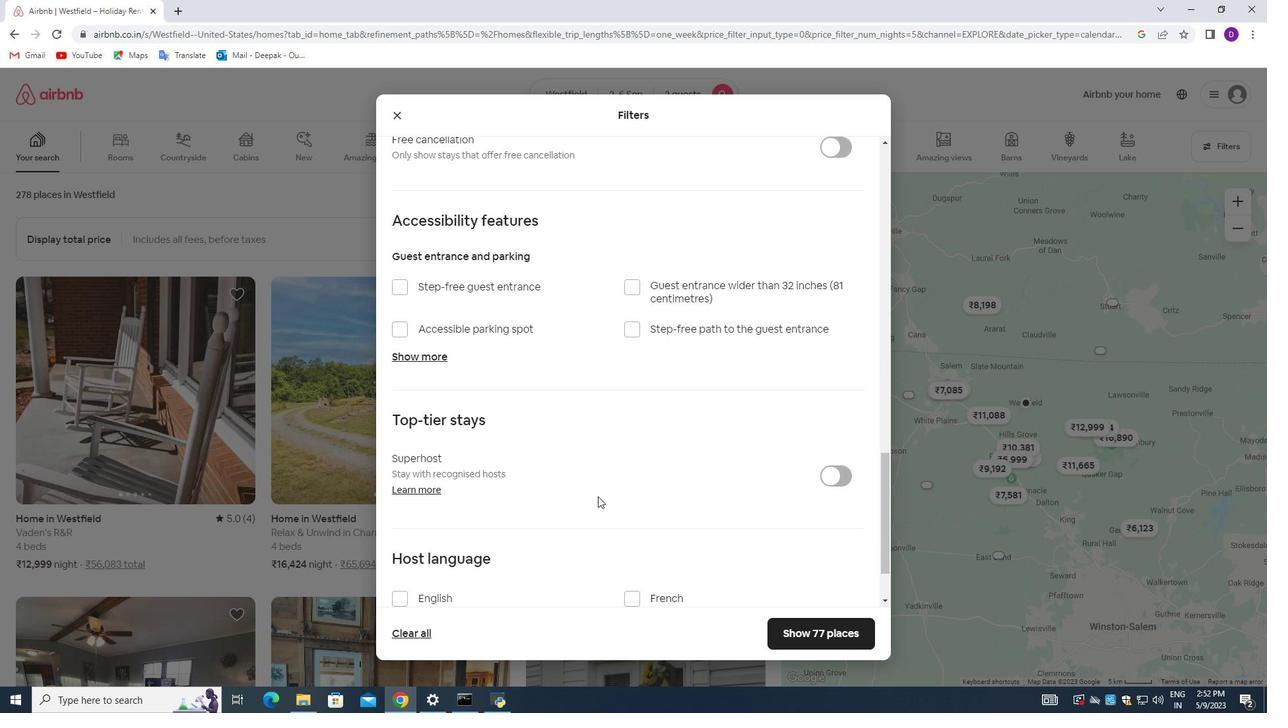 
Action: Mouse scrolled (598, 495) with delta (0, 0)
Screenshot: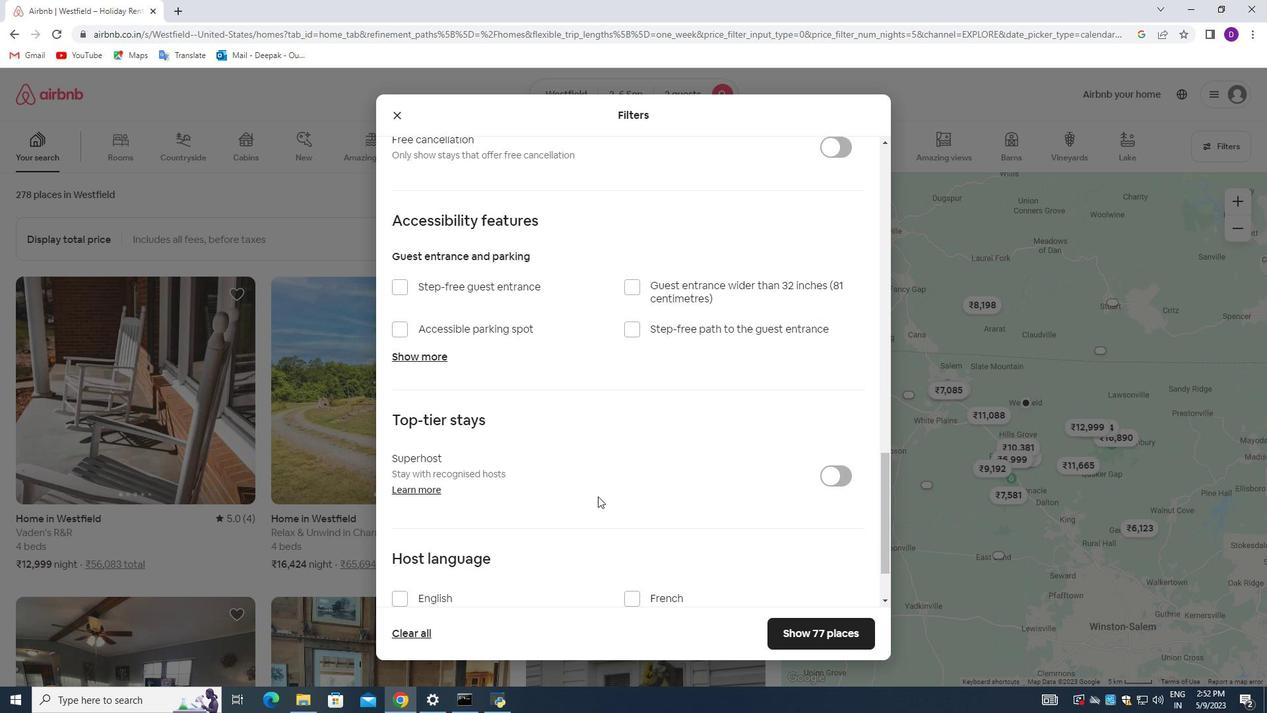 
Action: Mouse moved to (595, 491)
Screenshot: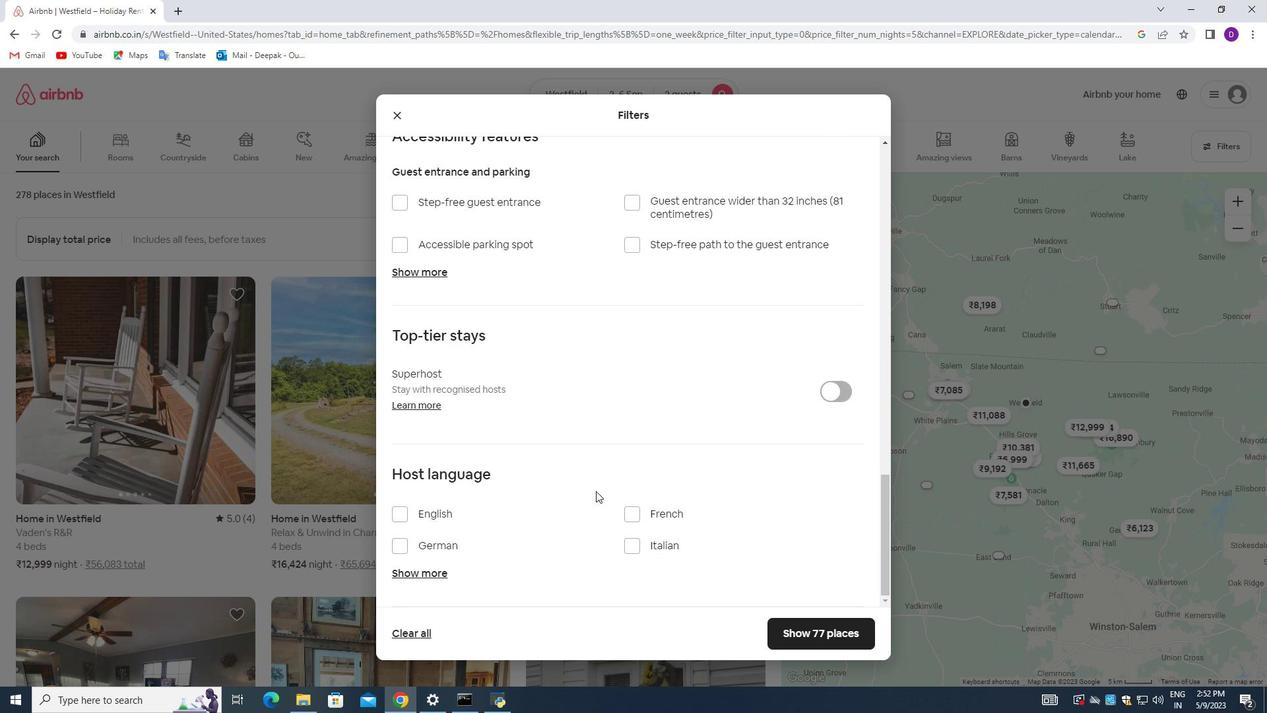 
Action: Mouse scrolled (595, 491) with delta (0, 0)
Screenshot: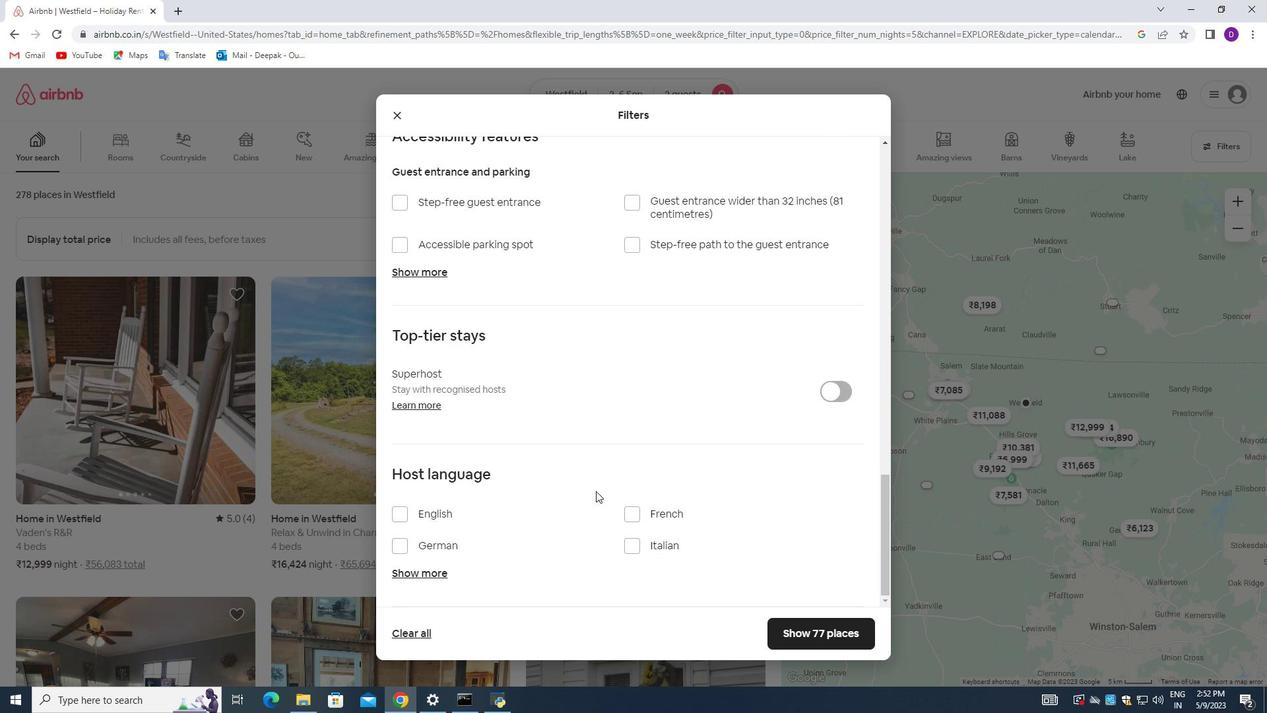 
Action: Mouse moved to (590, 494)
Screenshot: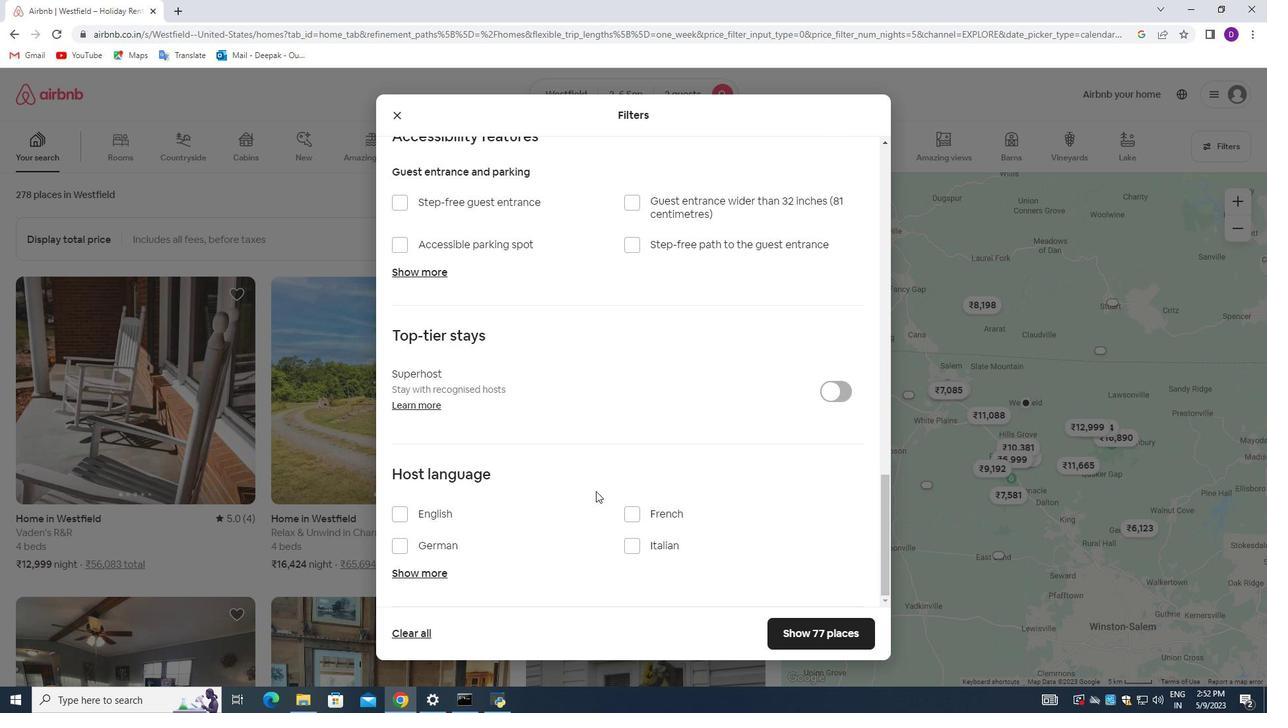 
Action: Mouse scrolled (590, 493) with delta (0, 0)
Screenshot: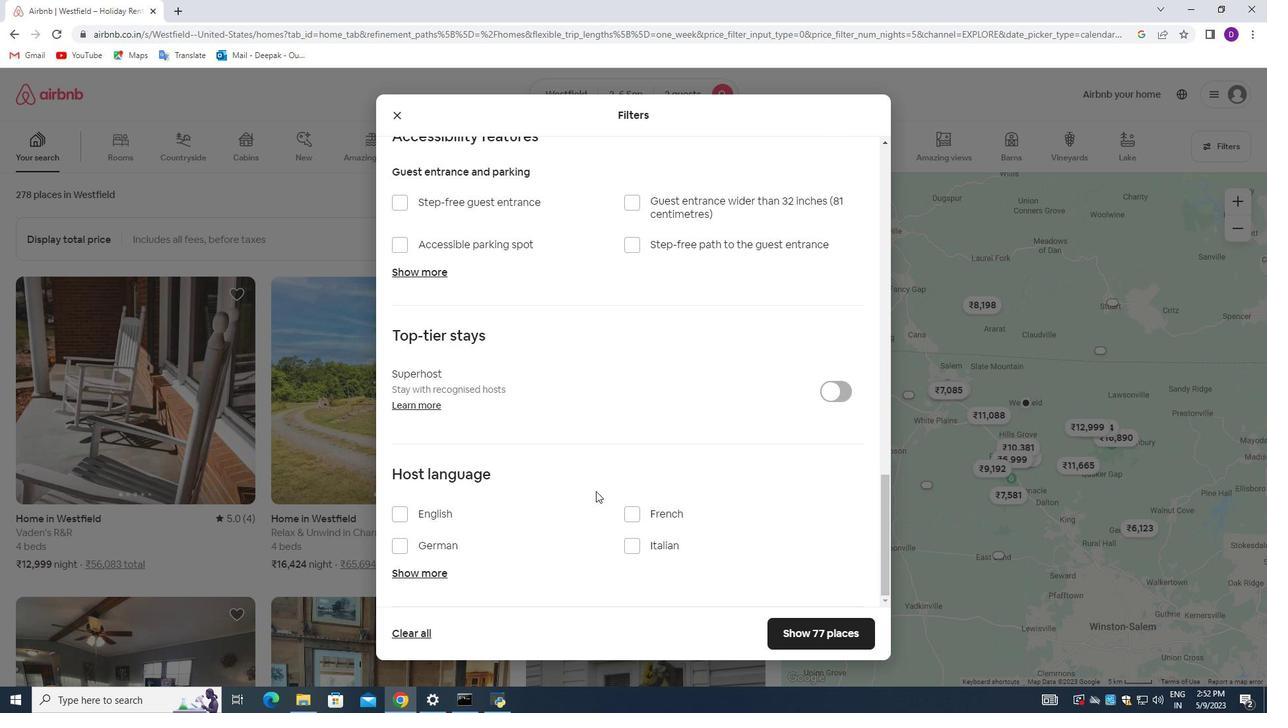 
Action: Mouse moved to (583, 498)
Screenshot: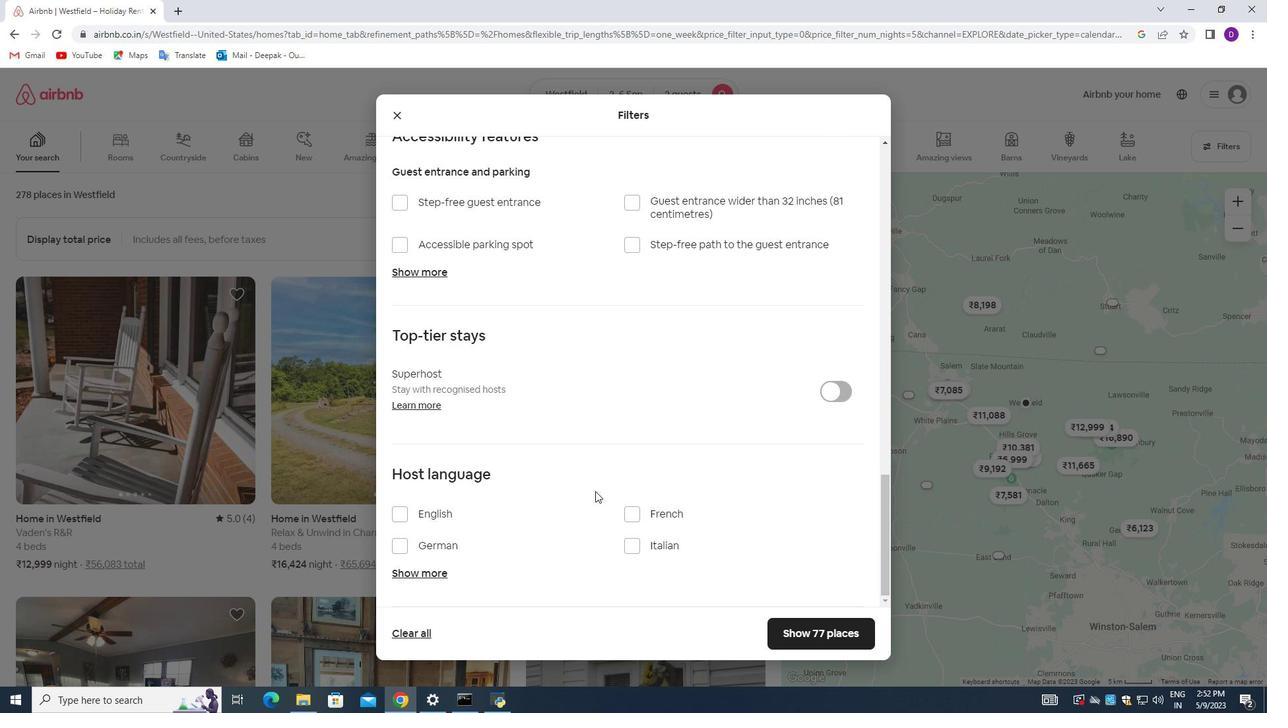 
Action: Mouse scrolled (583, 497) with delta (0, 0)
Screenshot: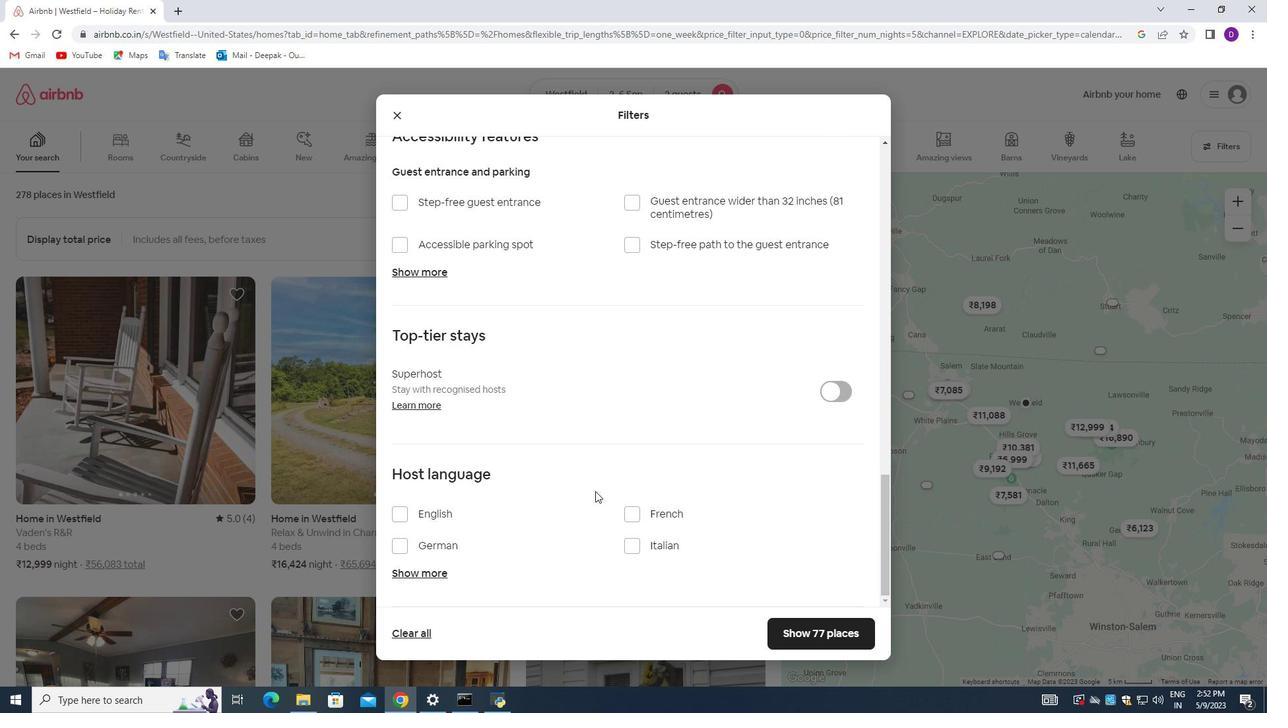 
Action: Mouse moved to (398, 513)
Screenshot: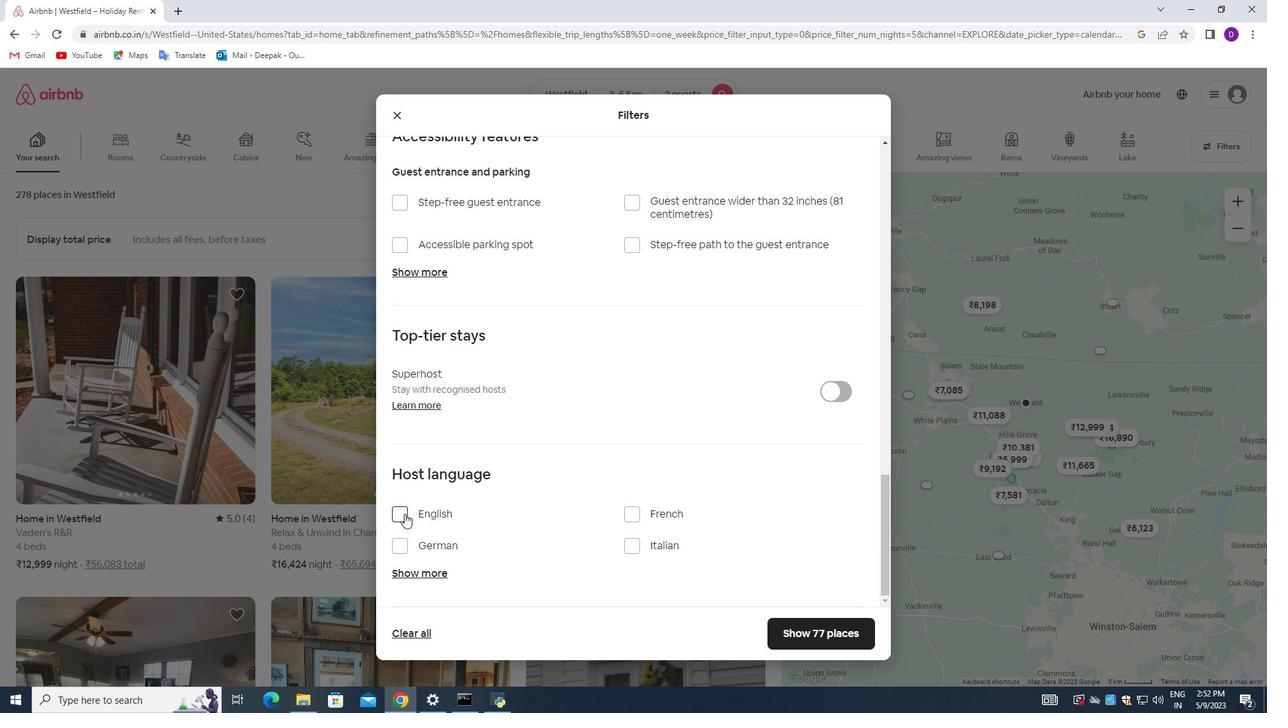 
Action: Mouse pressed left at (398, 513)
Screenshot: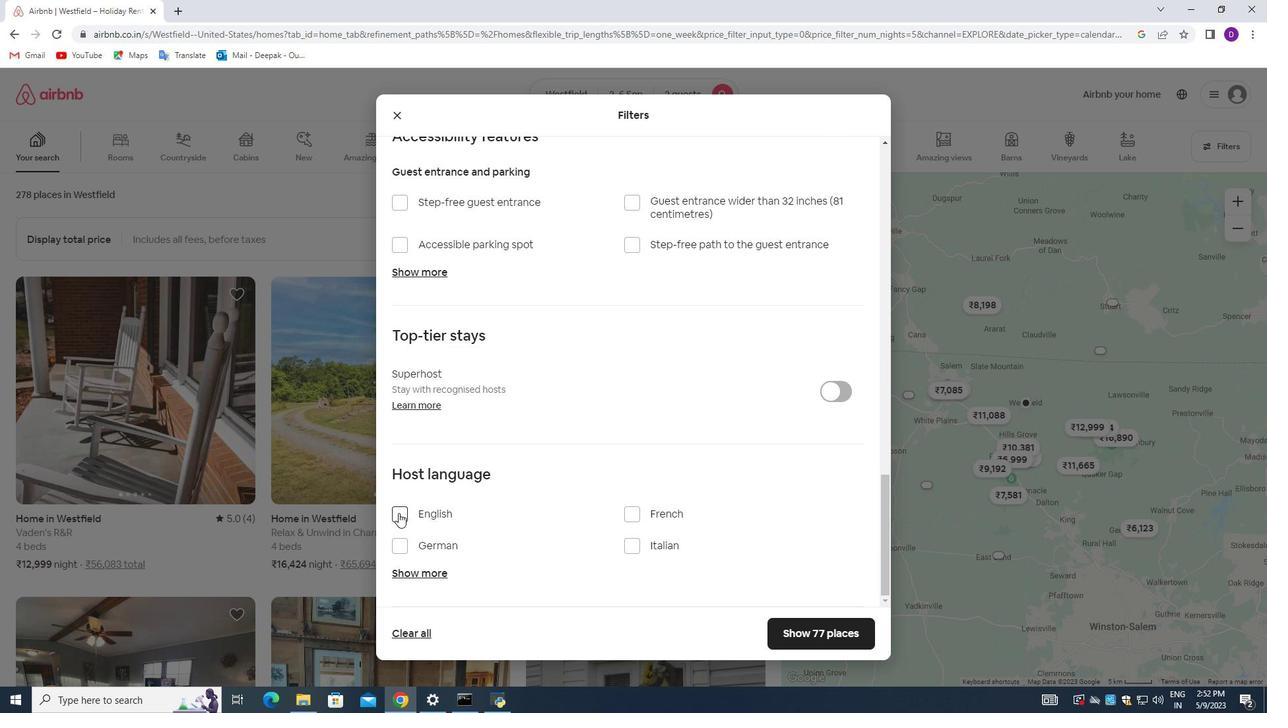 
Action: Mouse moved to (773, 629)
Screenshot: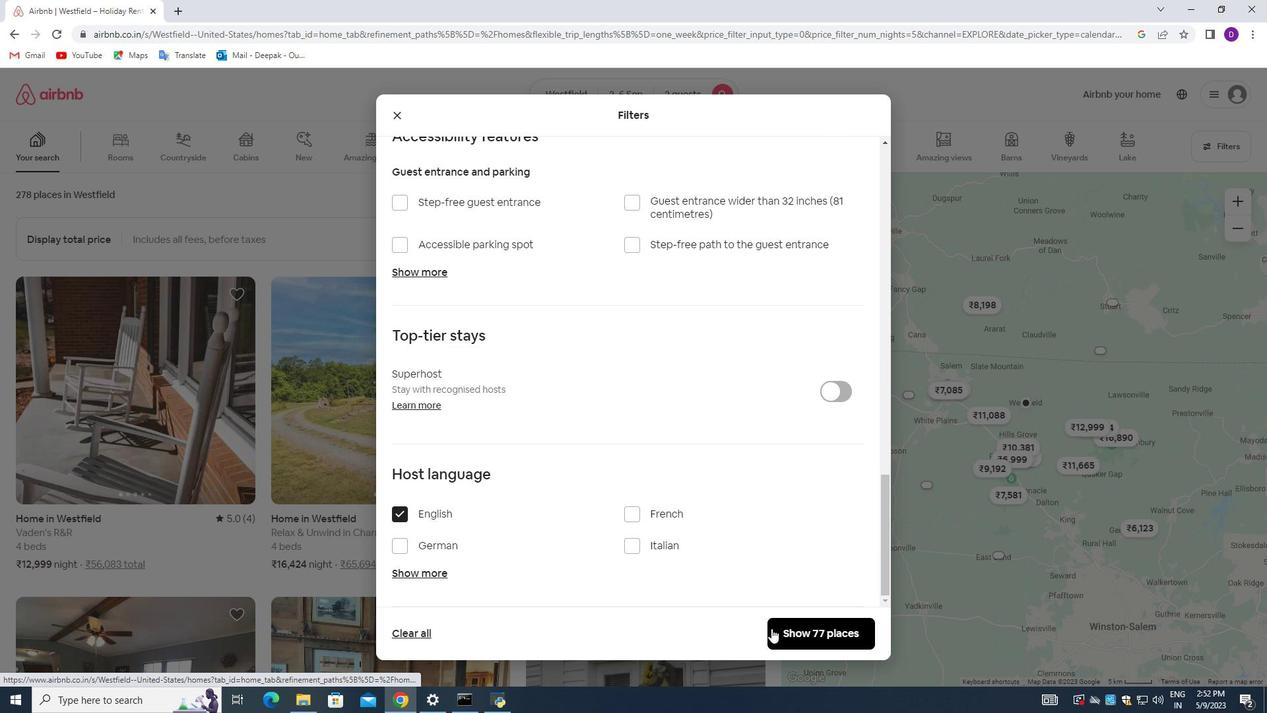 
Action: Mouse pressed left at (773, 629)
Screenshot: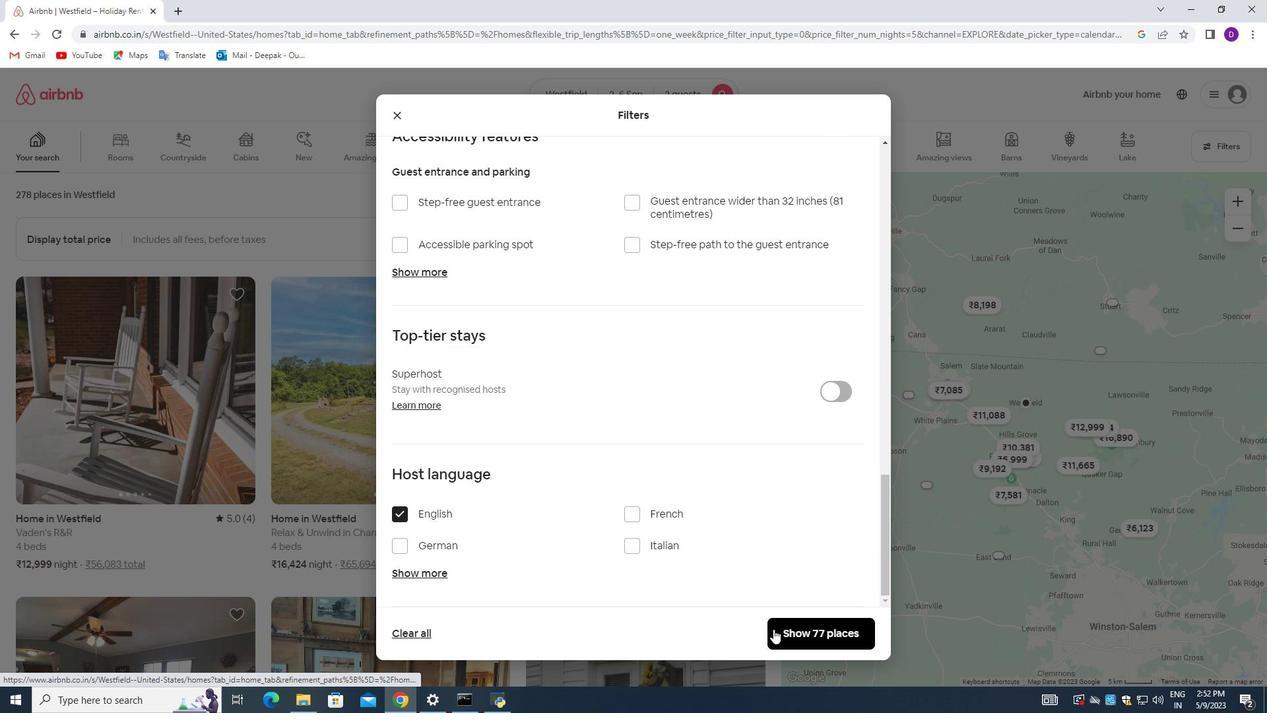 
Action: Mouse moved to (723, 437)
Screenshot: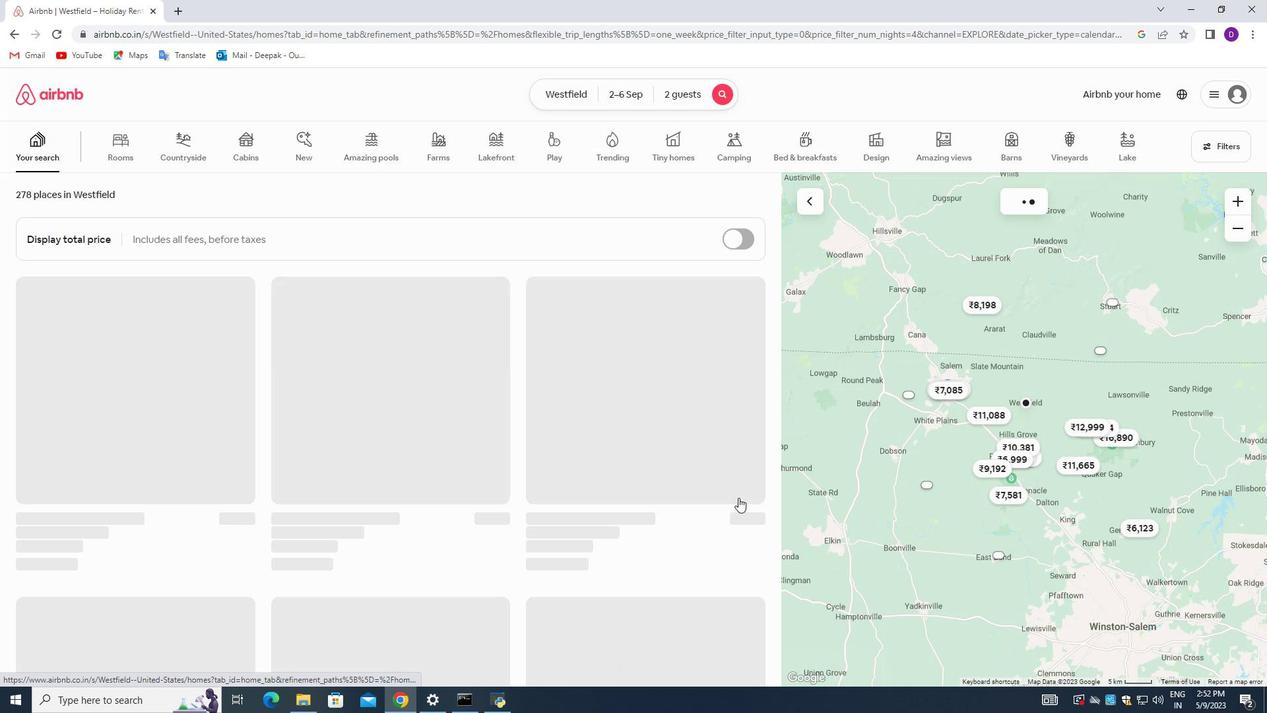 
